 Task: Find connections with filter location Lianghu with filter topic #Healthwith filter profile language French with filter current company Acko with filter school Hansraj College with filter industry Medical and Diagnostic Laboratories with filter service category Bookkeeping with filter keywords title Bank Teller
Action: Mouse moved to (498, 87)
Screenshot: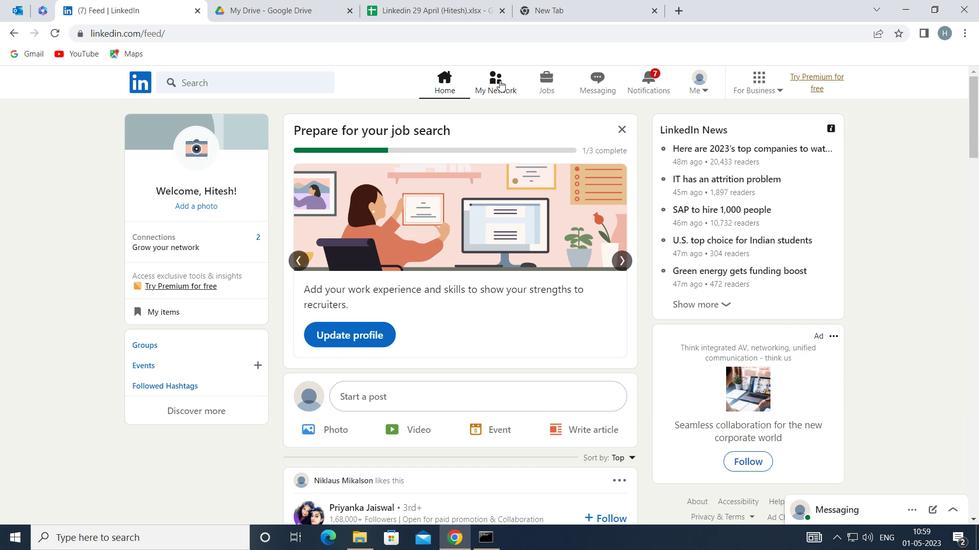 
Action: Mouse pressed left at (498, 87)
Screenshot: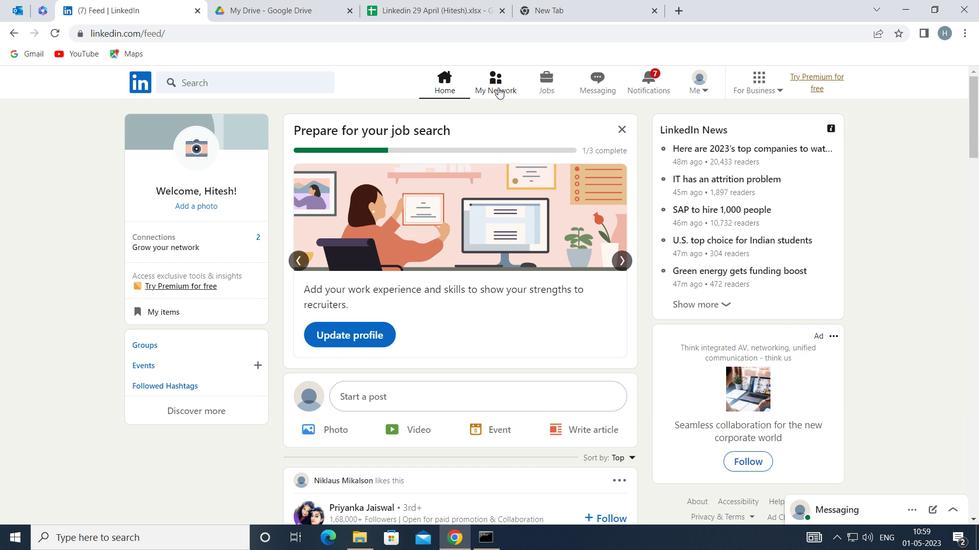 
Action: Mouse moved to (272, 153)
Screenshot: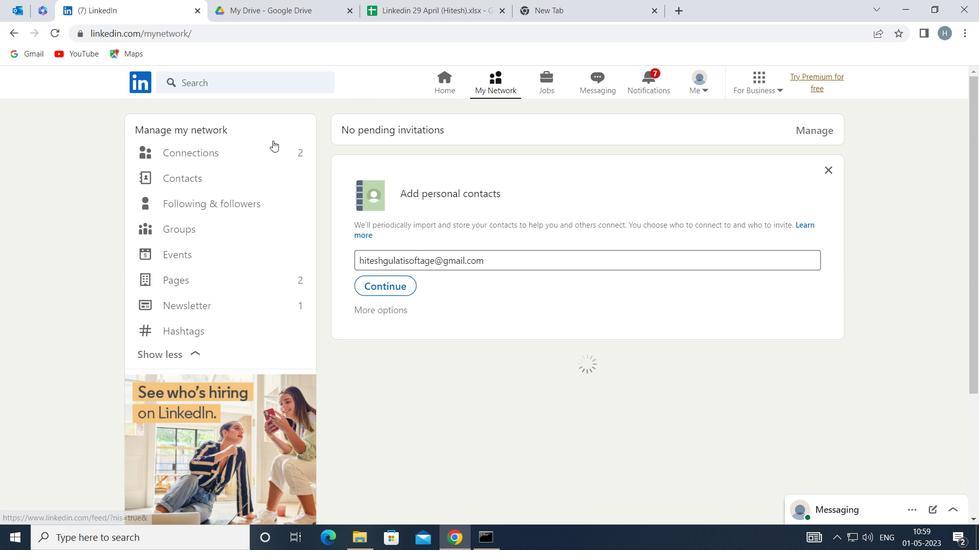 
Action: Mouse pressed left at (272, 153)
Screenshot: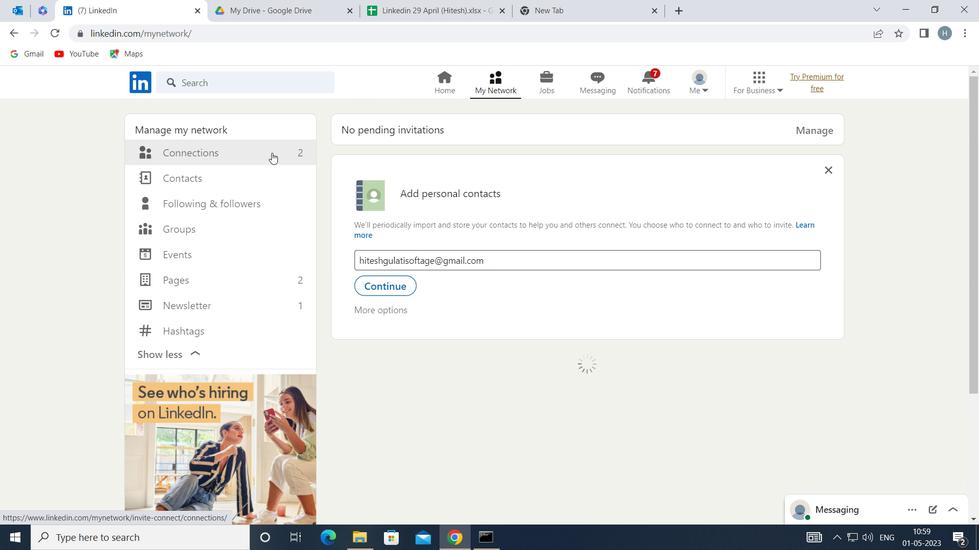 
Action: Mouse moved to (581, 153)
Screenshot: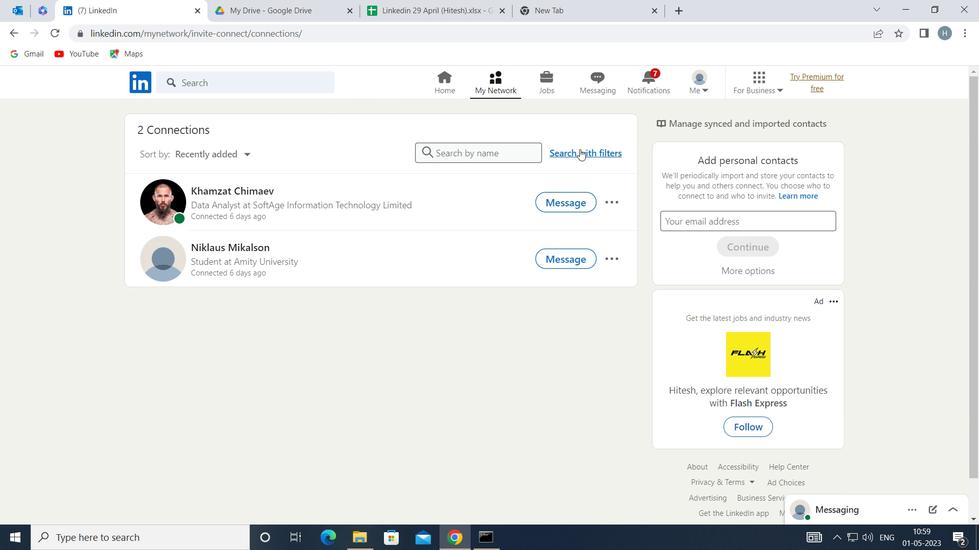 
Action: Mouse pressed left at (581, 153)
Screenshot: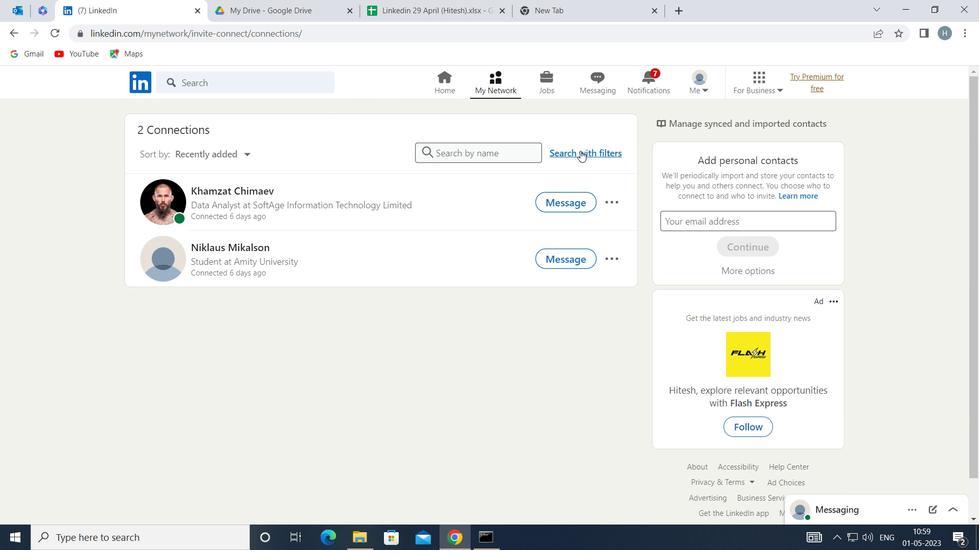 
Action: Mouse moved to (533, 116)
Screenshot: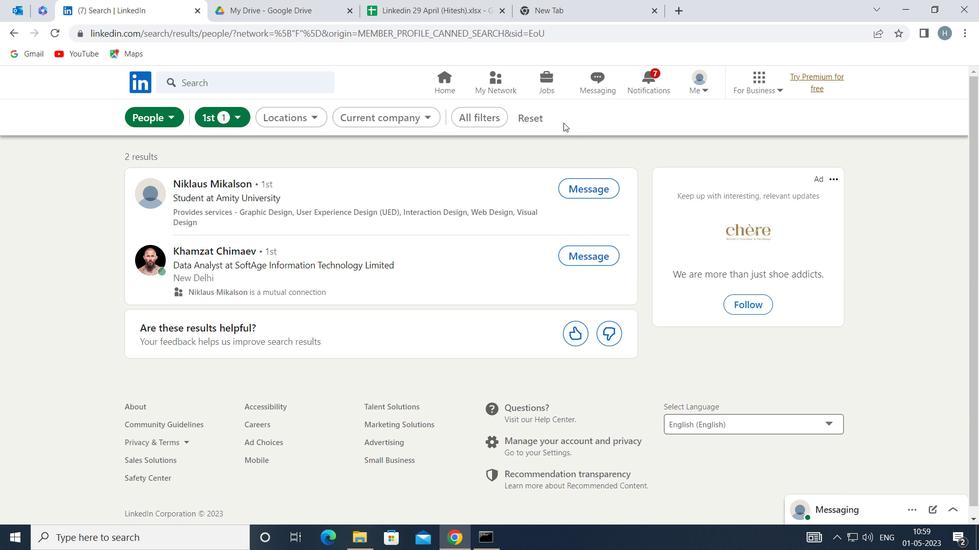 
Action: Mouse pressed left at (533, 116)
Screenshot: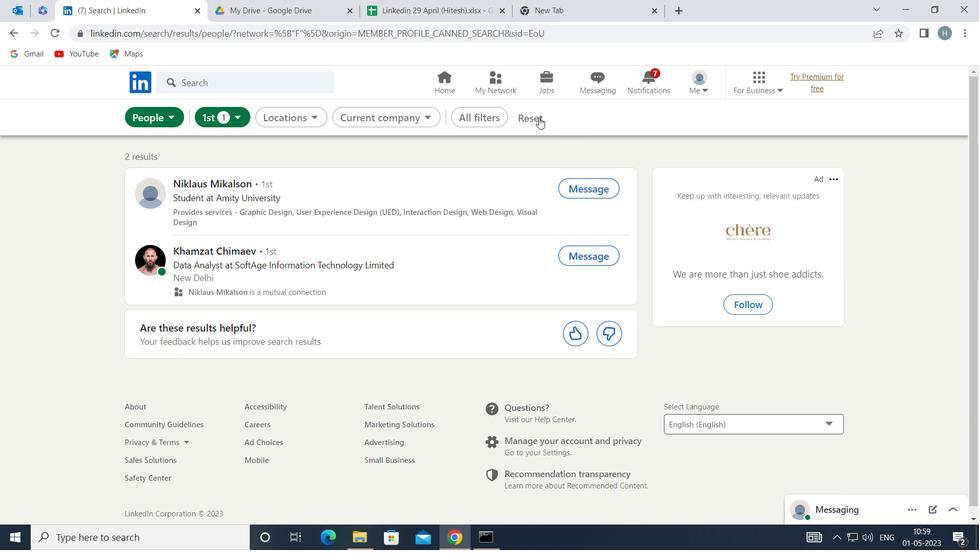 
Action: Mouse moved to (521, 119)
Screenshot: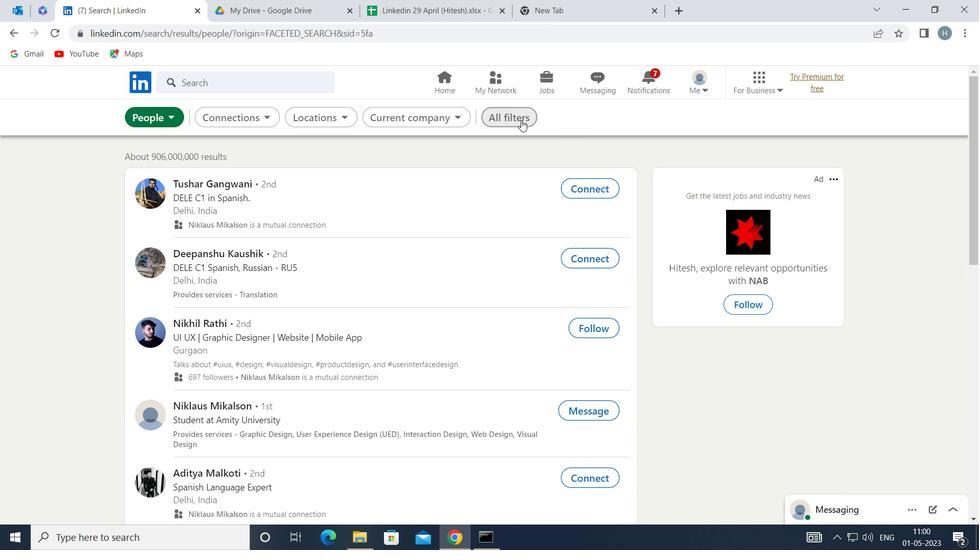 
Action: Mouse pressed left at (521, 119)
Screenshot: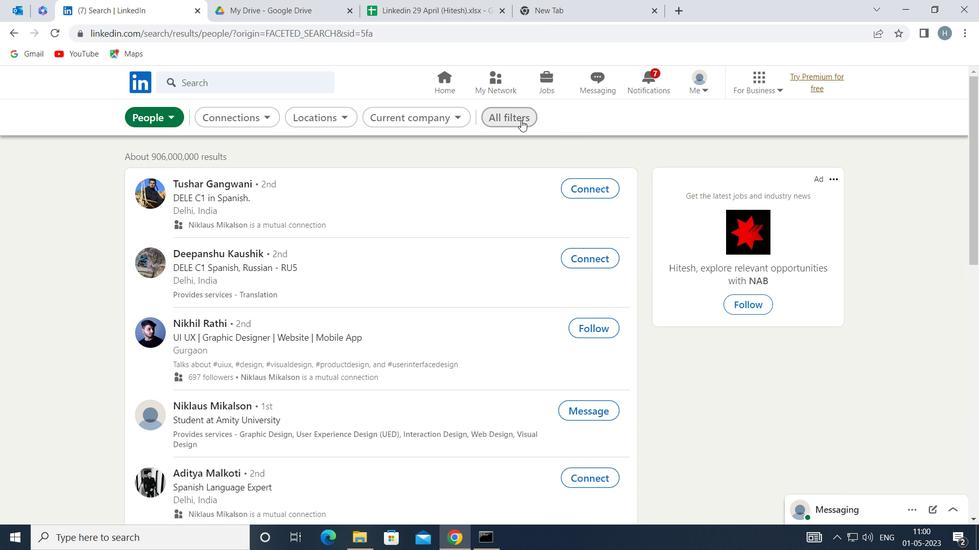 
Action: Mouse moved to (722, 245)
Screenshot: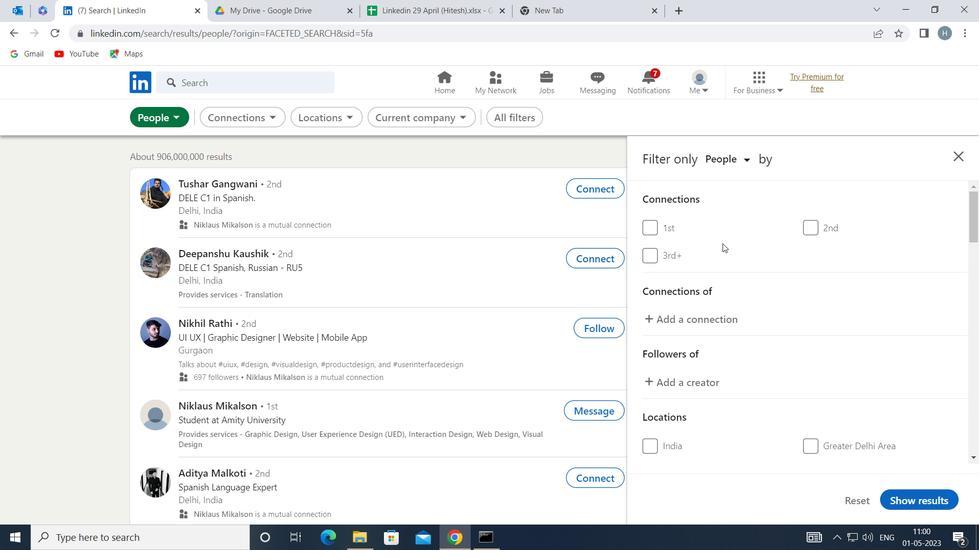 
Action: Mouse scrolled (722, 245) with delta (0, 0)
Screenshot: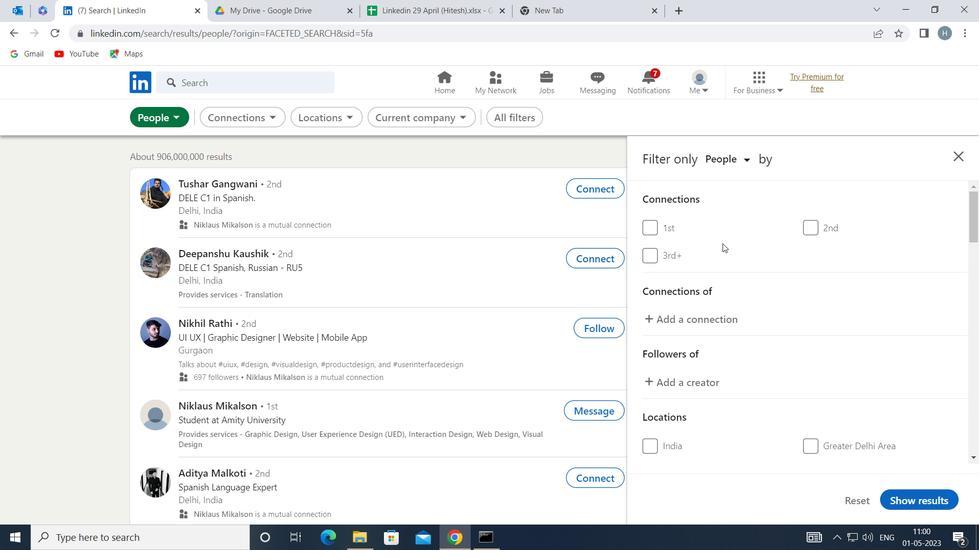 
Action: Mouse moved to (722, 248)
Screenshot: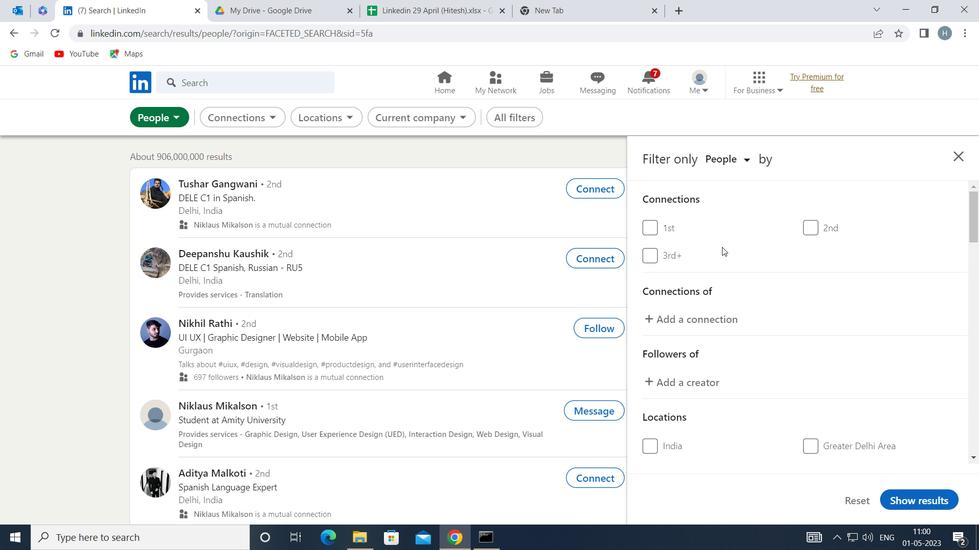 
Action: Mouse scrolled (722, 248) with delta (0, 0)
Screenshot: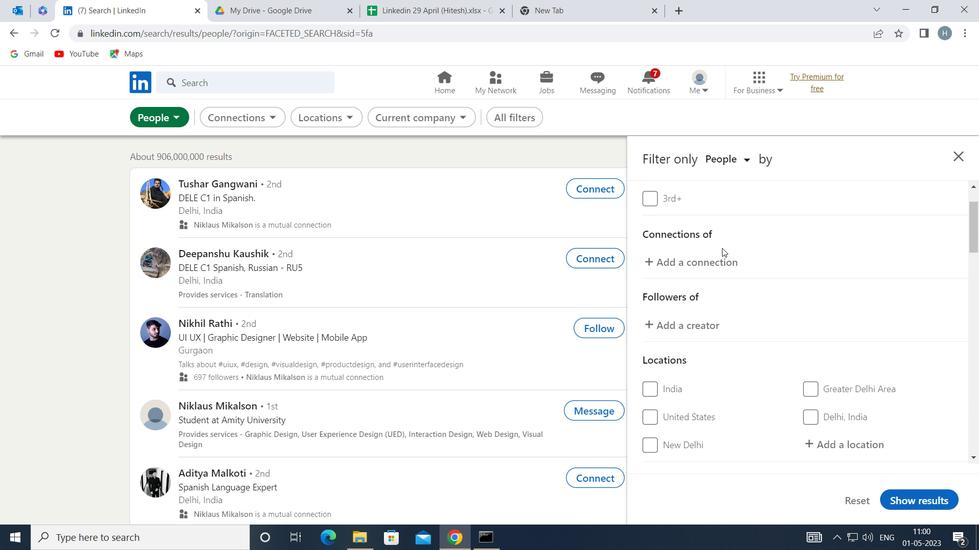 
Action: Mouse moved to (726, 250)
Screenshot: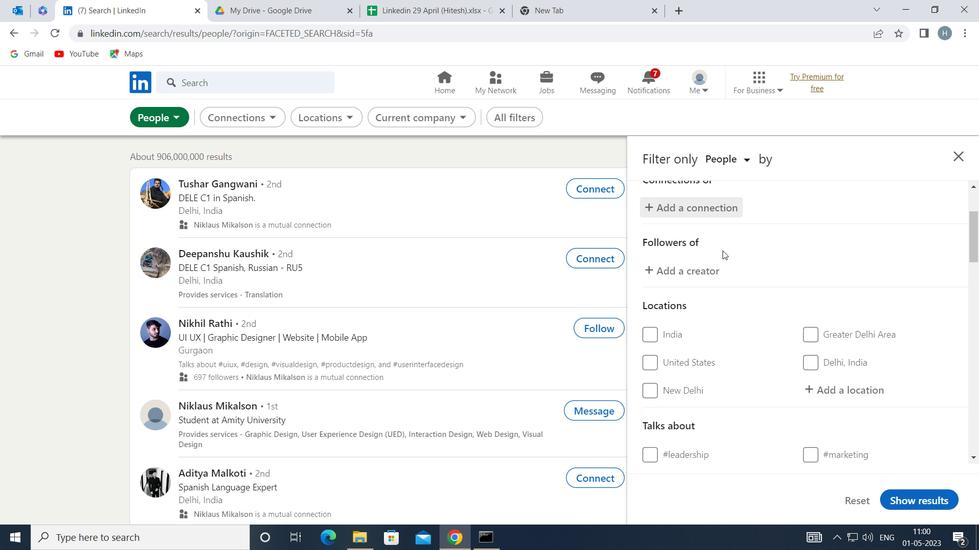 
Action: Mouse scrolled (726, 250) with delta (0, 0)
Screenshot: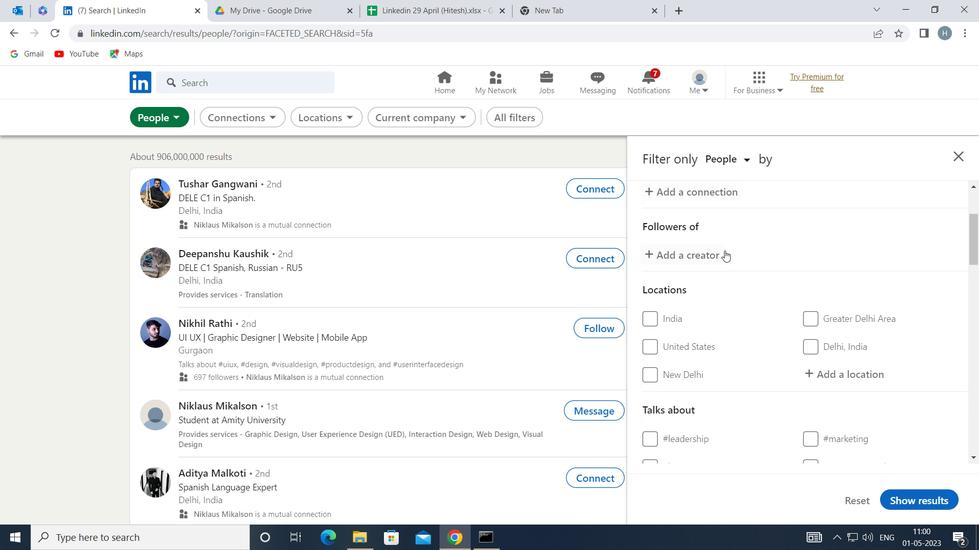 
Action: Mouse moved to (820, 307)
Screenshot: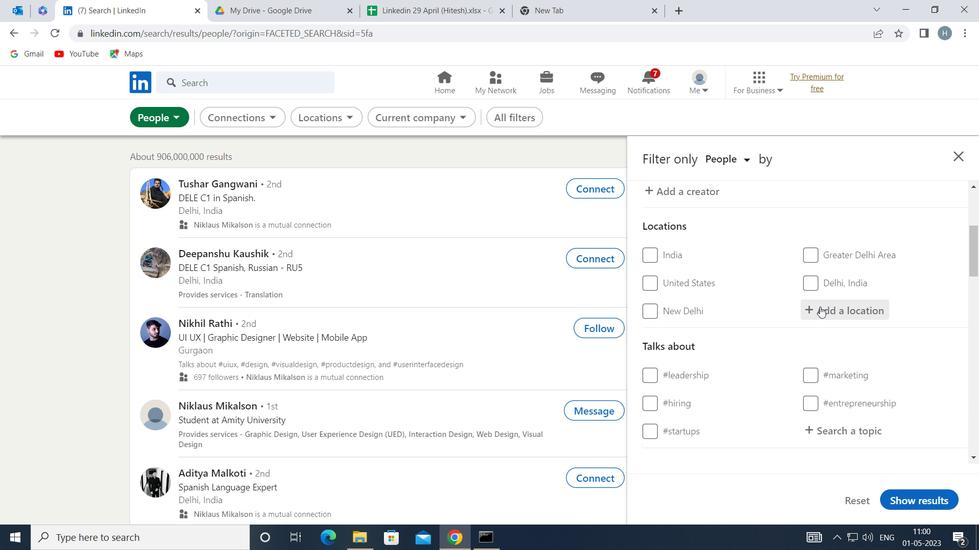 
Action: Mouse pressed left at (820, 307)
Screenshot: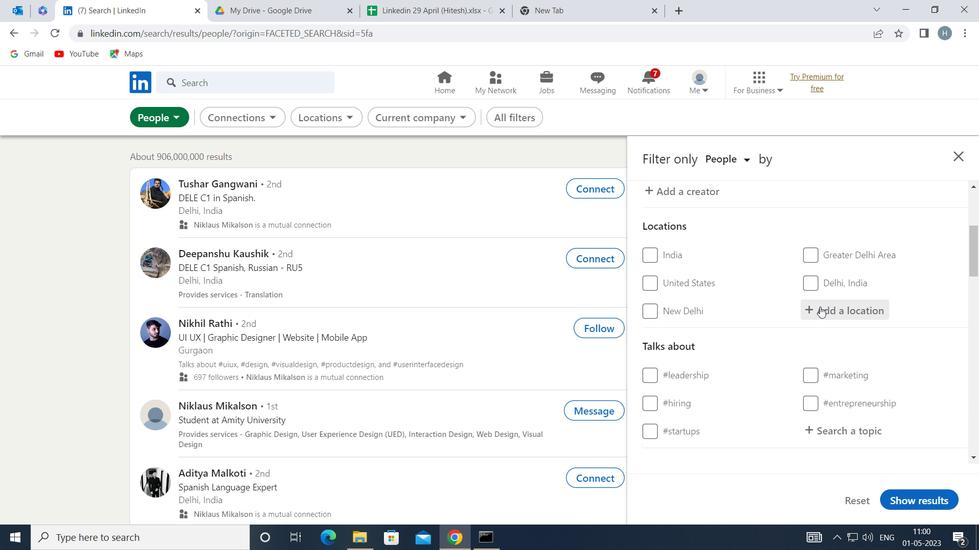 
Action: Mouse moved to (819, 309)
Screenshot: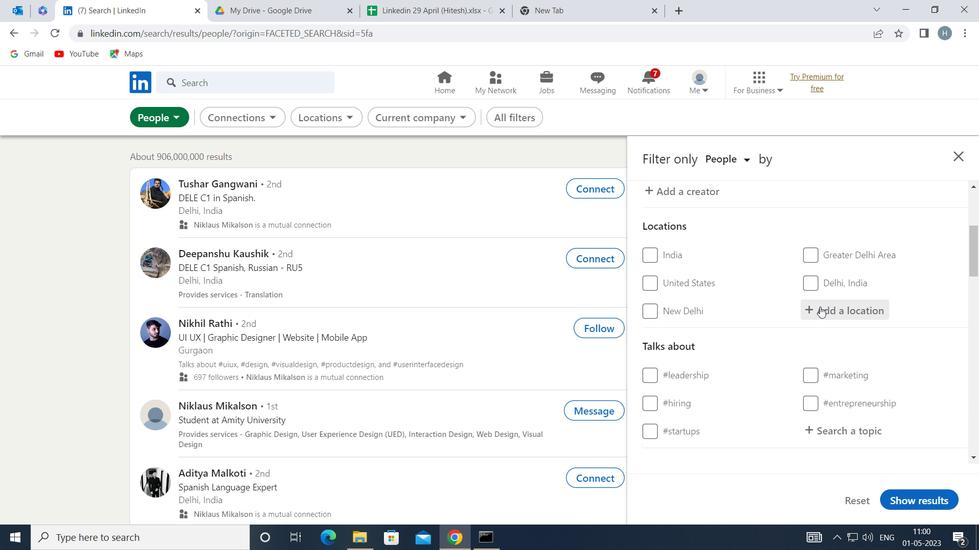 
Action: Key pressed <Key.shift>LIANGHU
Screenshot: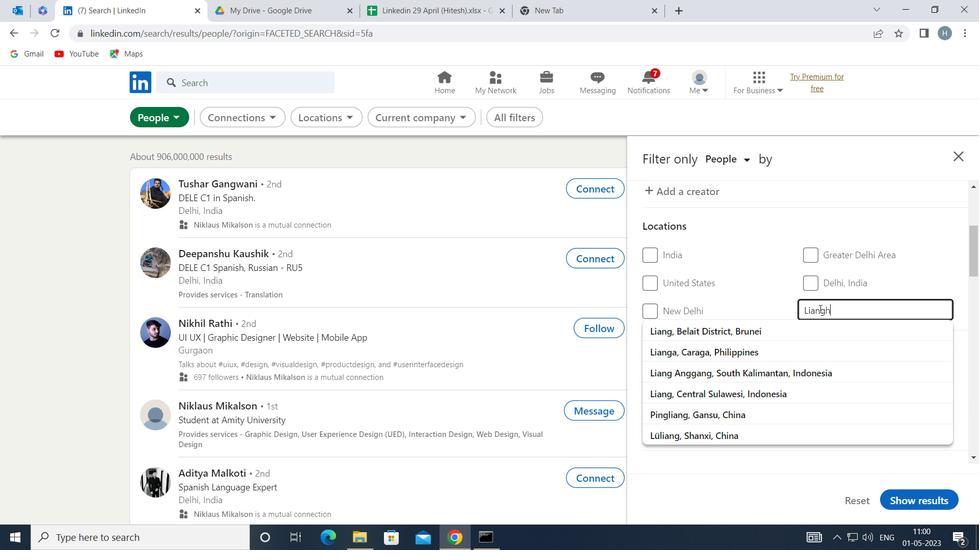 
Action: Mouse moved to (832, 295)
Screenshot: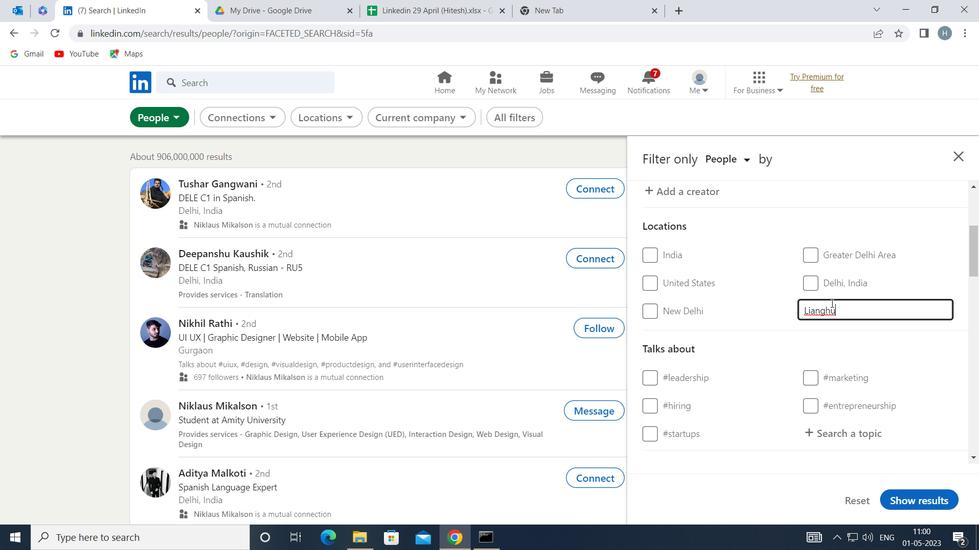 
Action: Key pressed <Key.enter>
Screenshot: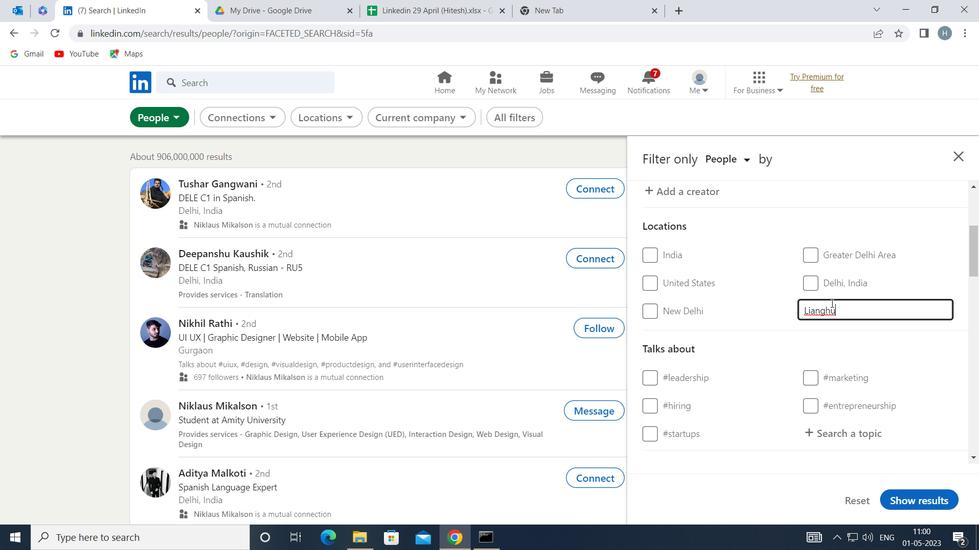 
Action: Mouse moved to (838, 336)
Screenshot: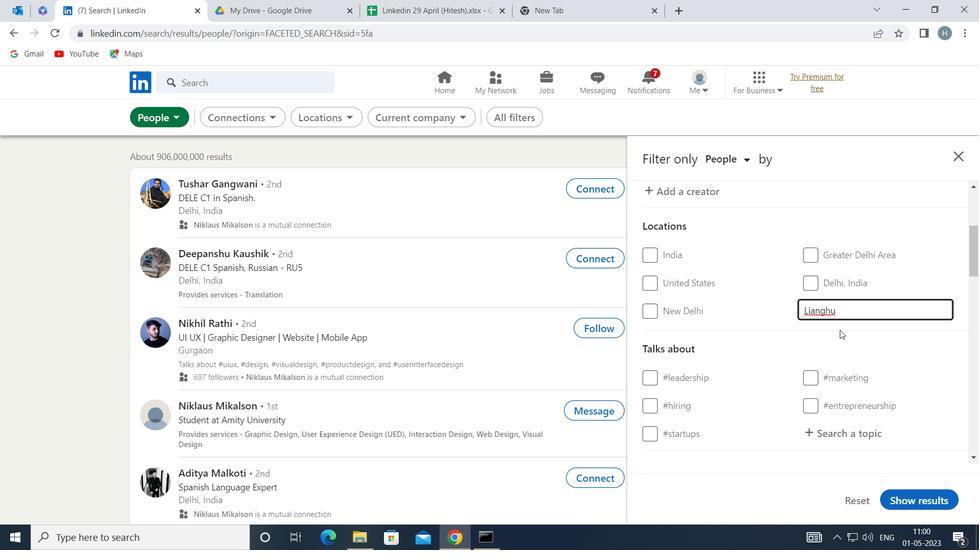 
Action: Mouse scrolled (838, 335) with delta (0, 0)
Screenshot: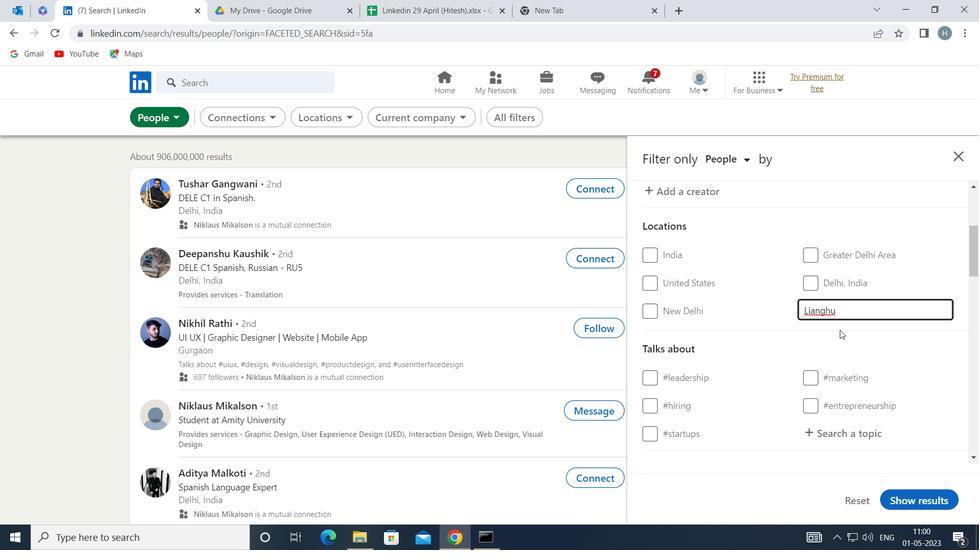 
Action: Mouse moved to (843, 333)
Screenshot: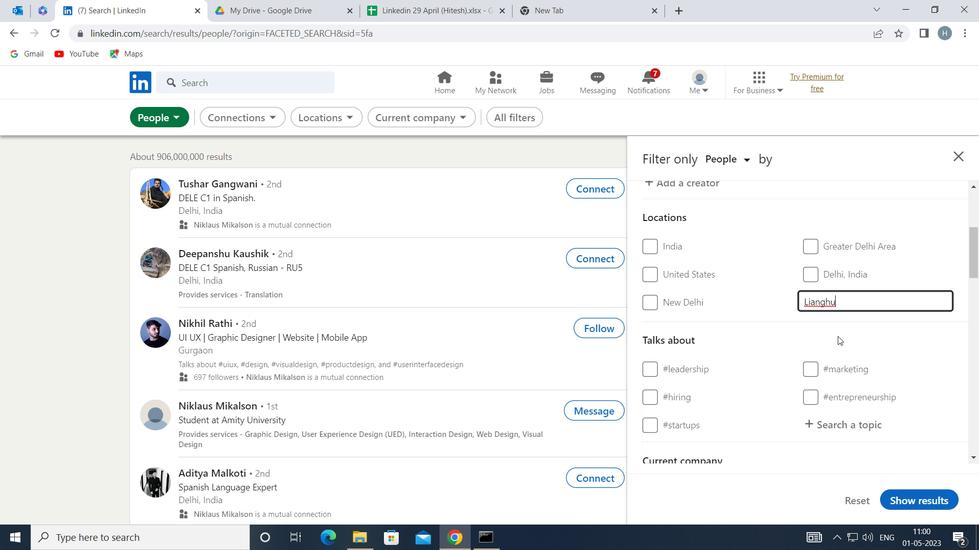 
Action: Mouse scrolled (843, 333) with delta (0, 0)
Screenshot: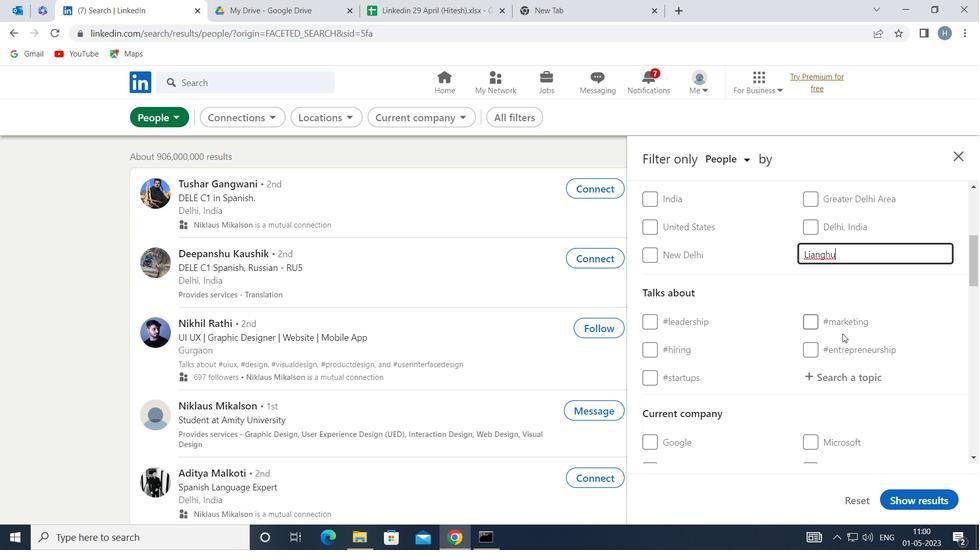
Action: Mouse moved to (858, 305)
Screenshot: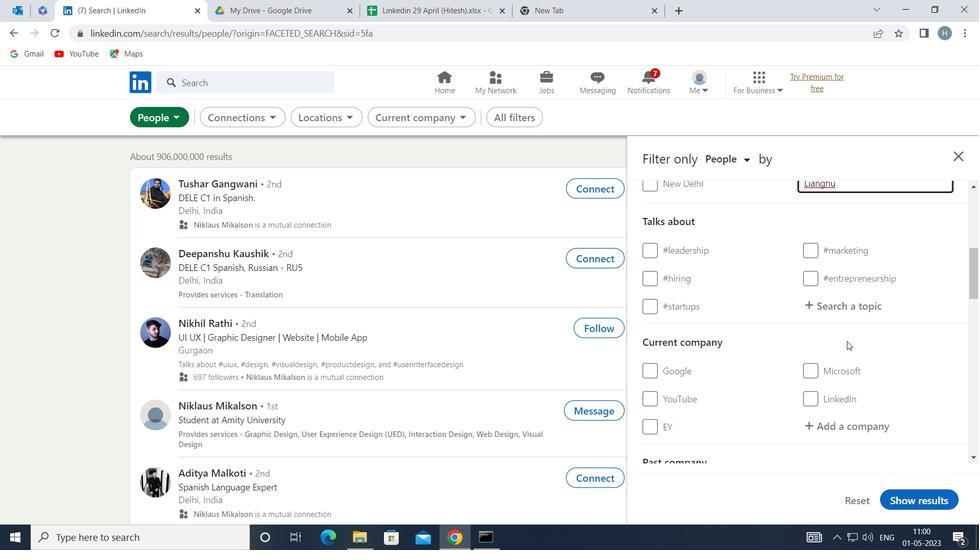 
Action: Mouse pressed left at (858, 305)
Screenshot: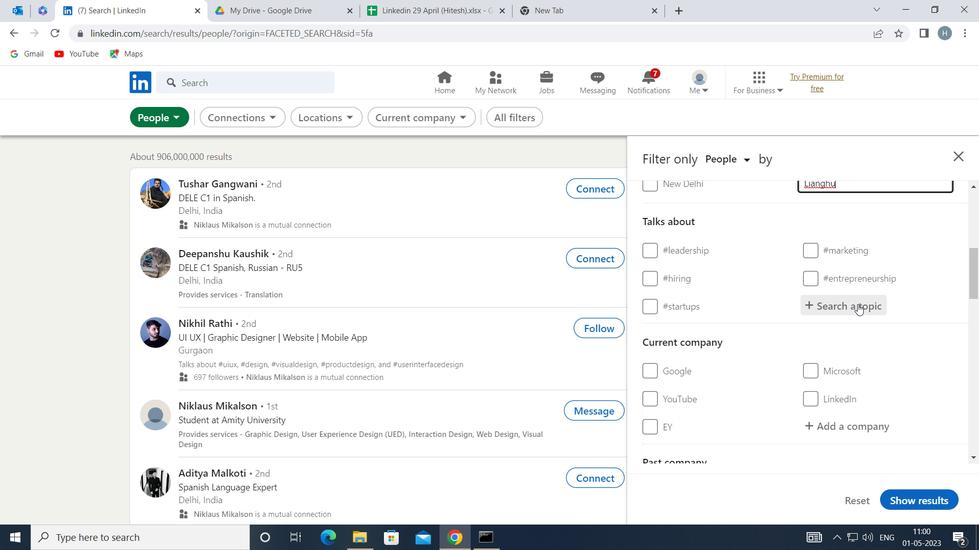 
Action: Key pressed <Key.shift>HEAL
Screenshot: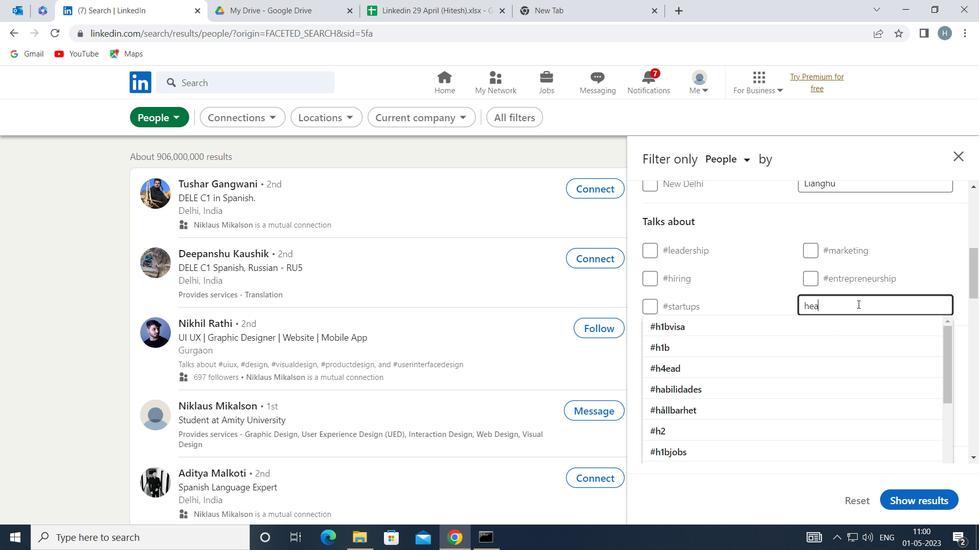 
Action: Mouse moved to (858, 303)
Screenshot: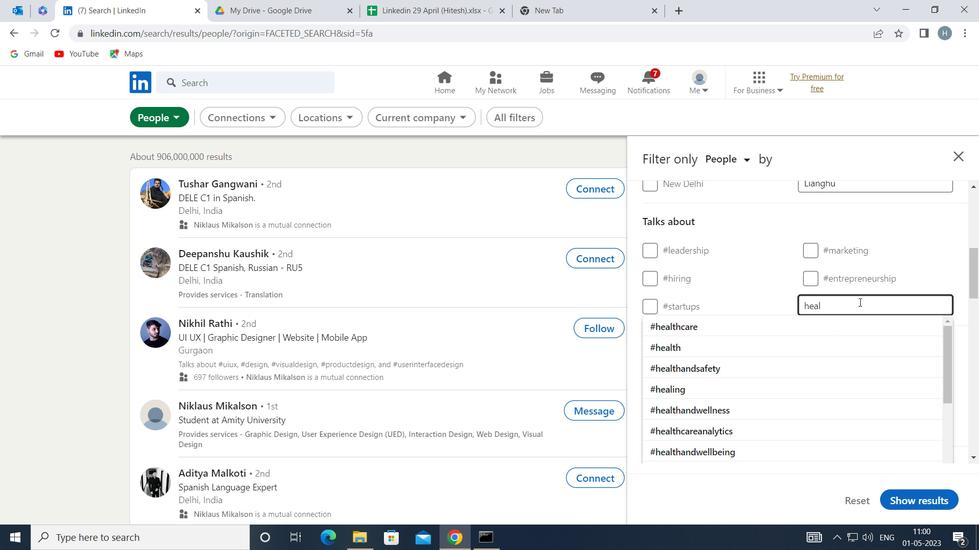 
Action: Key pressed T
Screenshot: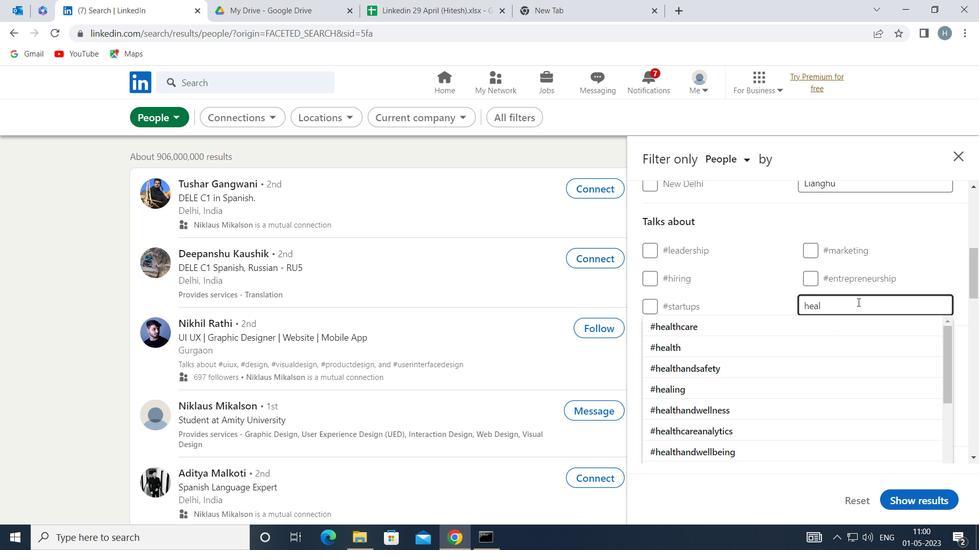 
Action: Mouse moved to (831, 316)
Screenshot: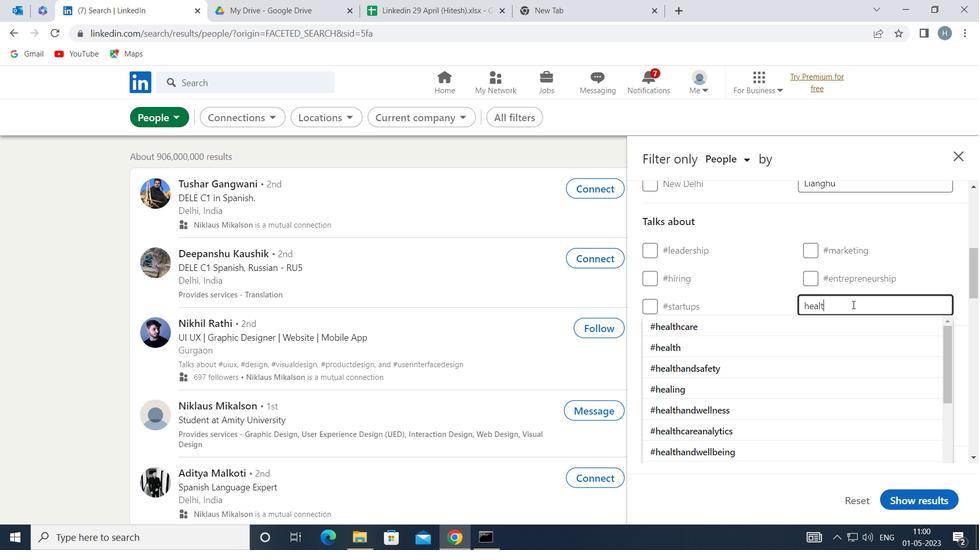 
Action: Key pressed H
Screenshot: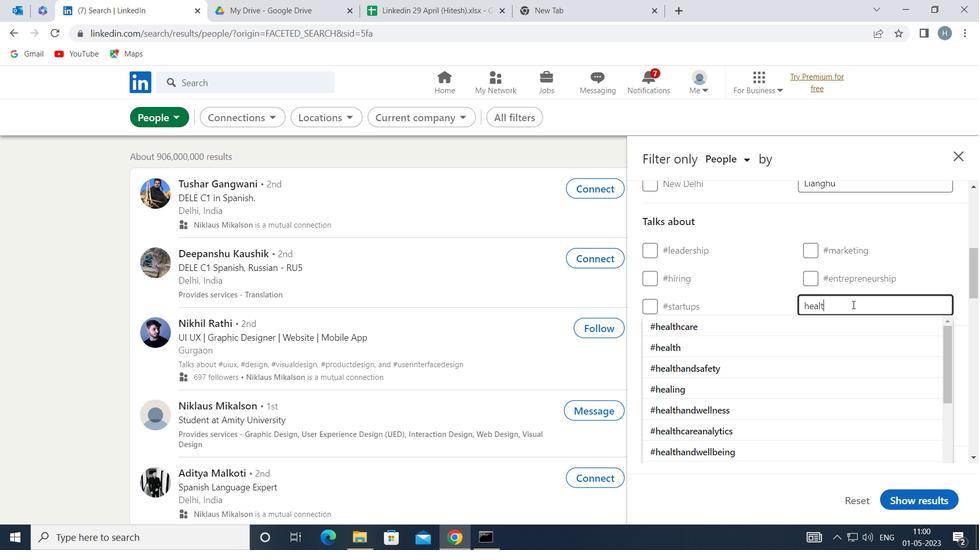 
Action: Mouse moved to (775, 347)
Screenshot: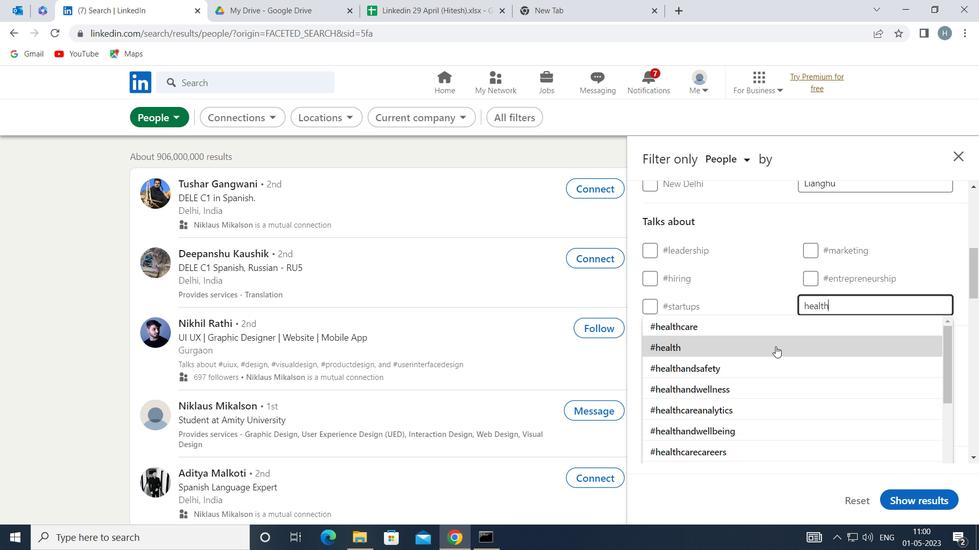 
Action: Mouse pressed left at (775, 347)
Screenshot: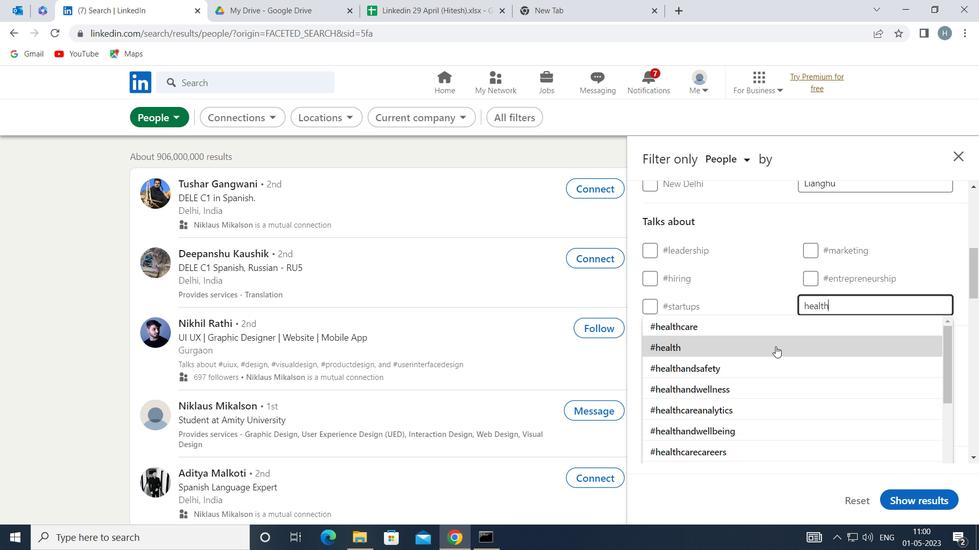 
Action: Mouse moved to (756, 332)
Screenshot: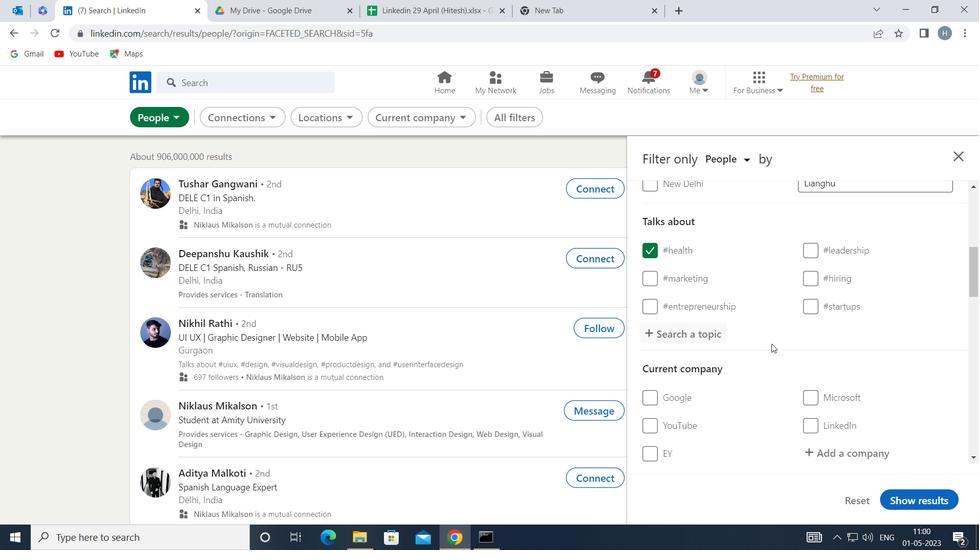 
Action: Mouse scrolled (756, 332) with delta (0, 0)
Screenshot: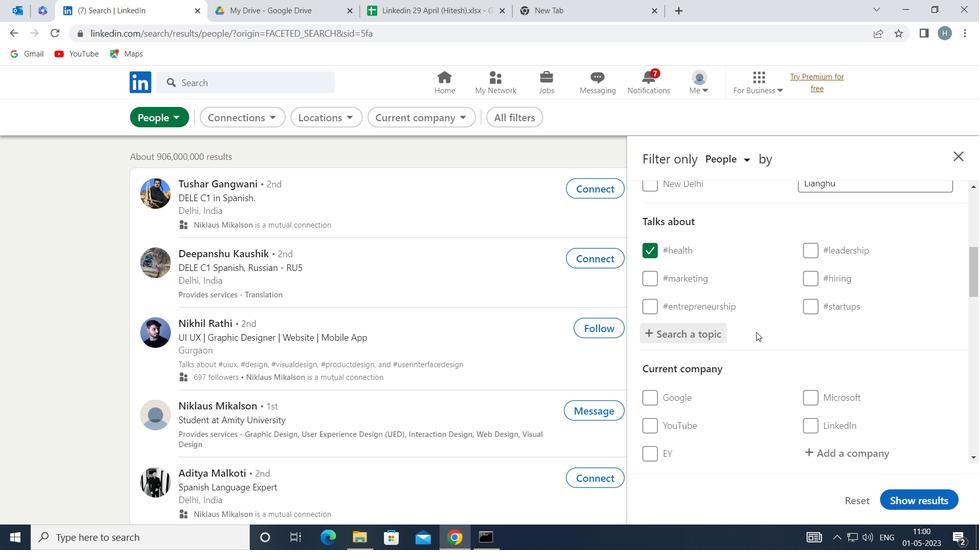 
Action: Mouse scrolled (756, 332) with delta (0, 0)
Screenshot: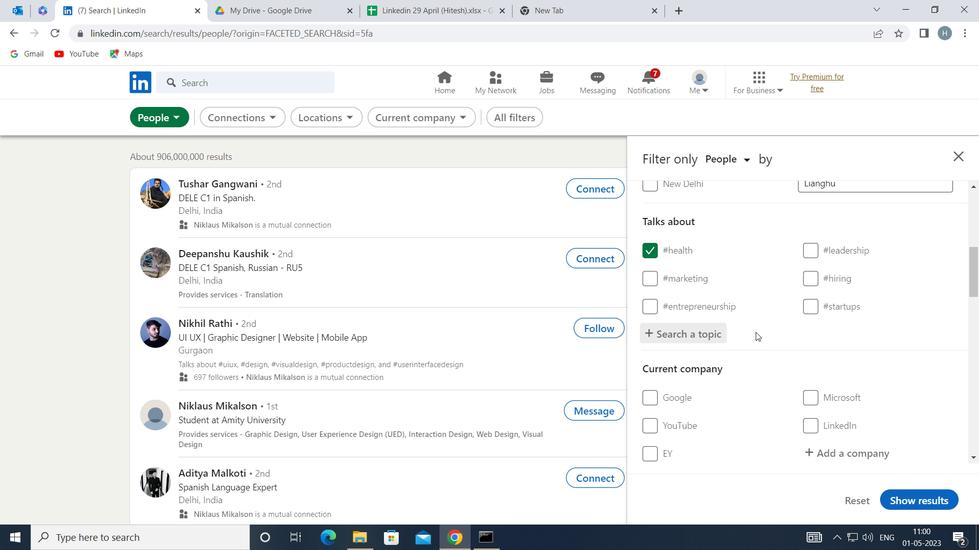 
Action: Mouse moved to (756, 332)
Screenshot: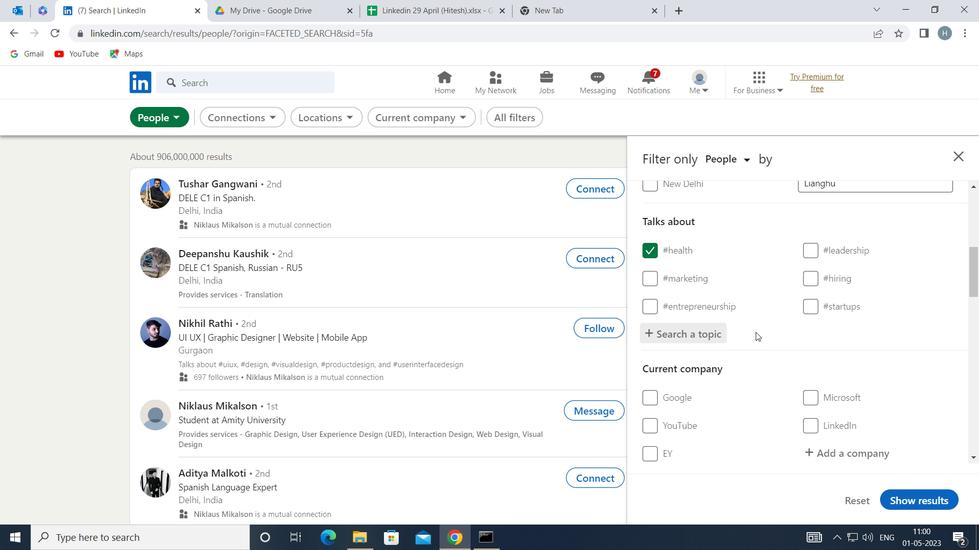 
Action: Mouse scrolled (756, 331) with delta (0, 0)
Screenshot: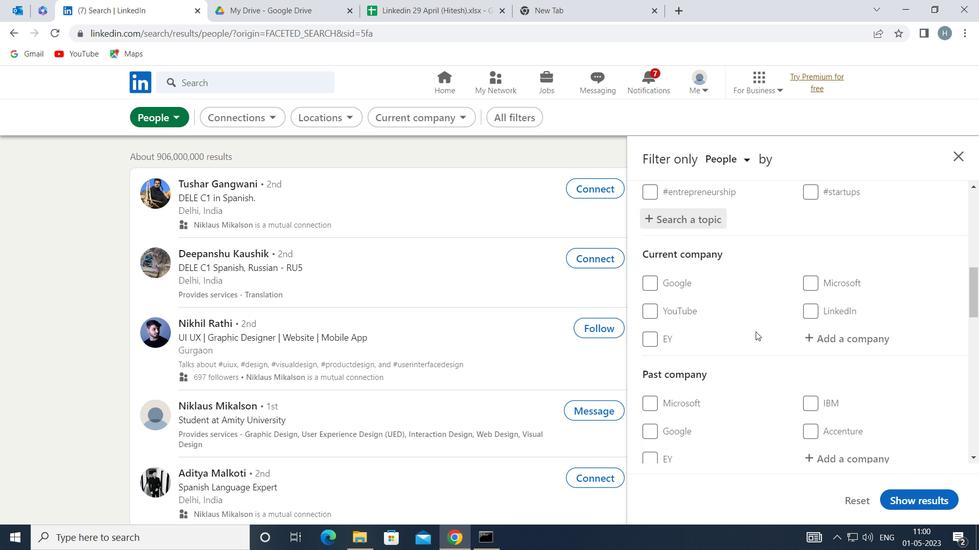 
Action: Mouse scrolled (756, 331) with delta (0, 0)
Screenshot: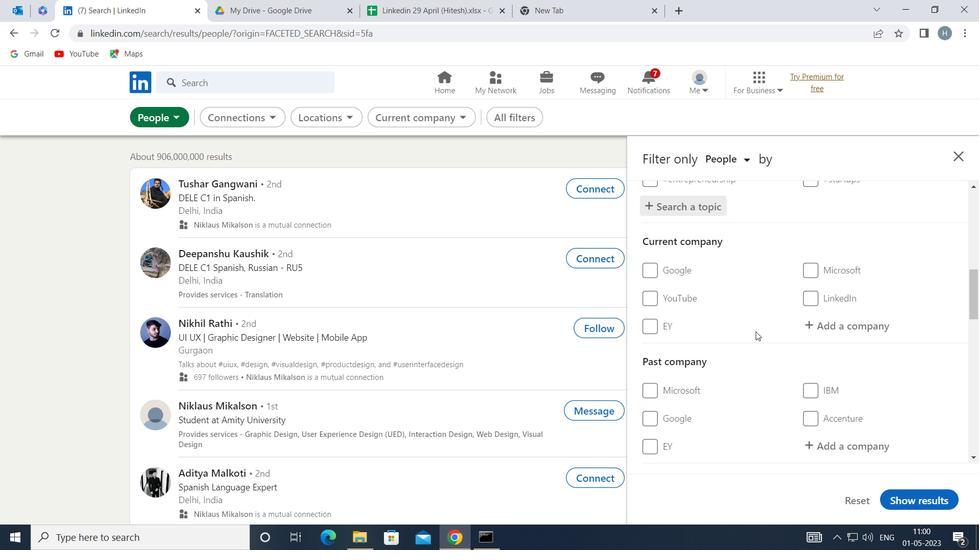
Action: Mouse scrolled (756, 331) with delta (0, 0)
Screenshot: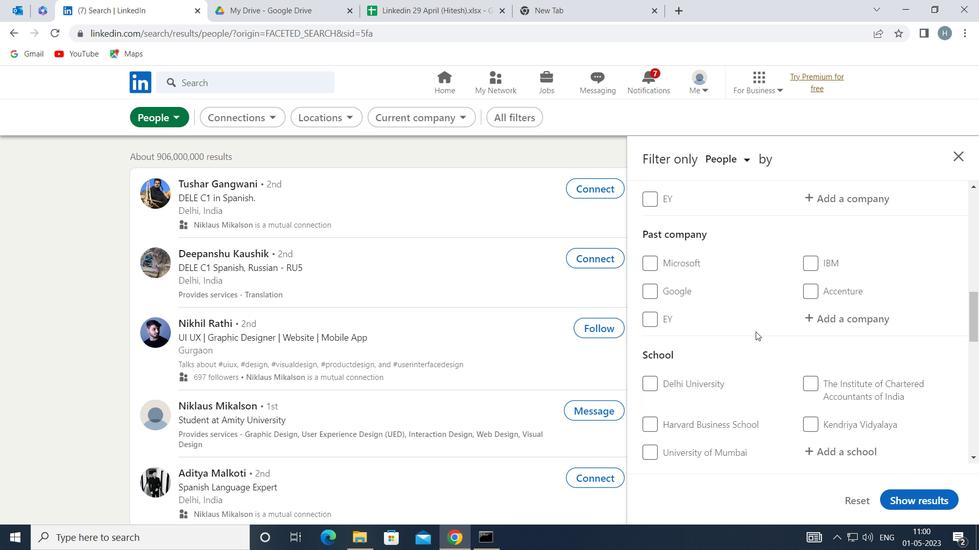 
Action: Mouse scrolled (756, 331) with delta (0, 0)
Screenshot: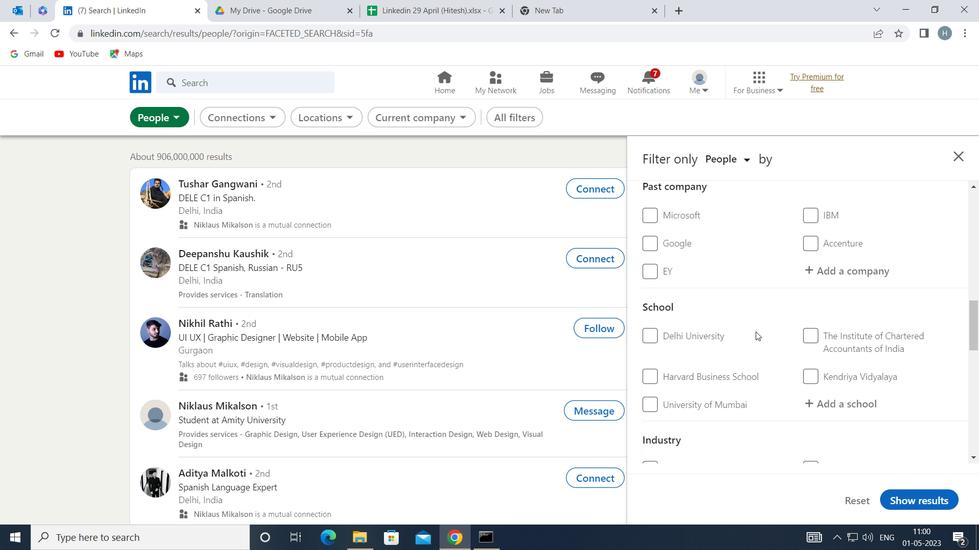 
Action: Mouse scrolled (756, 331) with delta (0, 0)
Screenshot: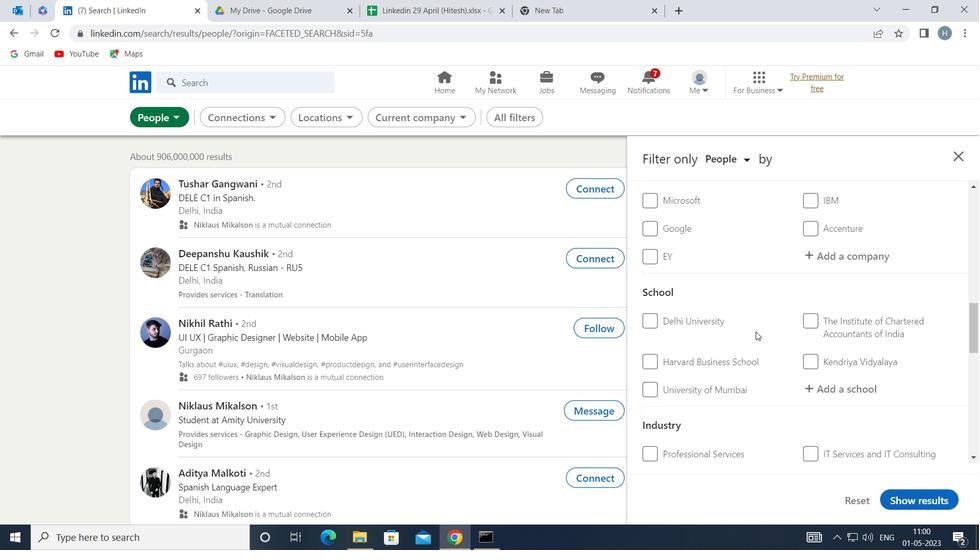 
Action: Mouse scrolled (756, 331) with delta (0, 0)
Screenshot: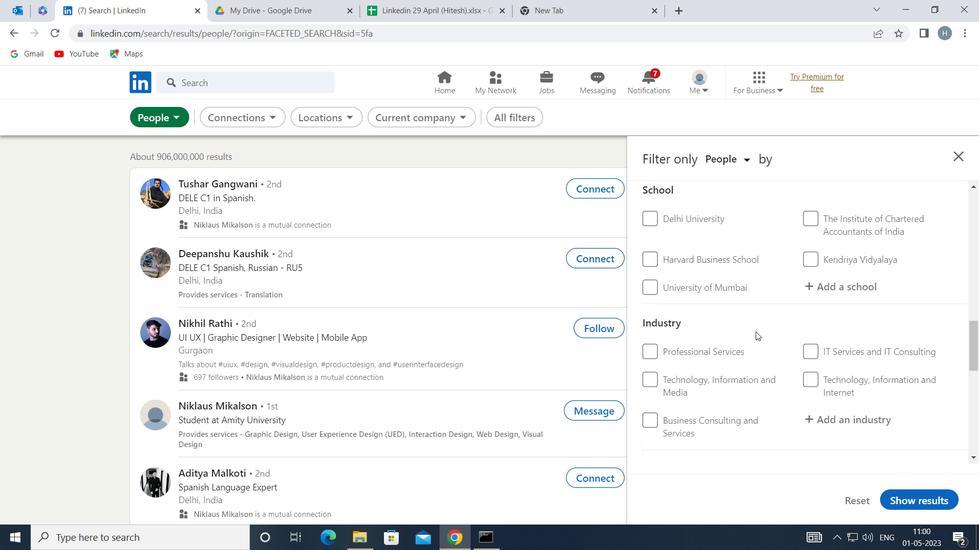 
Action: Mouse scrolled (756, 331) with delta (0, 0)
Screenshot: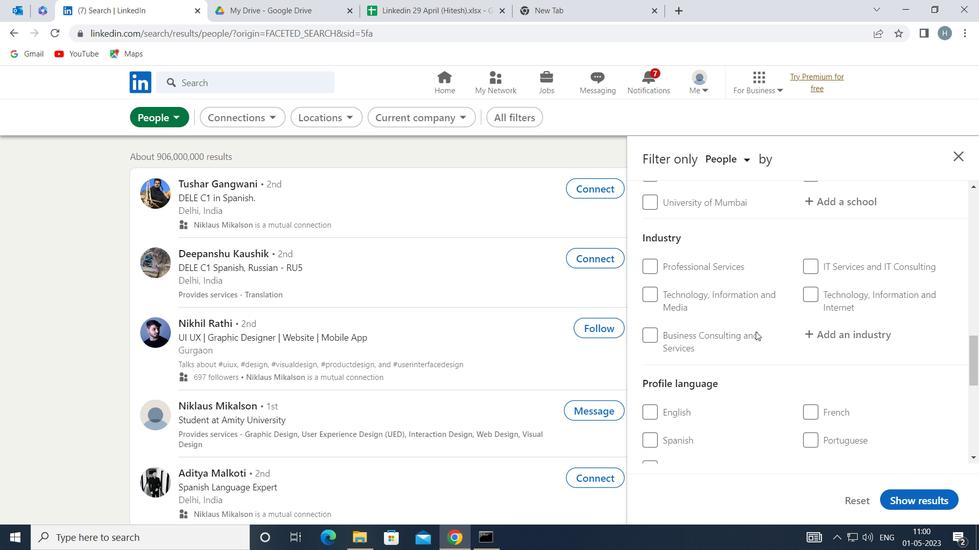 
Action: Mouse moved to (814, 345)
Screenshot: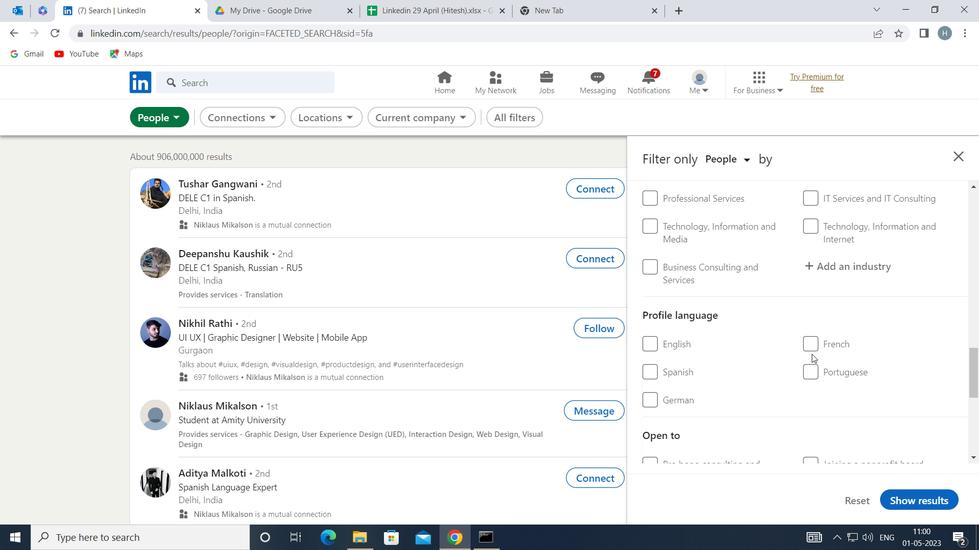 
Action: Mouse pressed left at (814, 345)
Screenshot: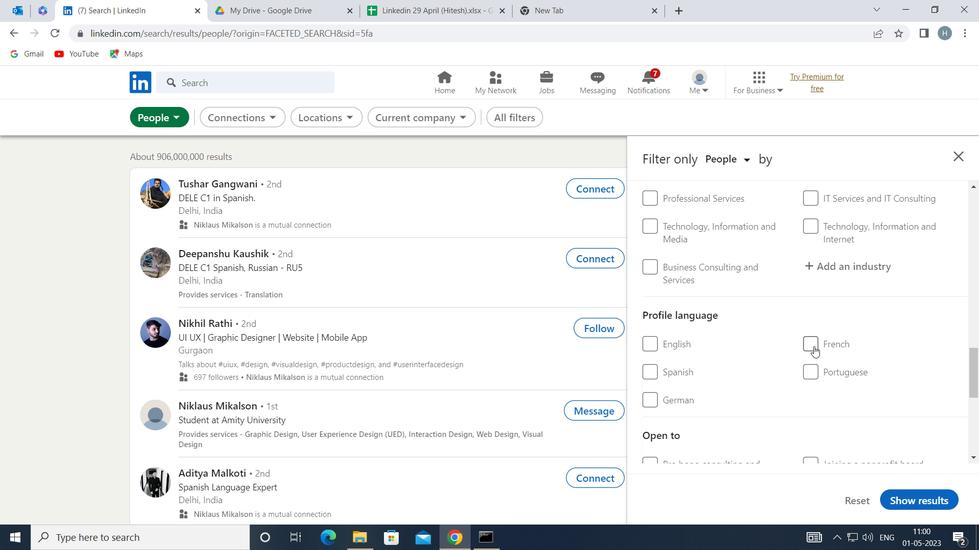 
Action: Mouse moved to (777, 344)
Screenshot: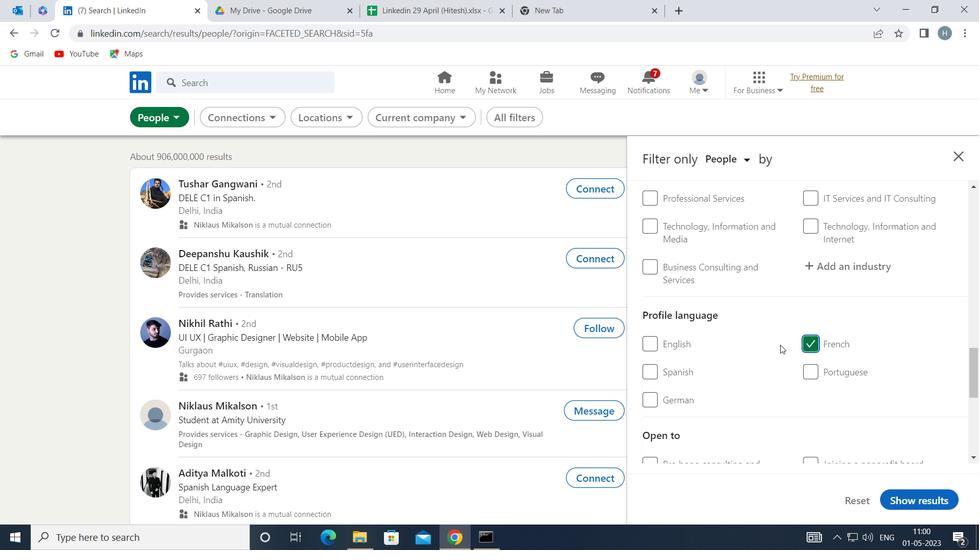 
Action: Mouse scrolled (777, 345) with delta (0, 0)
Screenshot: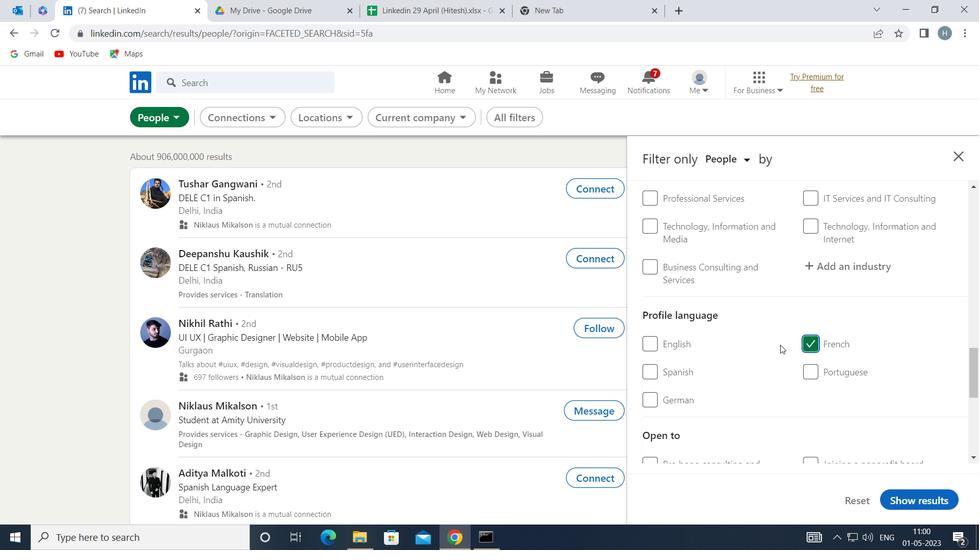 
Action: Mouse scrolled (777, 345) with delta (0, 0)
Screenshot: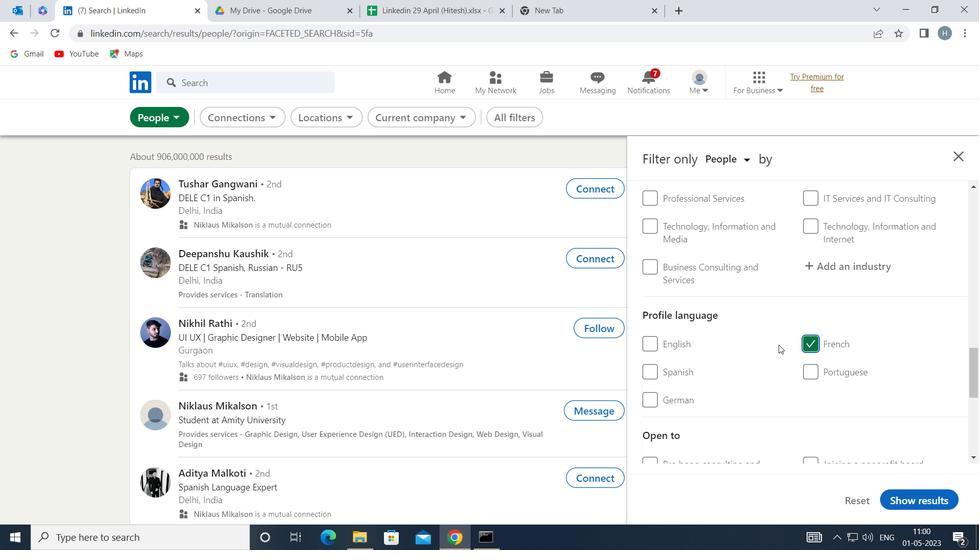 
Action: Mouse moved to (777, 343)
Screenshot: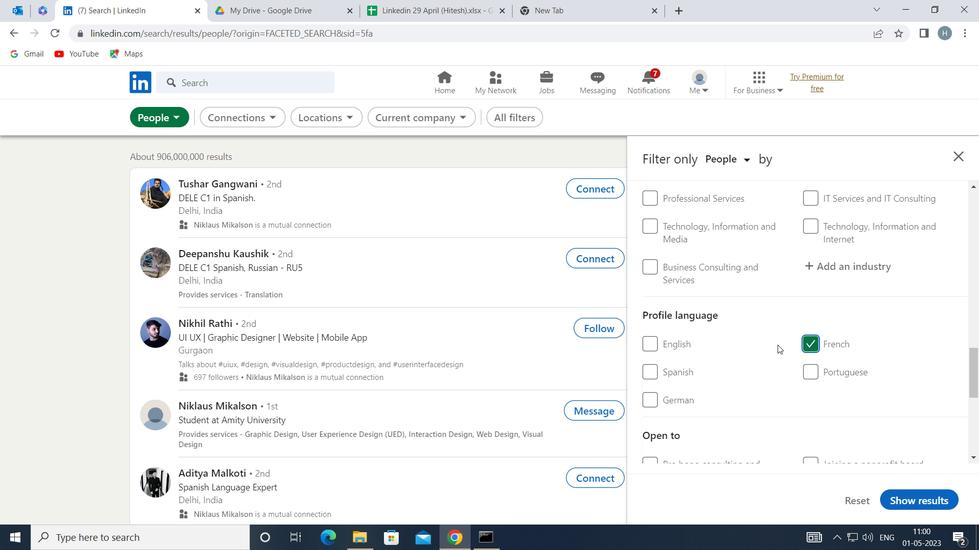 
Action: Mouse scrolled (777, 344) with delta (0, 0)
Screenshot: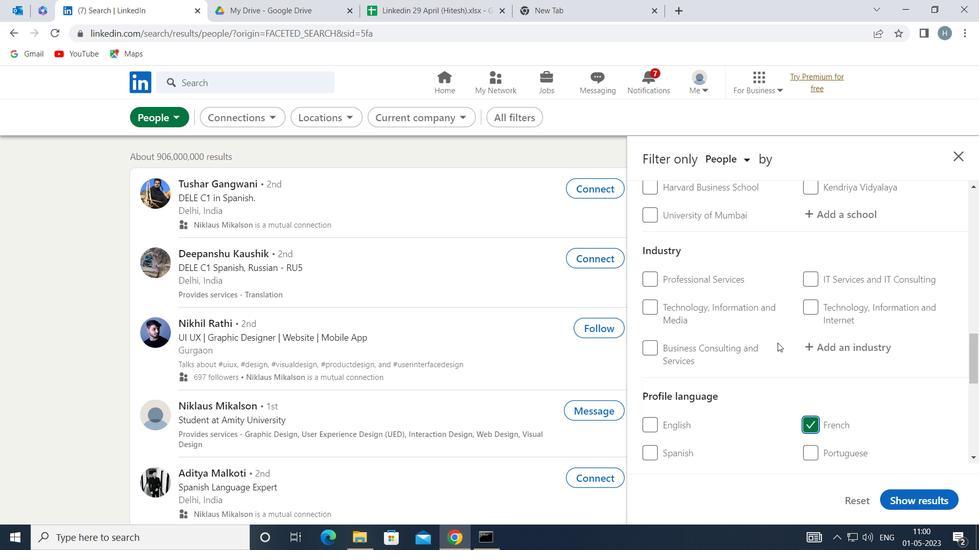
Action: Mouse moved to (777, 341)
Screenshot: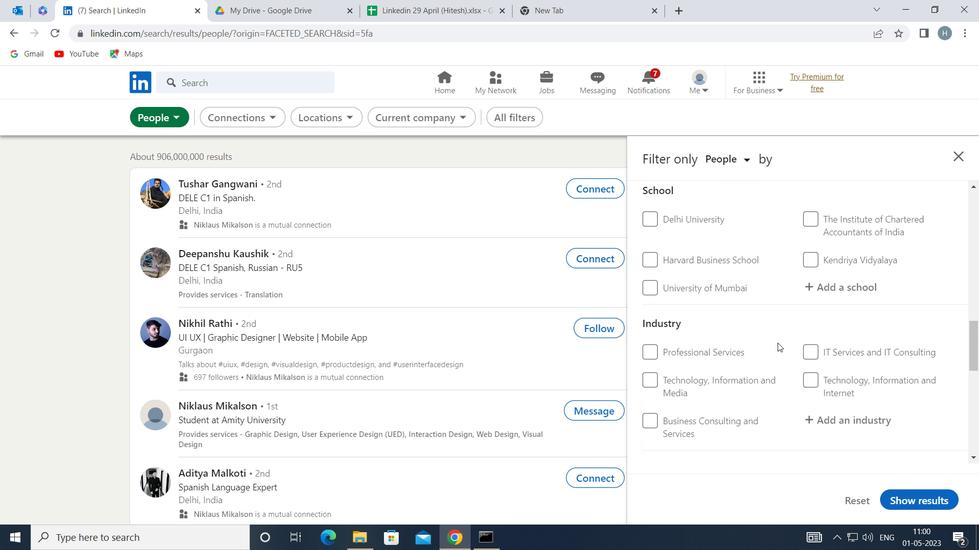 
Action: Mouse scrolled (777, 342) with delta (0, 0)
Screenshot: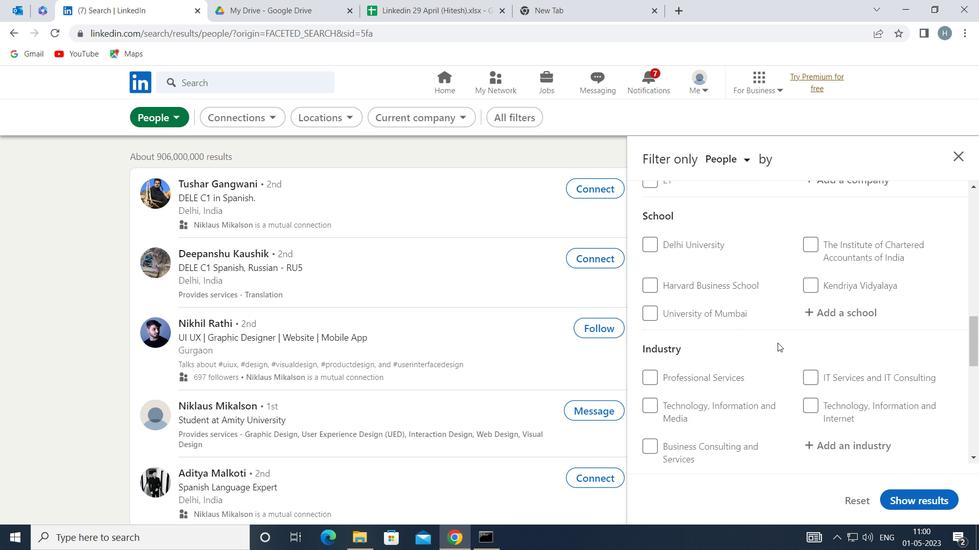 
Action: Mouse scrolled (777, 342) with delta (0, 0)
Screenshot: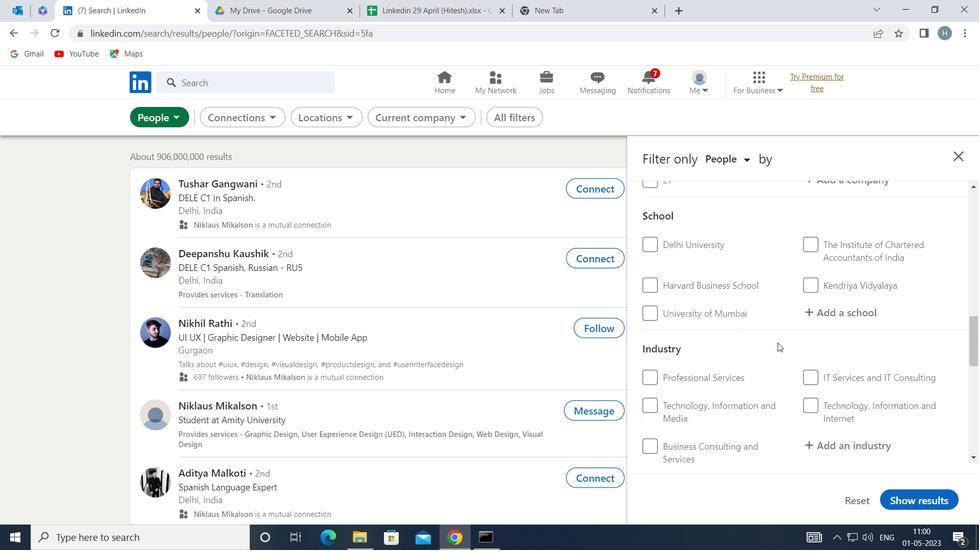 
Action: Mouse scrolled (777, 342) with delta (0, 0)
Screenshot: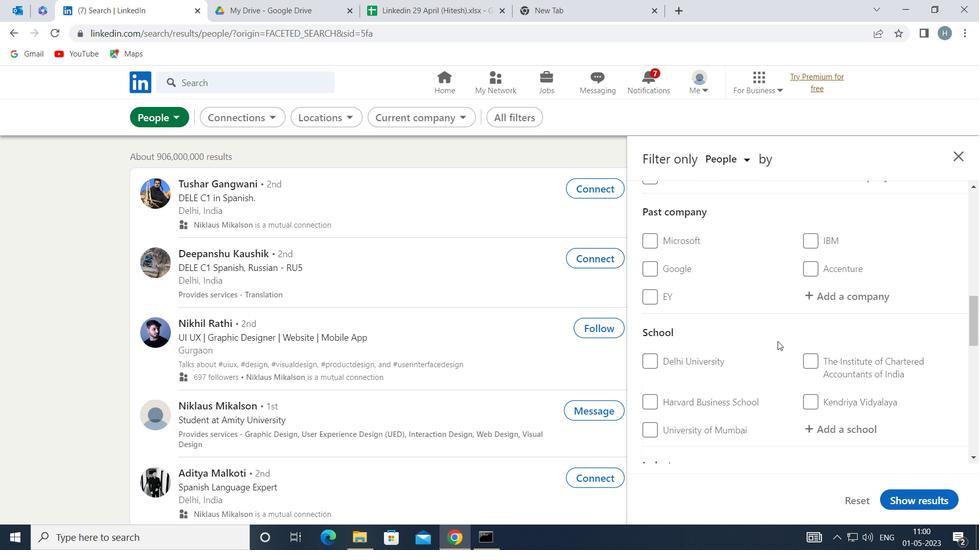 
Action: Mouse scrolled (777, 342) with delta (0, 0)
Screenshot: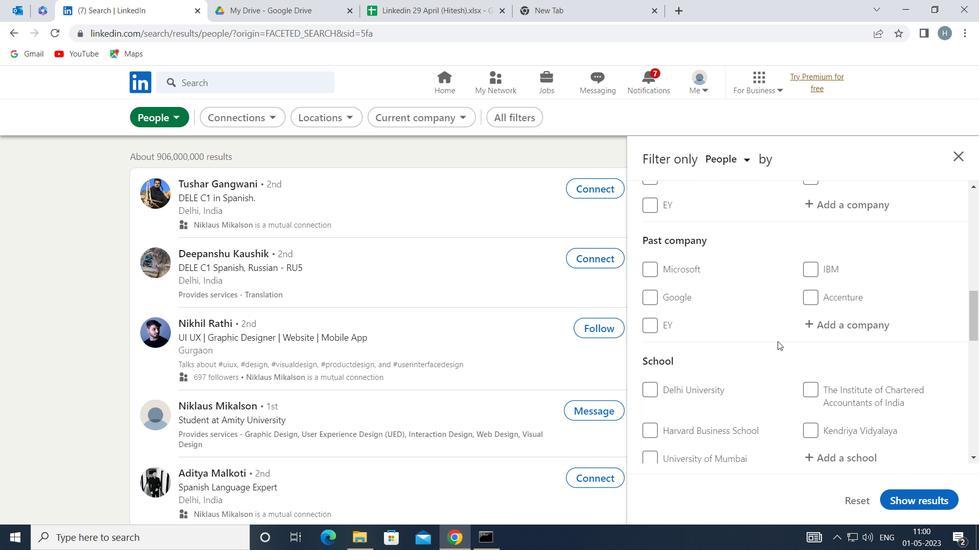 
Action: Mouse moved to (831, 324)
Screenshot: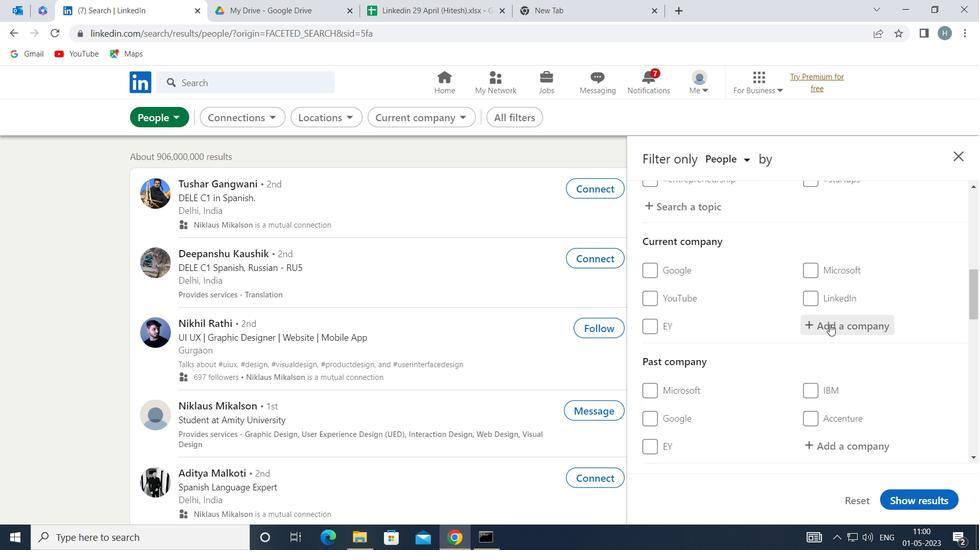 
Action: Mouse pressed left at (831, 324)
Screenshot: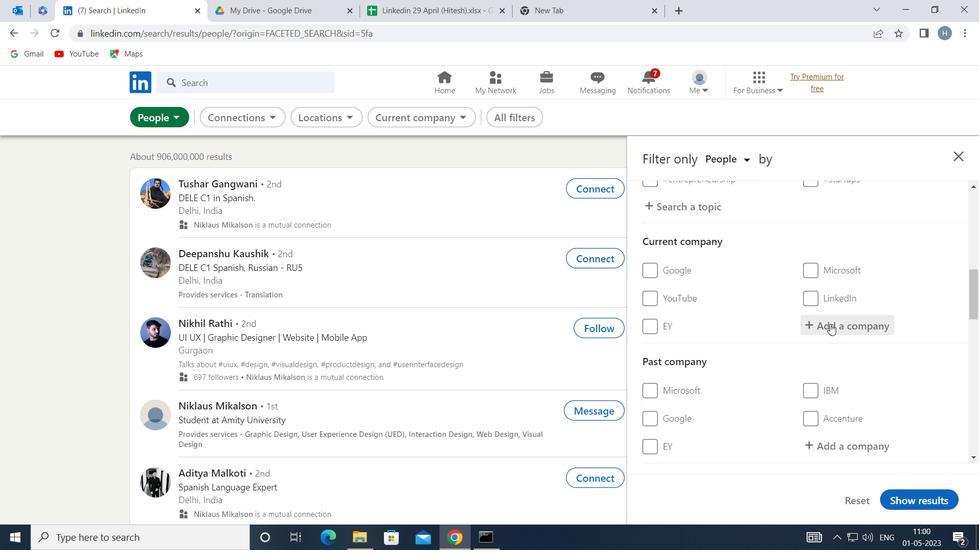 
Action: Mouse moved to (829, 323)
Screenshot: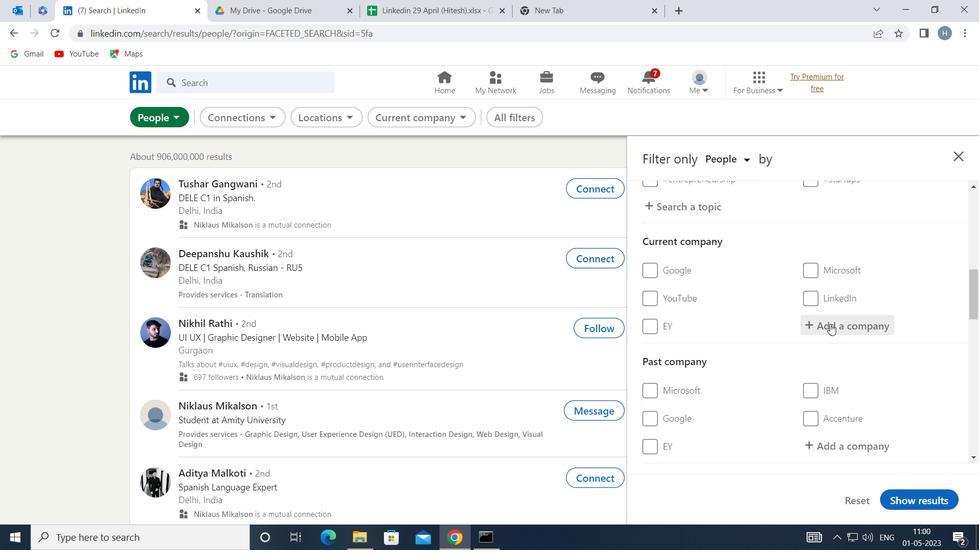 
Action: Key pressed <Key.shift>ACKO
Screenshot: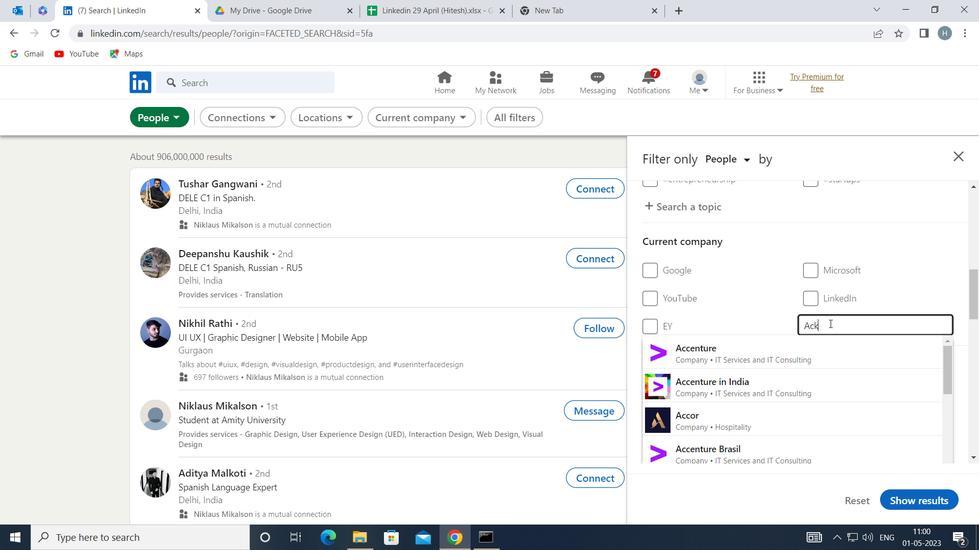 
Action: Mouse moved to (760, 354)
Screenshot: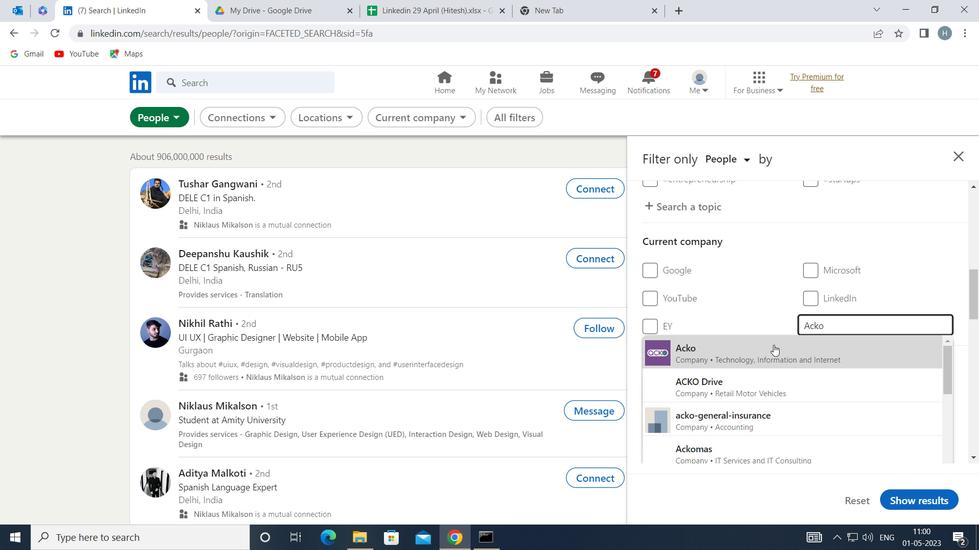 
Action: Mouse pressed left at (760, 354)
Screenshot: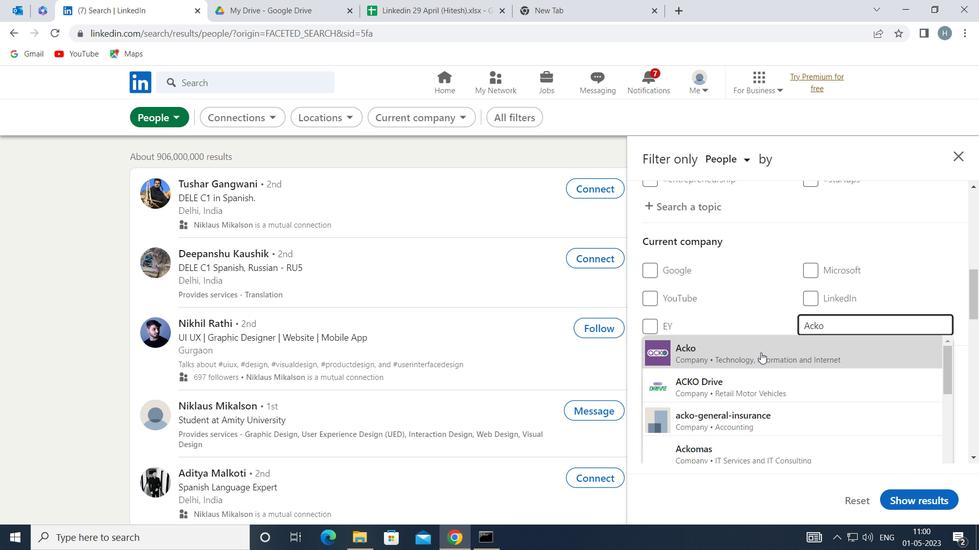 
Action: Mouse moved to (754, 344)
Screenshot: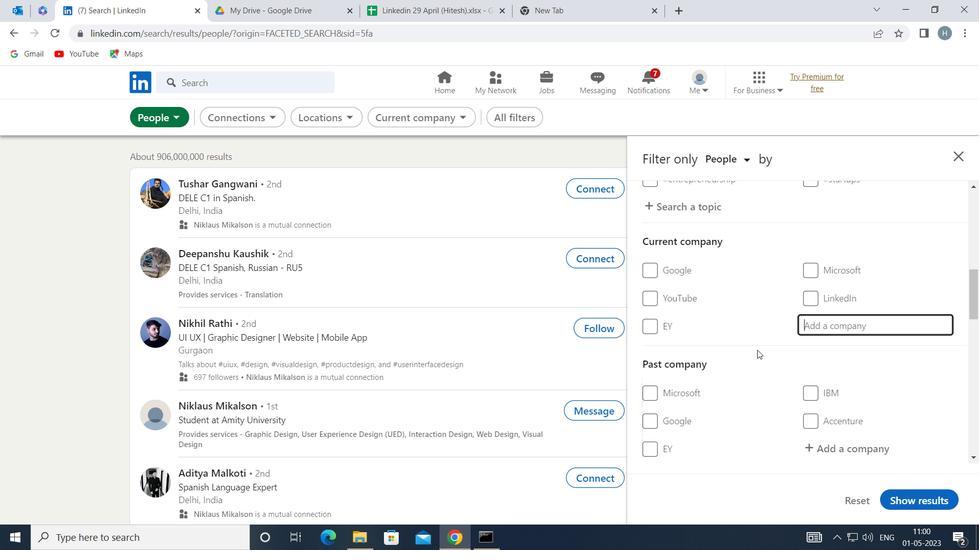 
Action: Mouse scrolled (754, 343) with delta (0, 0)
Screenshot: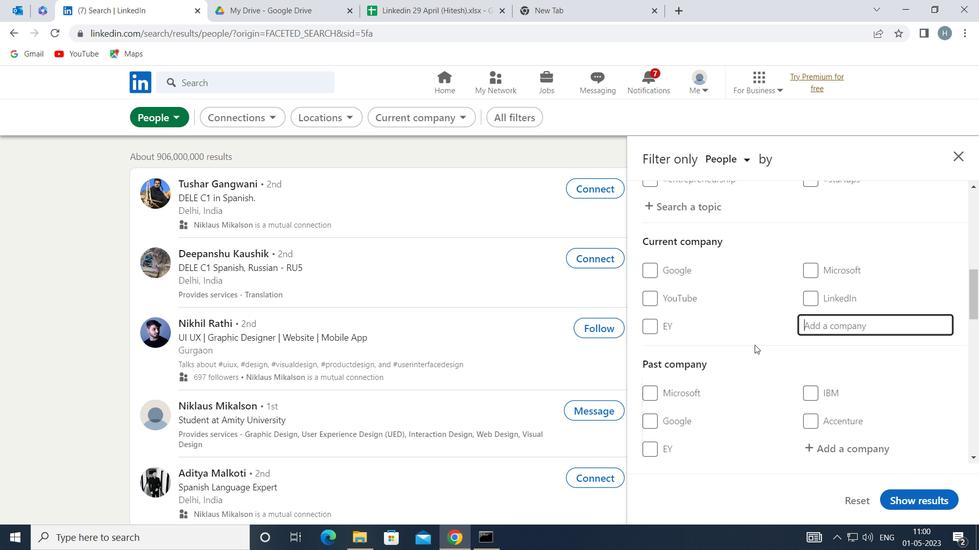 
Action: Mouse moved to (753, 344)
Screenshot: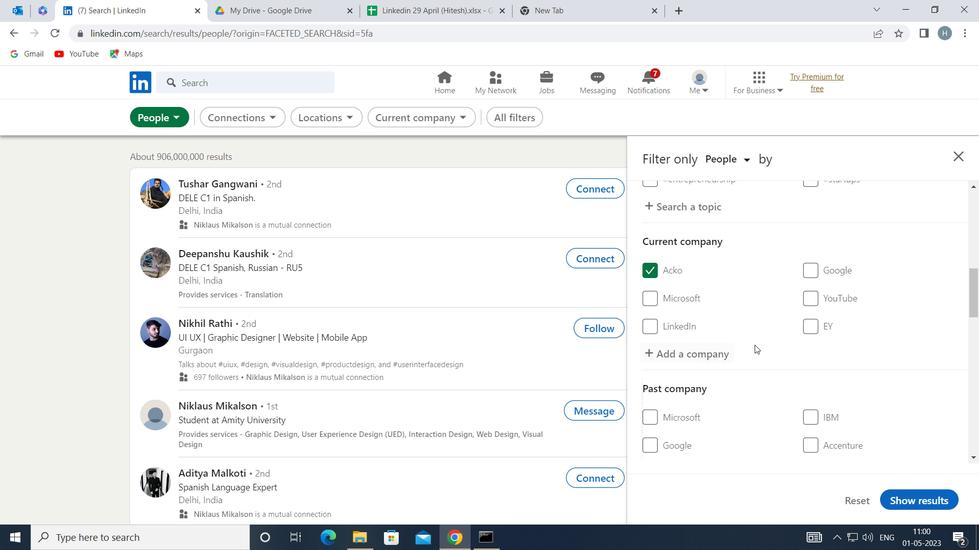 
Action: Mouse scrolled (753, 343) with delta (0, 0)
Screenshot: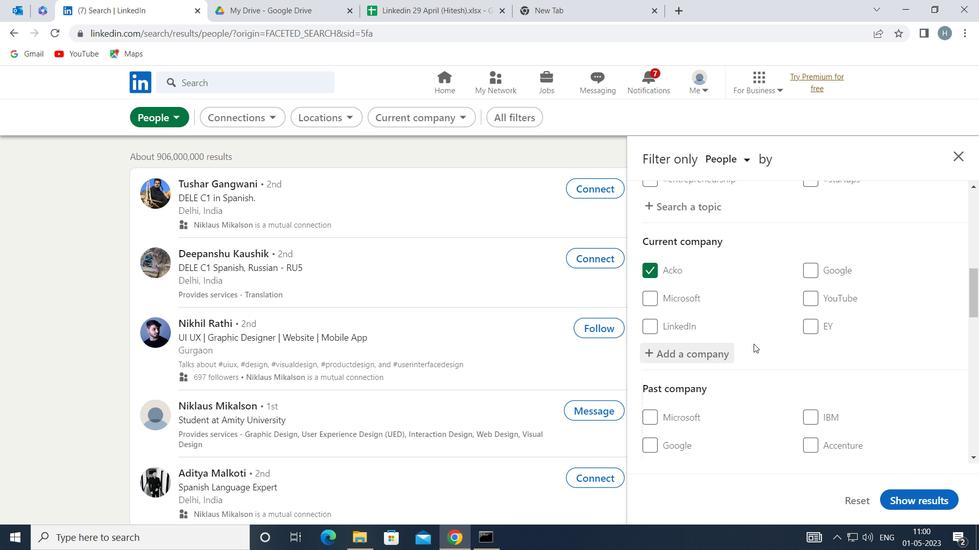 
Action: Mouse moved to (753, 343)
Screenshot: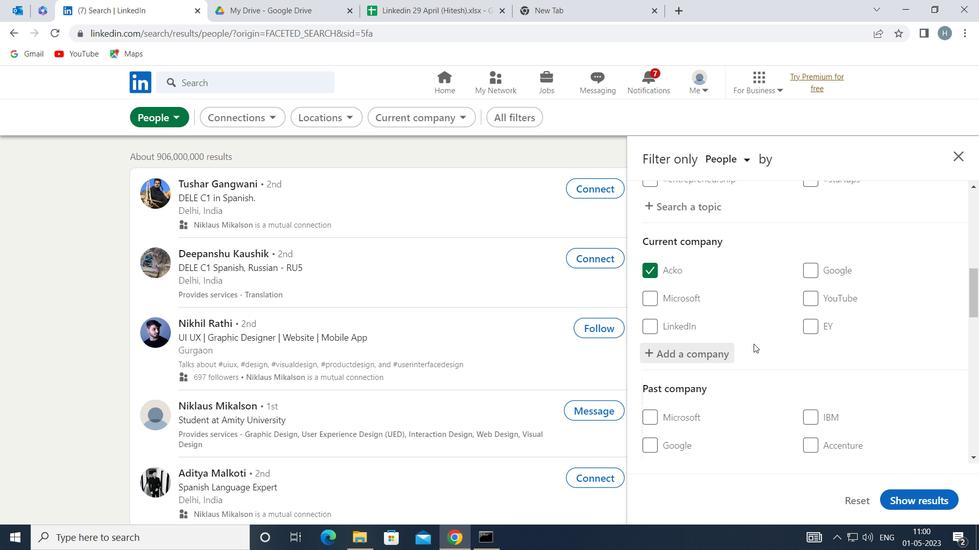 
Action: Mouse scrolled (753, 343) with delta (0, 0)
Screenshot: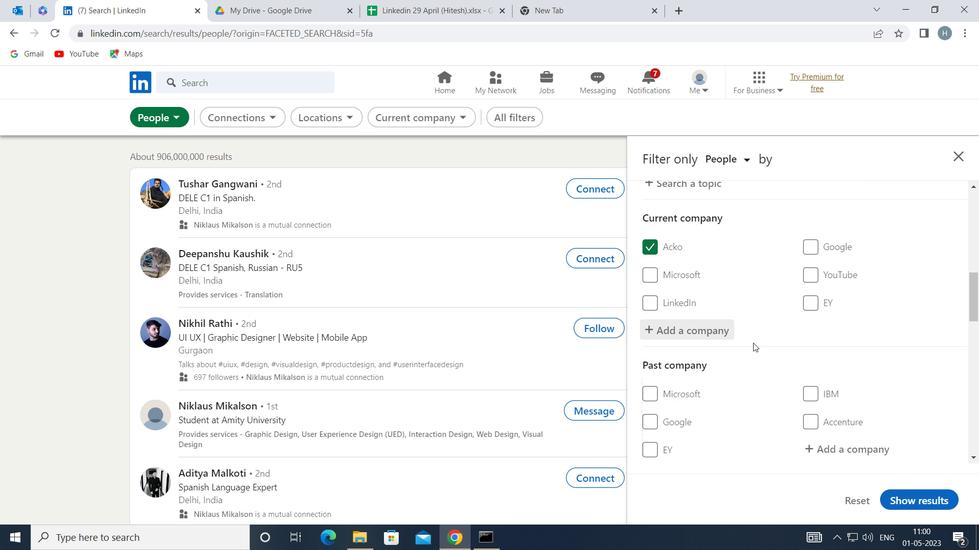 
Action: Mouse moved to (771, 366)
Screenshot: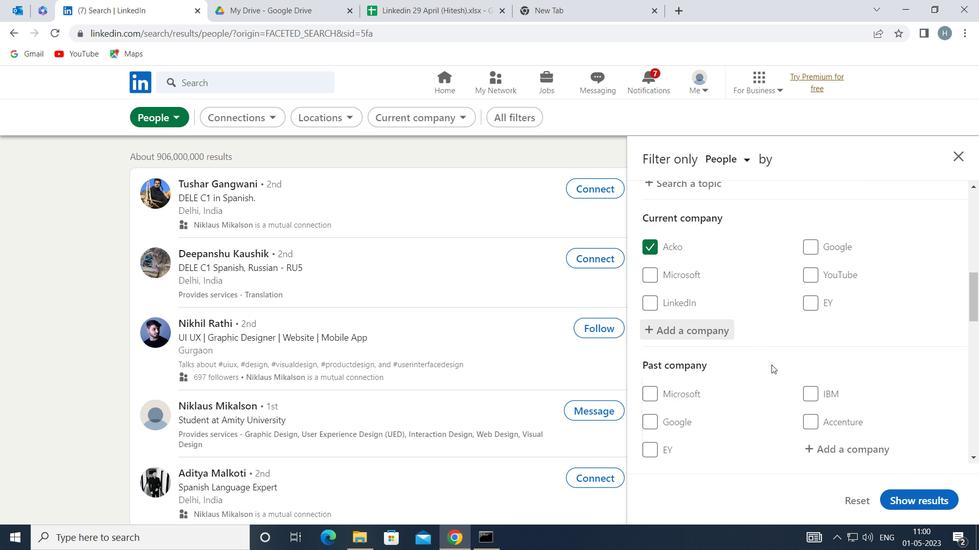 
Action: Mouse scrolled (771, 365) with delta (0, 0)
Screenshot: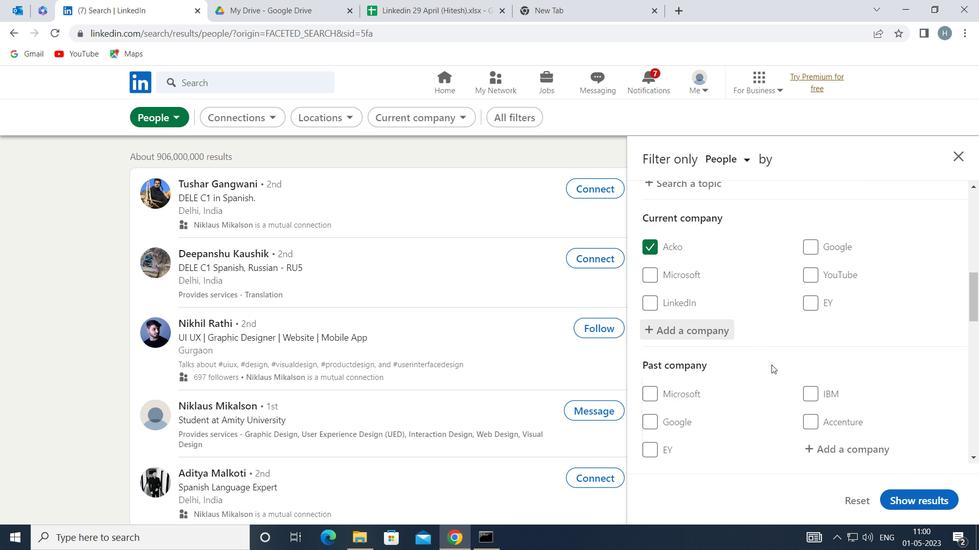 
Action: Mouse moved to (771, 366)
Screenshot: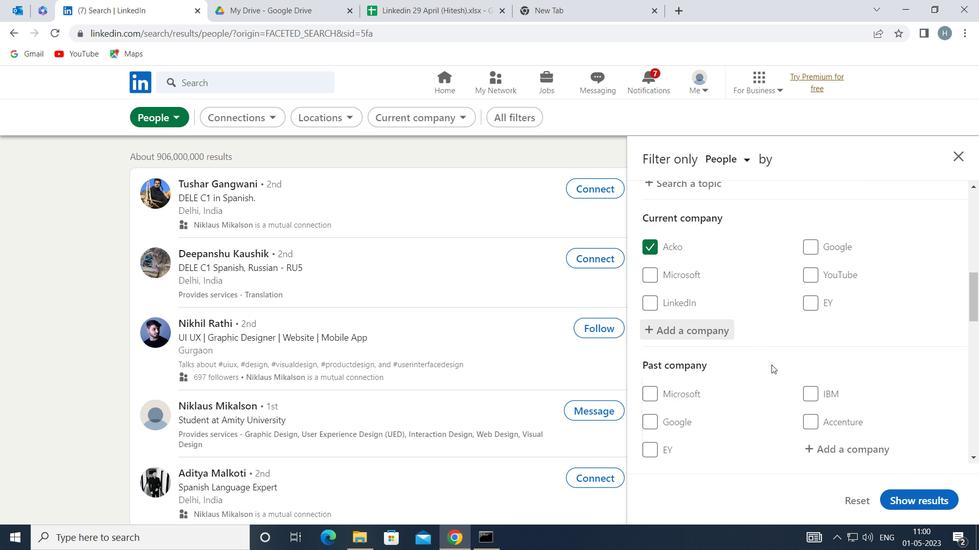 
Action: Mouse scrolled (771, 366) with delta (0, 0)
Screenshot: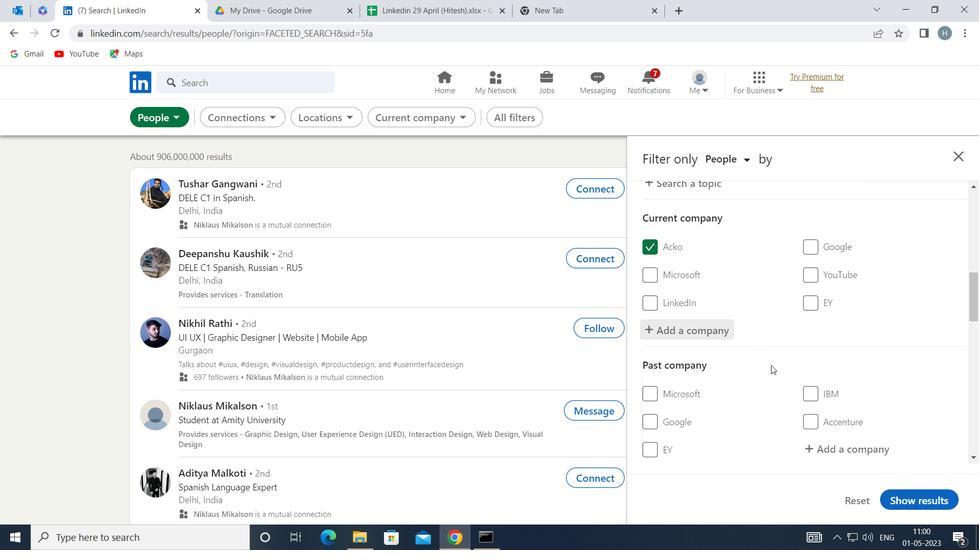 
Action: Mouse moved to (775, 356)
Screenshot: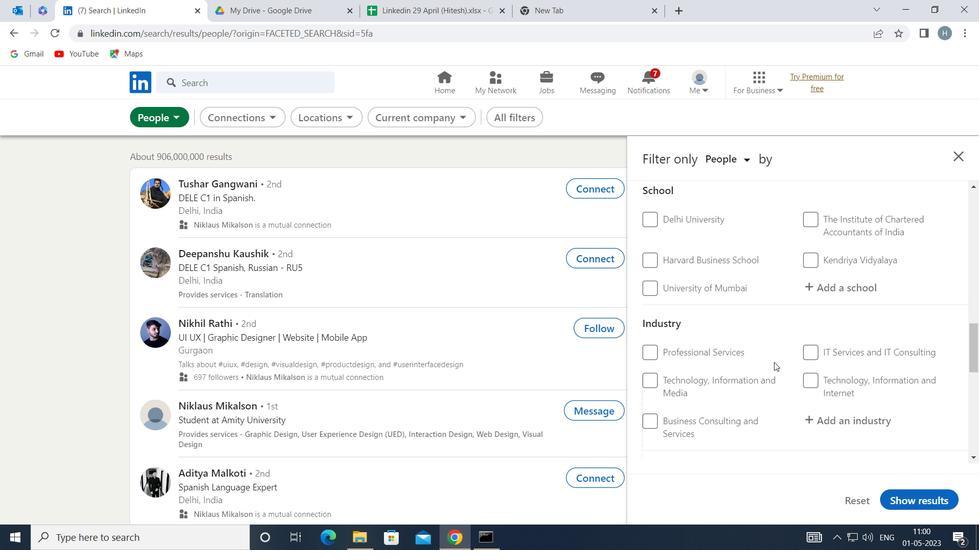 
Action: Mouse scrolled (775, 357) with delta (0, 0)
Screenshot: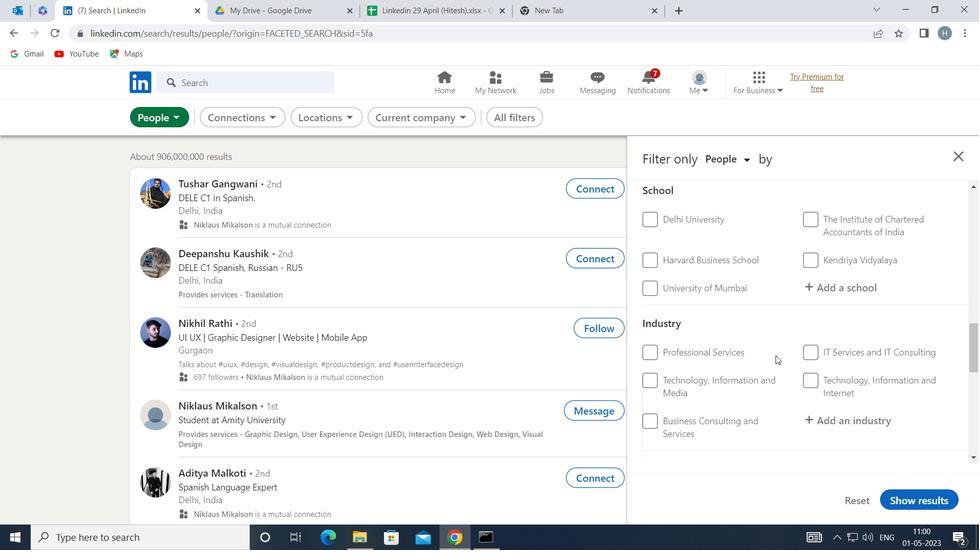 
Action: Mouse moved to (781, 353)
Screenshot: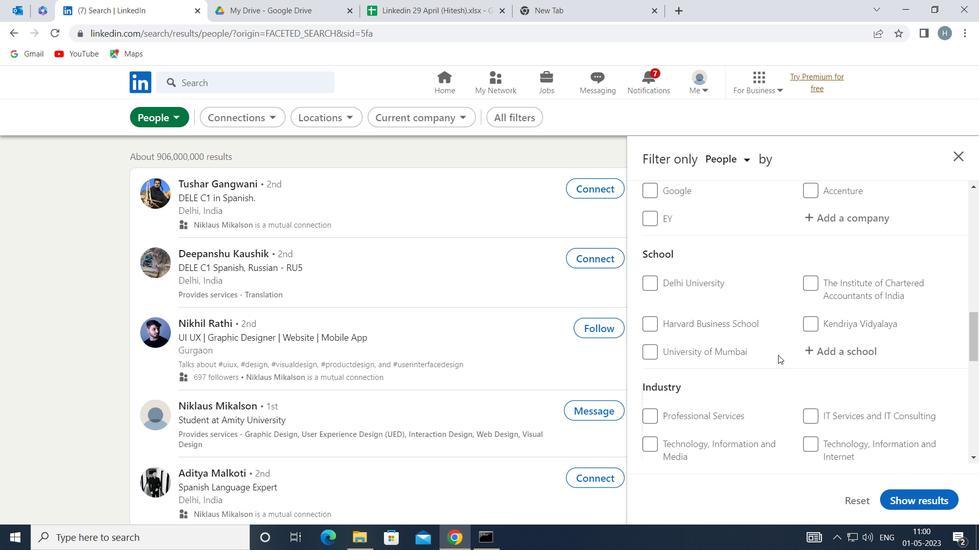 
Action: Mouse scrolled (781, 354) with delta (0, 0)
Screenshot: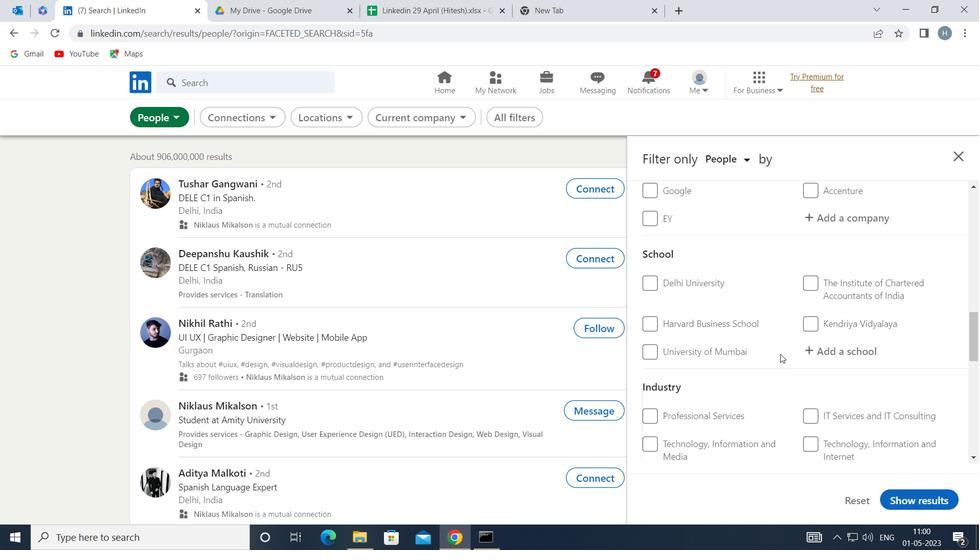 
Action: Mouse scrolled (781, 353) with delta (0, 0)
Screenshot: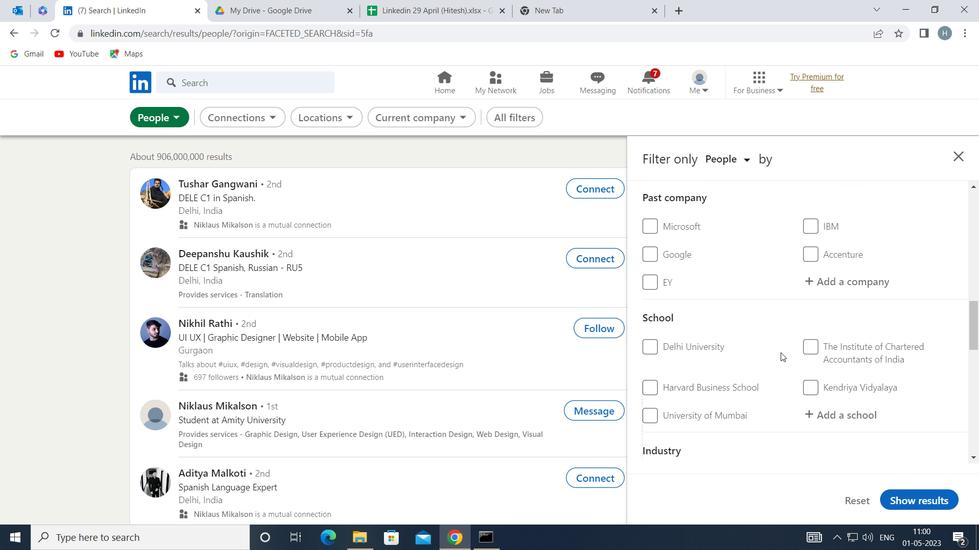 
Action: Mouse moved to (834, 346)
Screenshot: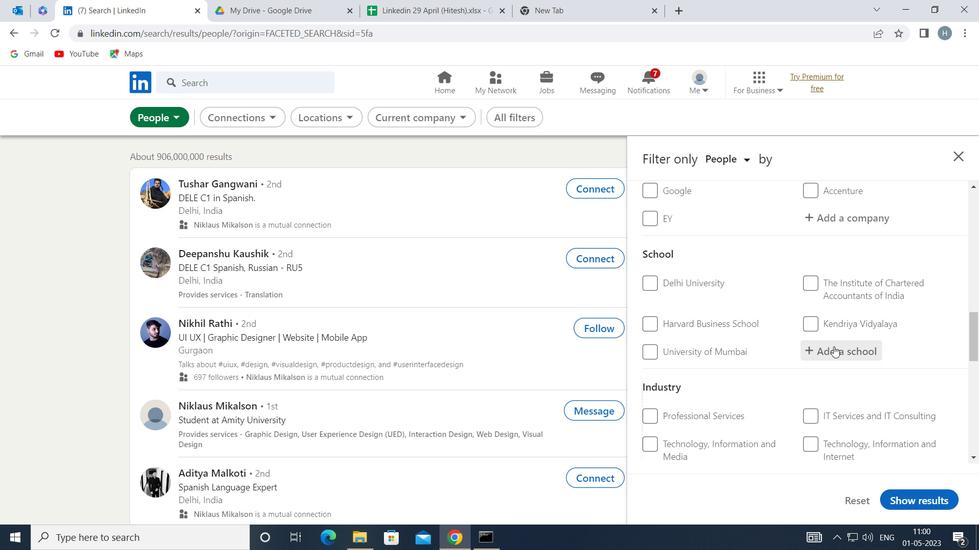 
Action: Mouse pressed left at (834, 346)
Screenshot: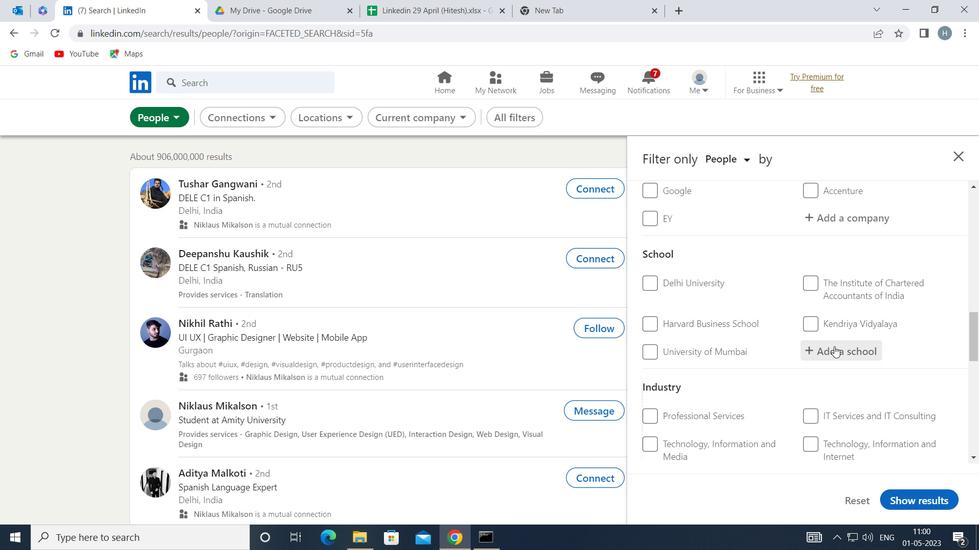 
Action: Key pressed <Key.shift>HANSRAJ
Screenshot: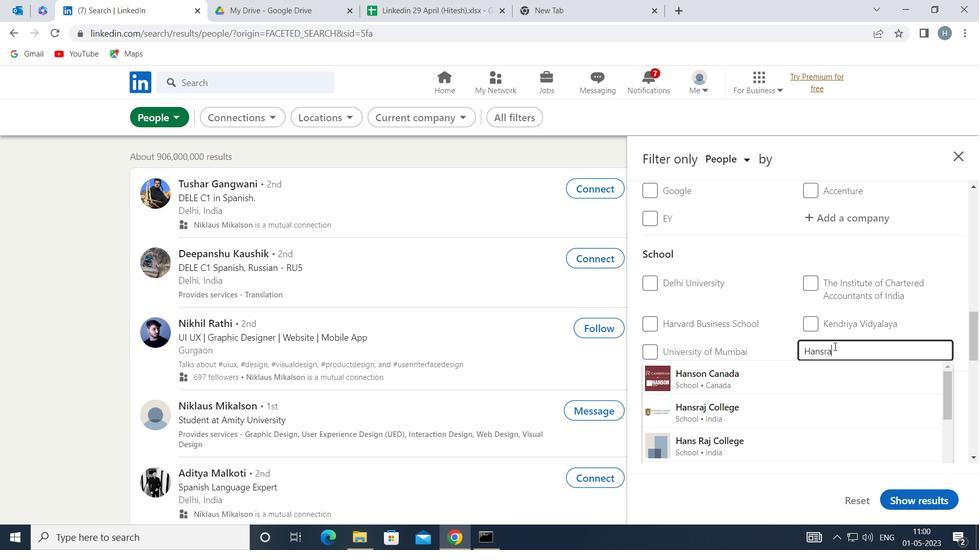 
Action: Mouse moved to (774, 377)
Screenshot: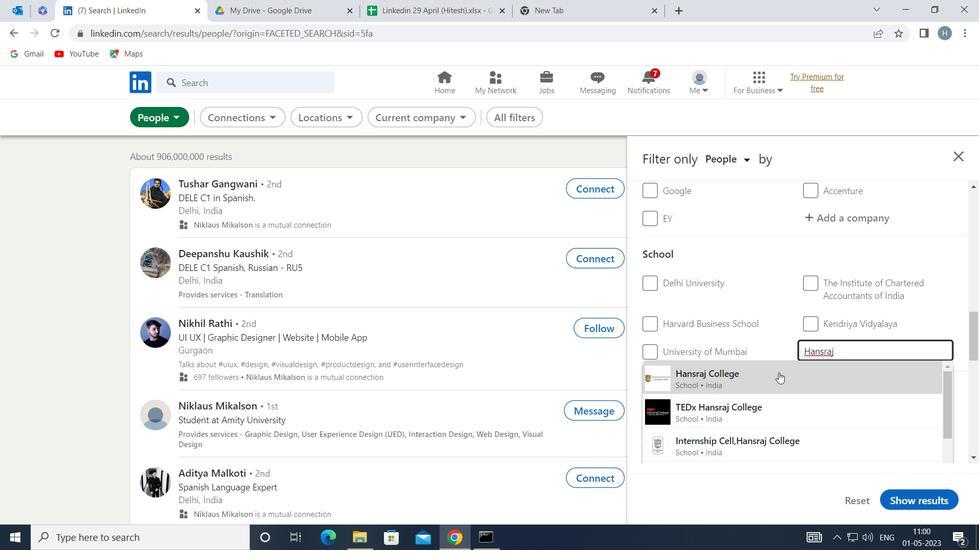 
Action: Mouse pressed left at (774, 377)
Screenshot: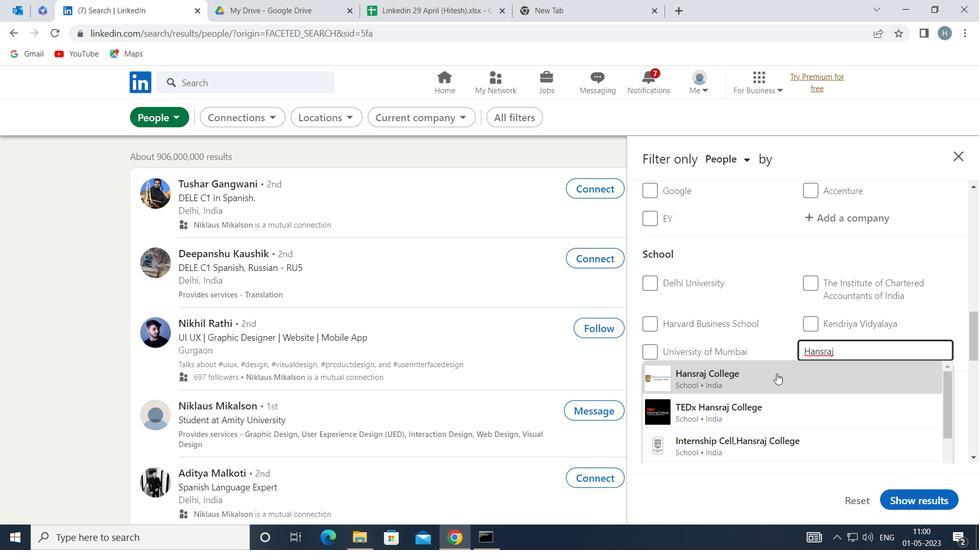 
Action: Mouse moved to (767, 364)
Screenshot: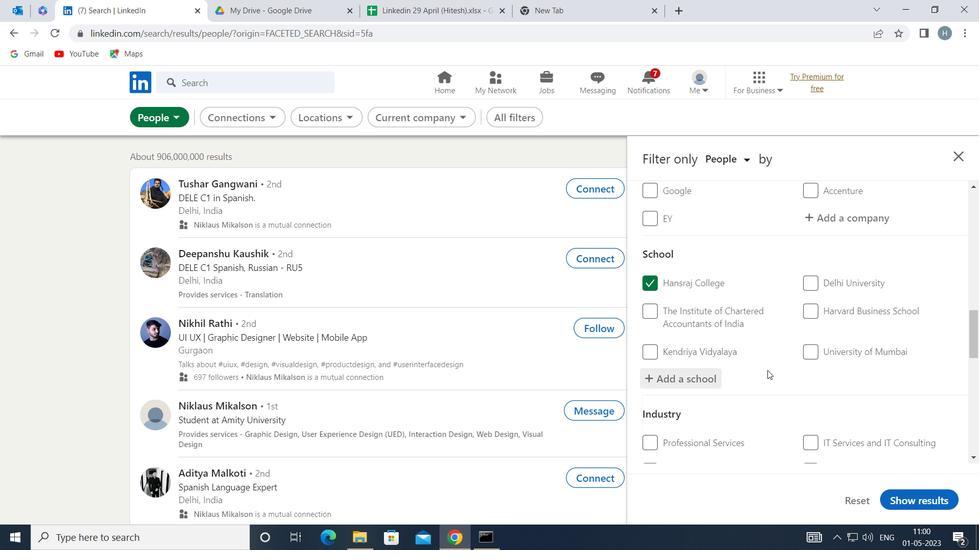 
Action: Mouse scrolled (767, 364) with delta (0, 0)
Screenshot: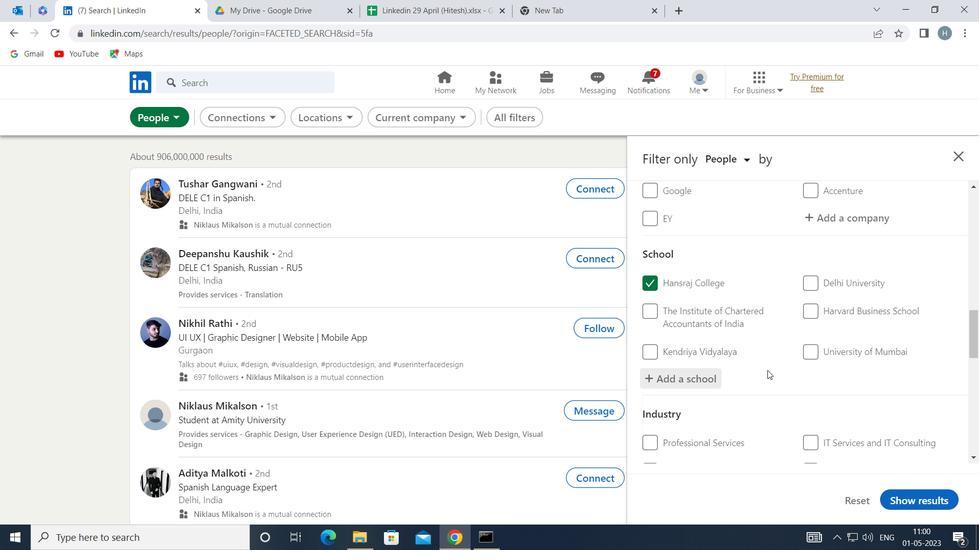 
Action: Mouse scrolled (767, 364) with delta (0, 0)
Screenshot: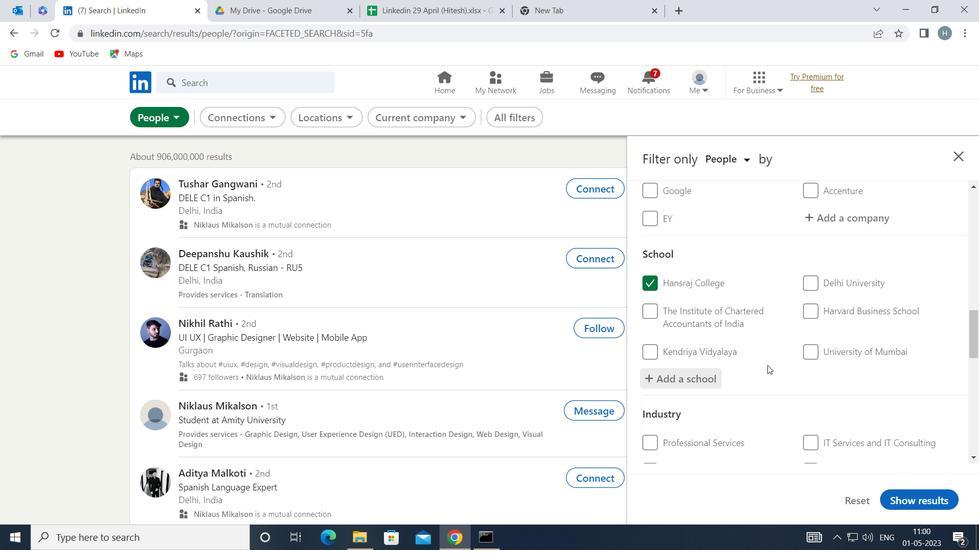 
Action: Mouse moved to (769, 362)
Screenshot: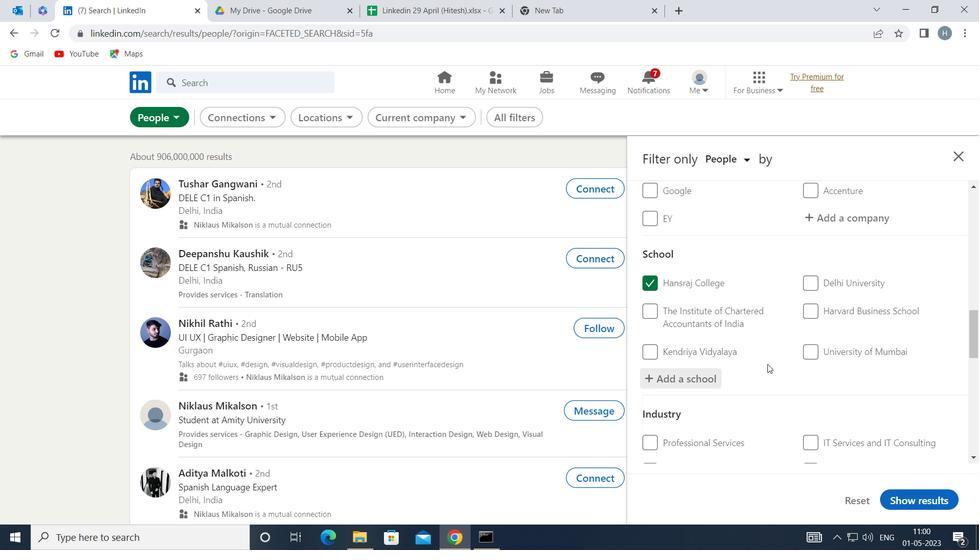 
Action: Mouse scrolled (769, 361) with delta (0, 0)
Screenshot: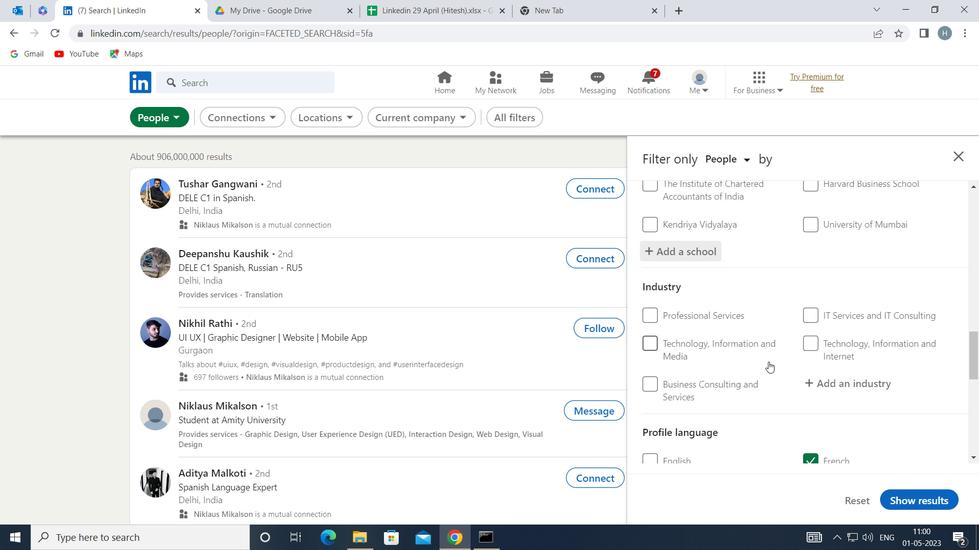 
Action: Mouse moved to (871, 323)
Screenshot: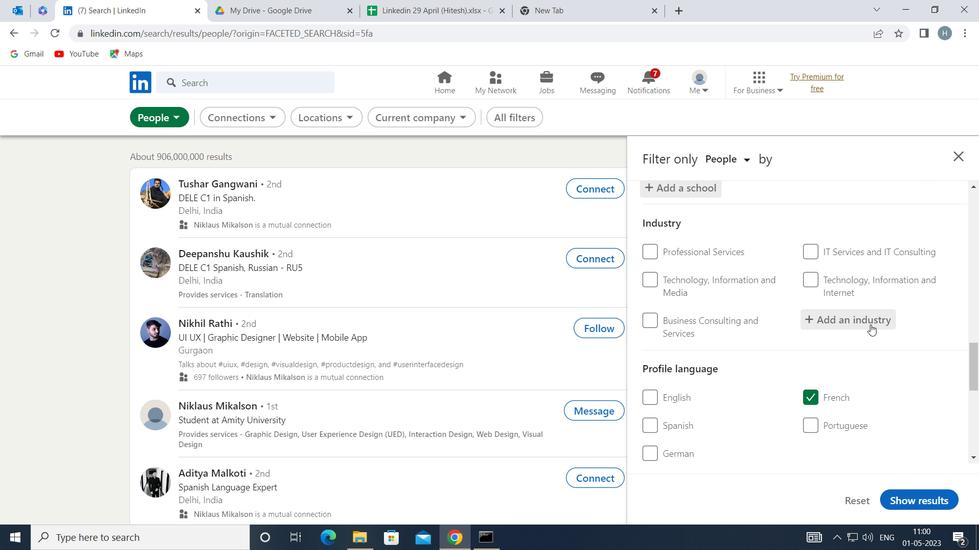 
Action: Mouse pressed left at (871, 323)
Screenshot: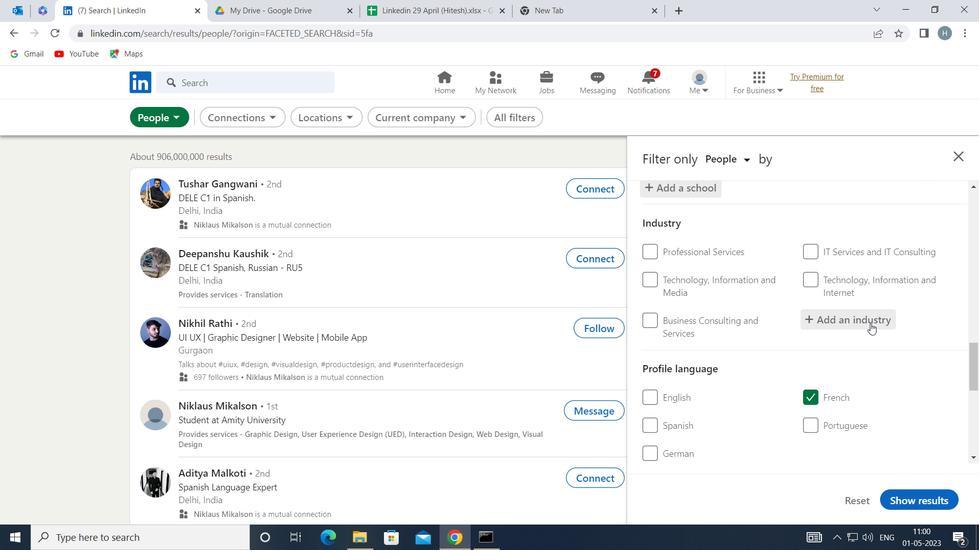 
Action: Mouse moved to (870, 321)
Screenshot: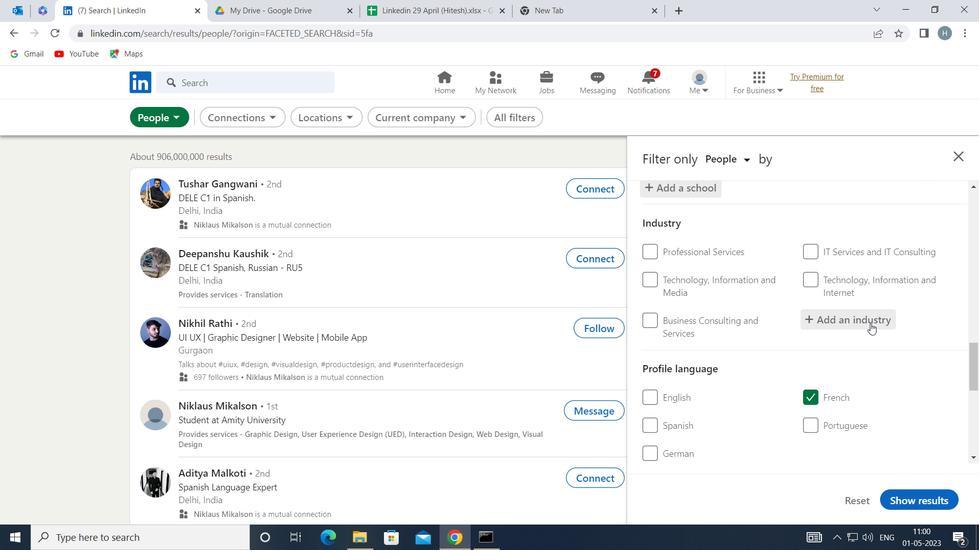 
Action: Key pressed <Key.shift>MEDICAL<Key.space><Key.shift>AND<Key.space><Key.shift>DIA
Screenshot: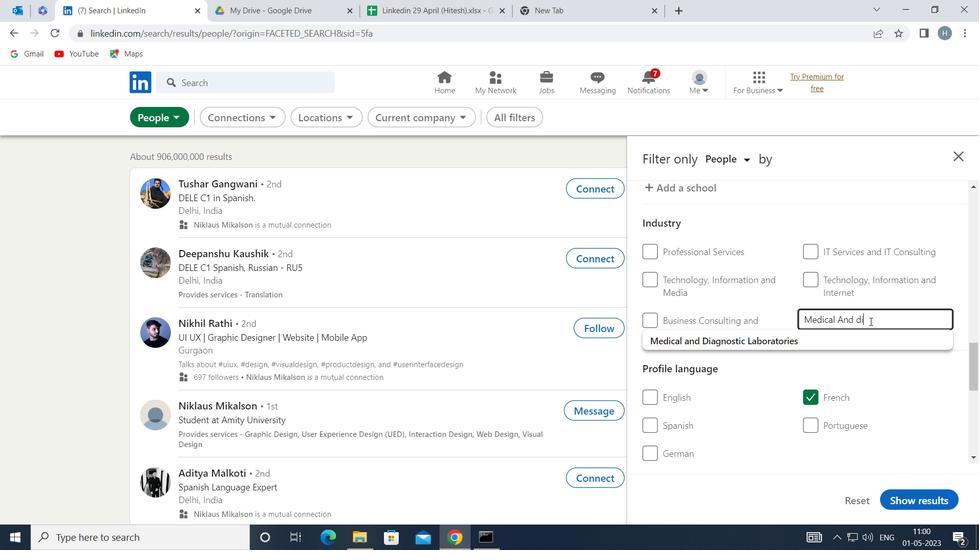 
Action: Mouse moved to (776, 343)
Screenshot: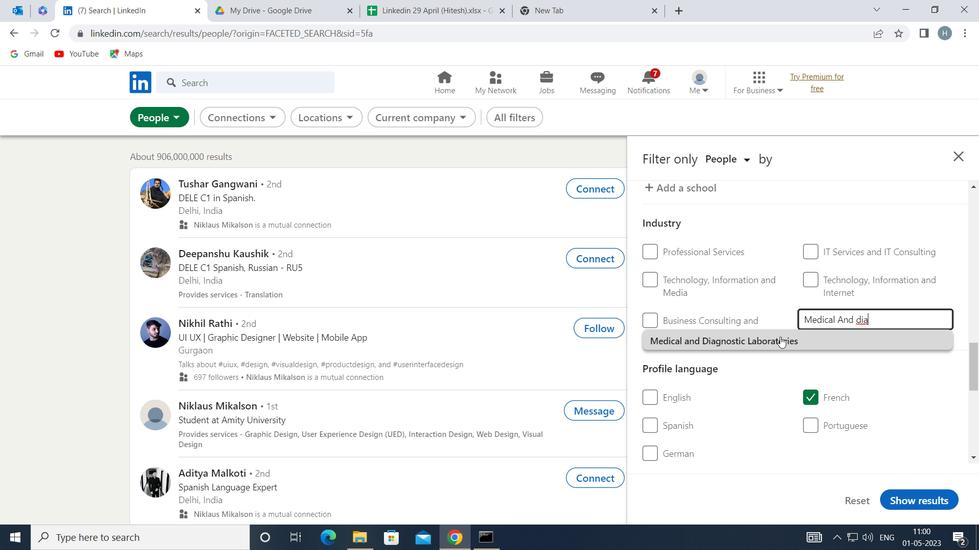 
Action: Mouse pressed left at (776, 343)
Screenshot: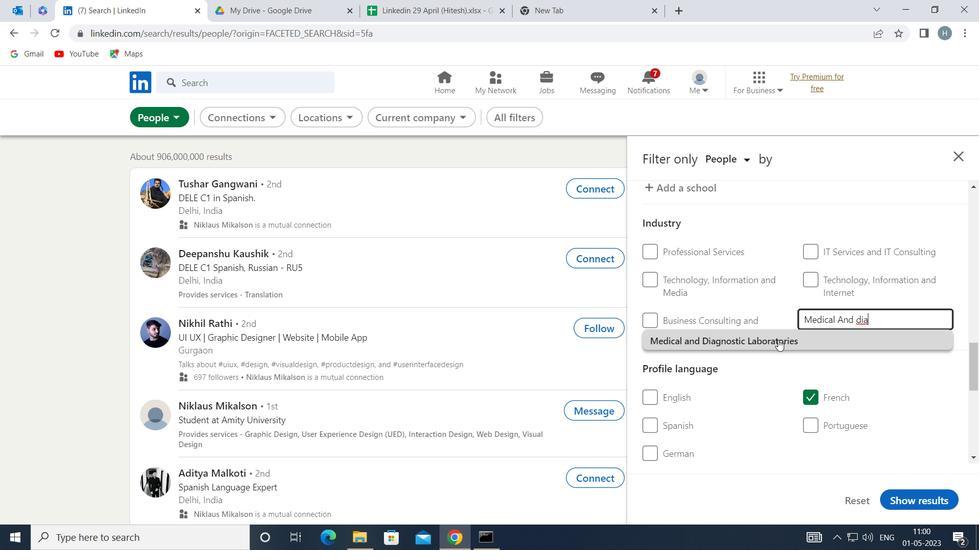 
Action: Mouse moved to (778, 343)
Screenshot: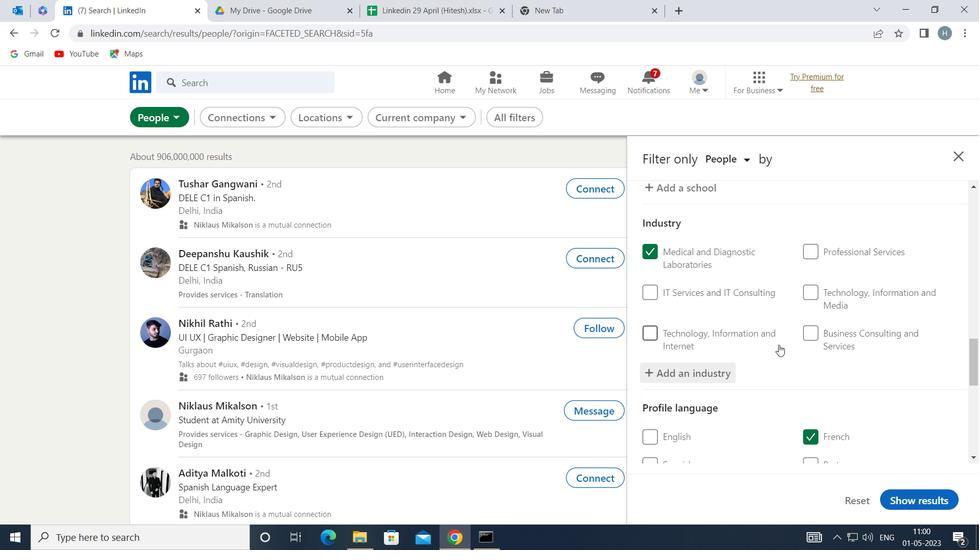 
Action: Mouse scrolled (778, 343) with delta (0, 0)
Screenshot: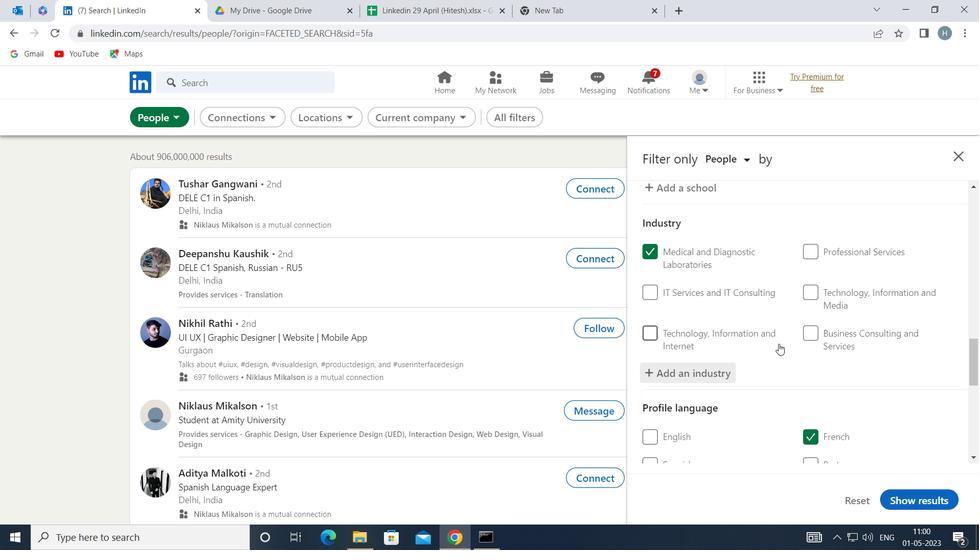 
Action: Mouse scrolled (778, 343) with delta (0, 0)
Screenshot: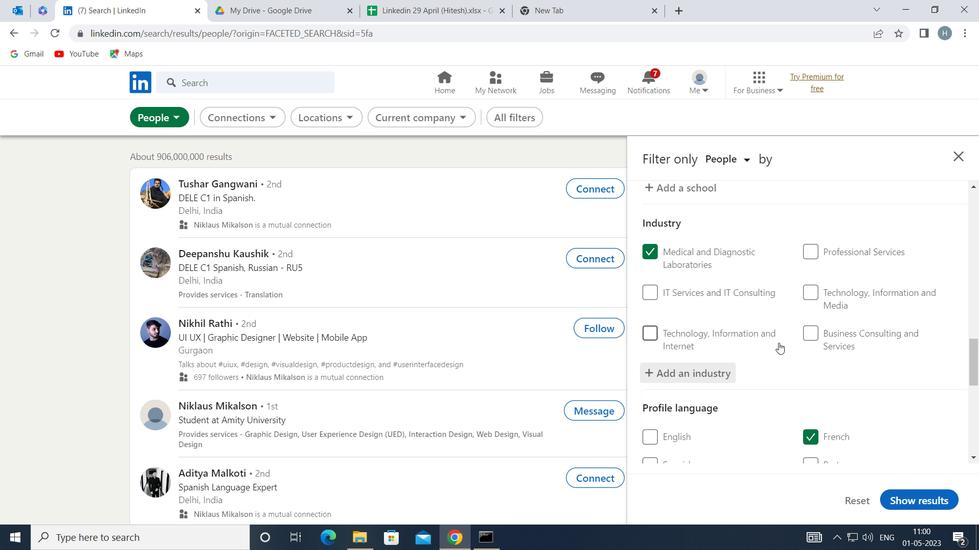 
Action: Mouse moved to (774, 343)
Screenshot: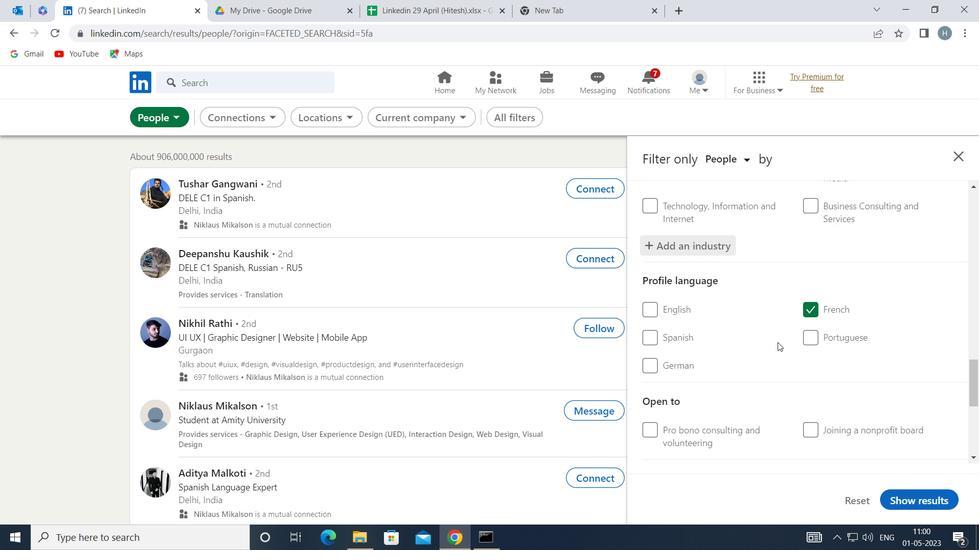 
Action: Mouse scrolled (774, 343) with delta (0, 0)
Screenshot: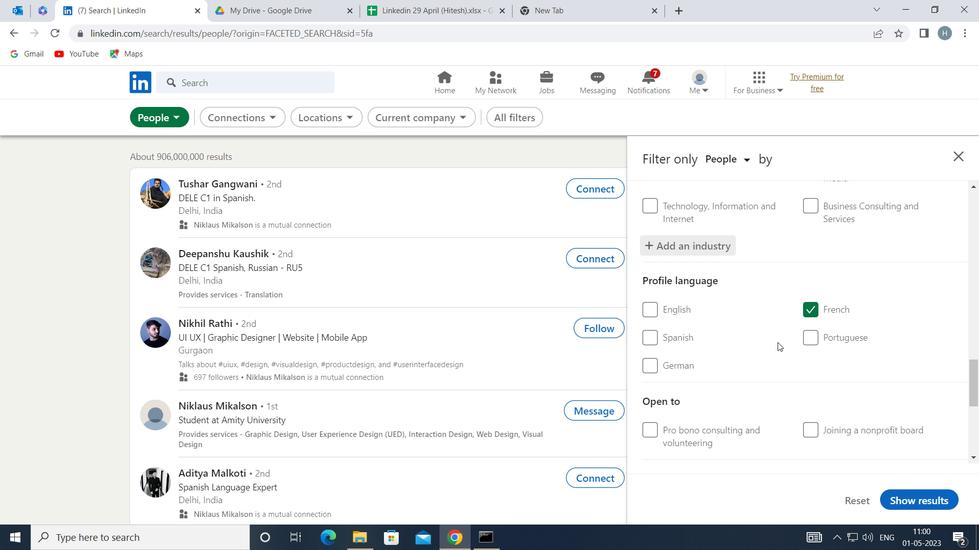 
Action: Mouse moved to (773, 344)
Screenshot: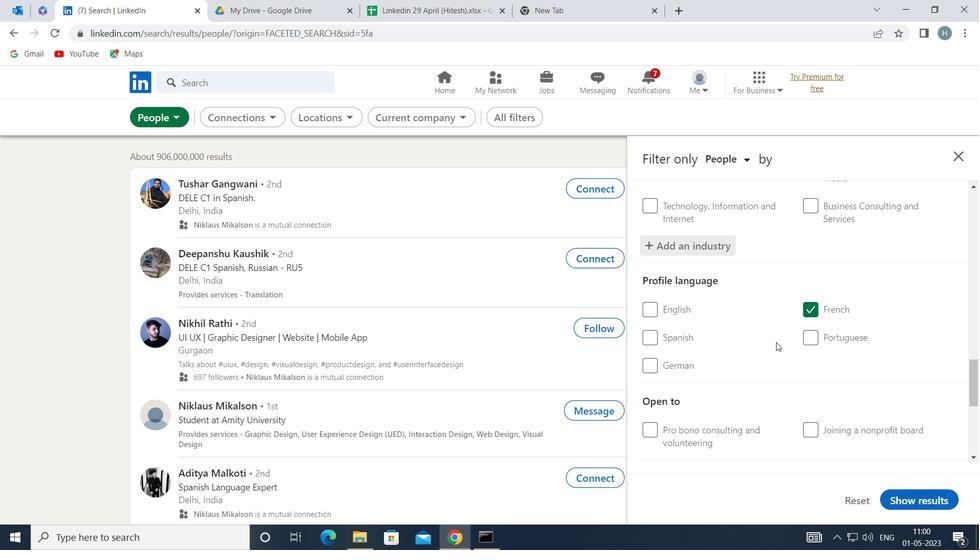 
Action: Mouse scrolled (773, 343) with delta (0, 0)
Screenshot: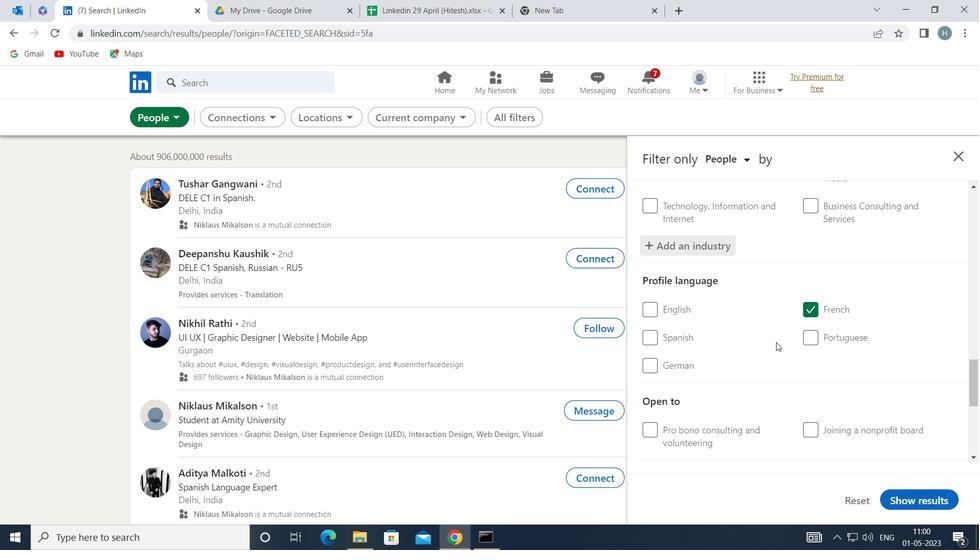 
Action: Mouse moved to (773, 344)
Screenshot: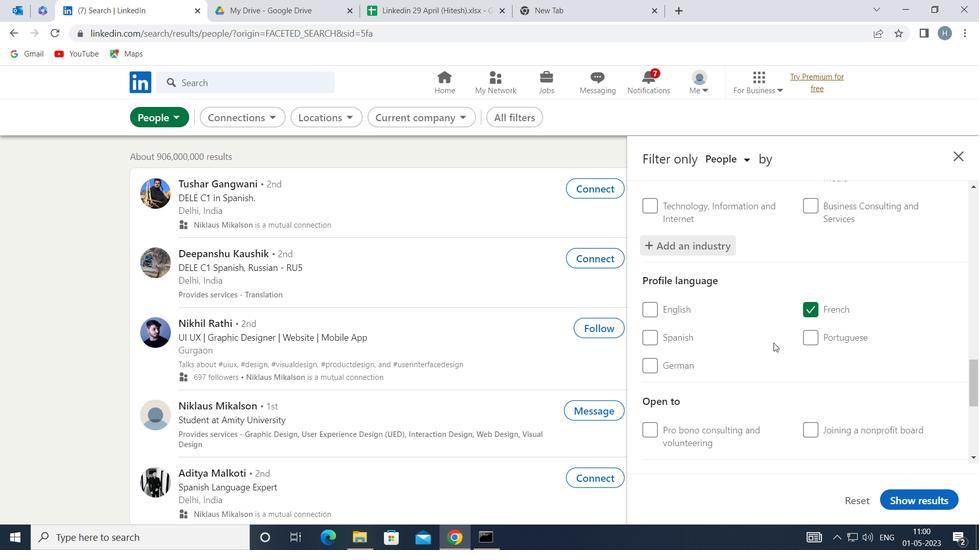 
Action: Mouse scrolled (773, 343) with delta (0, 0)
Screenshot: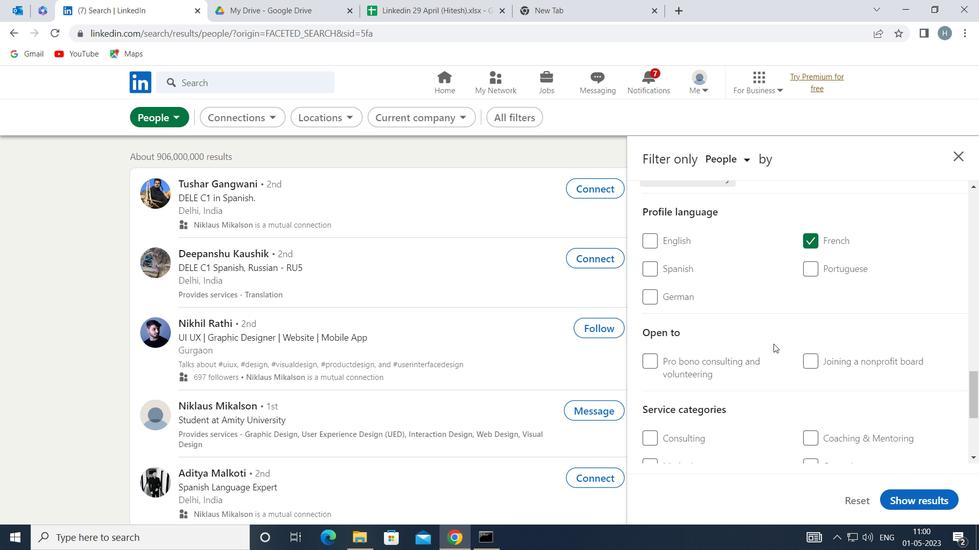 
Action: Mouse moved to (779, 343)
Screenshot: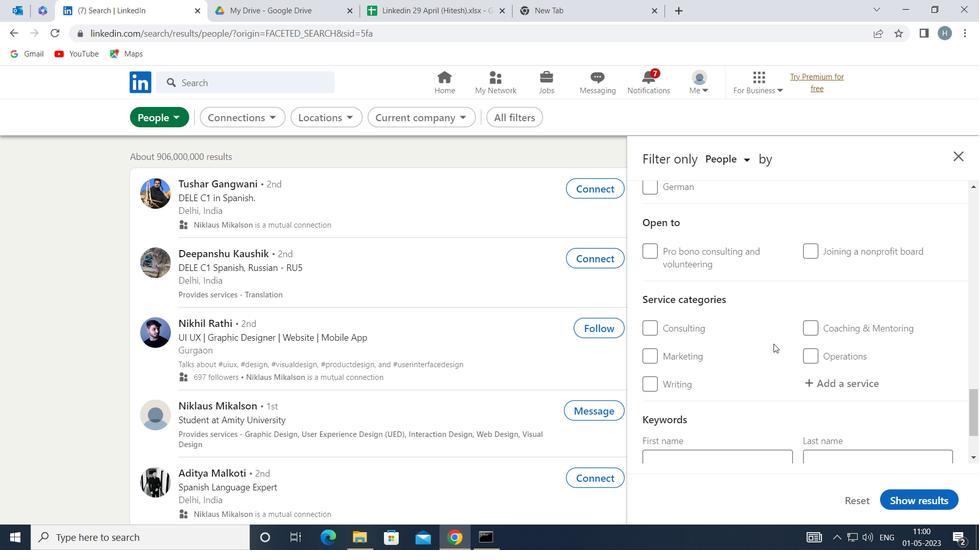 
Action: Mouse scrolled (779, 343) with delta (0, 0)
Screenshot: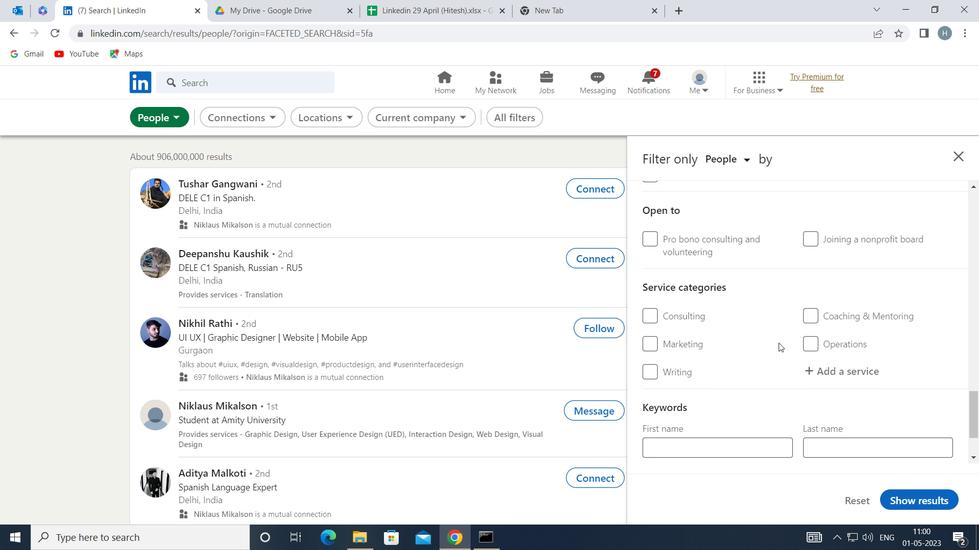 
Action: Mouse moved to (850, 307)
Screenshot: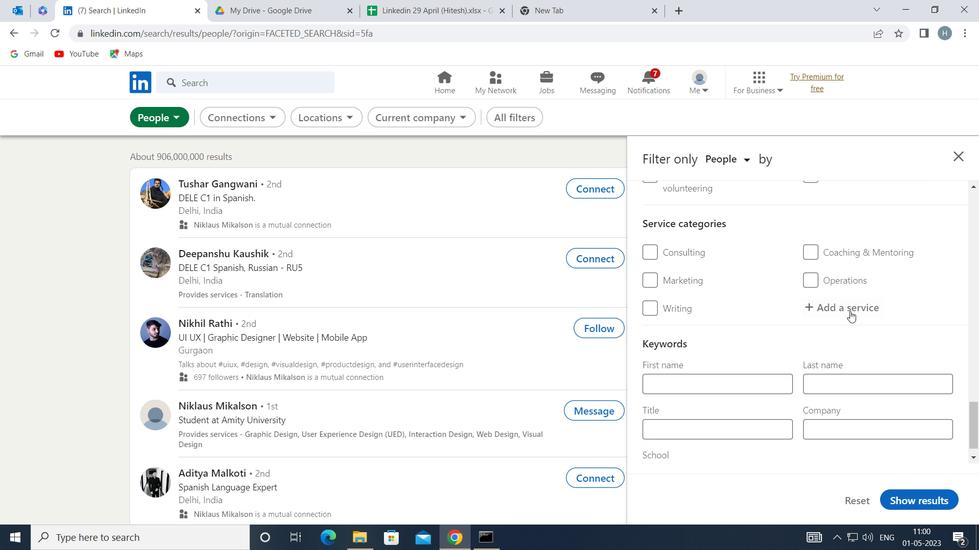 
Action: Mouse pressed left at (850, 307)
Screenshot: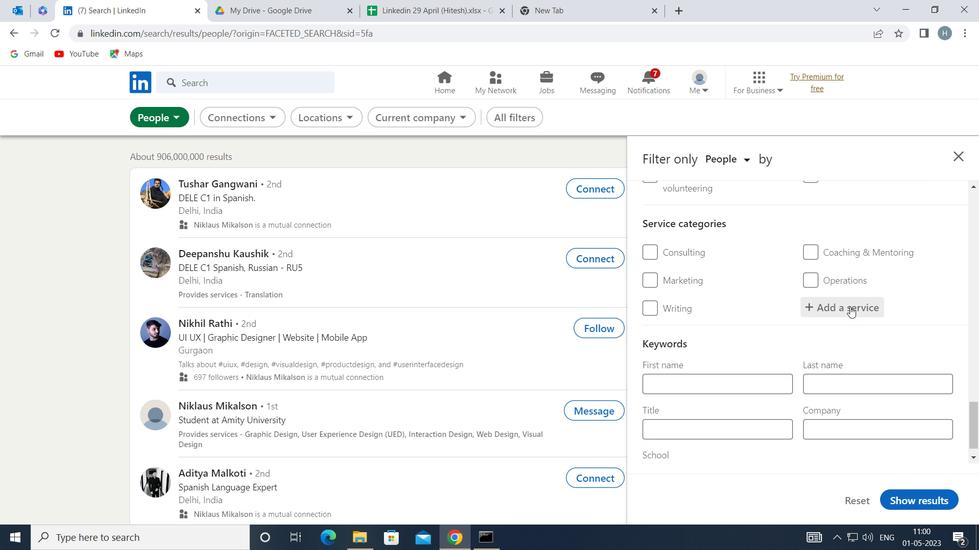 
Action: Mouse moved to (846, 306)
Screenshot: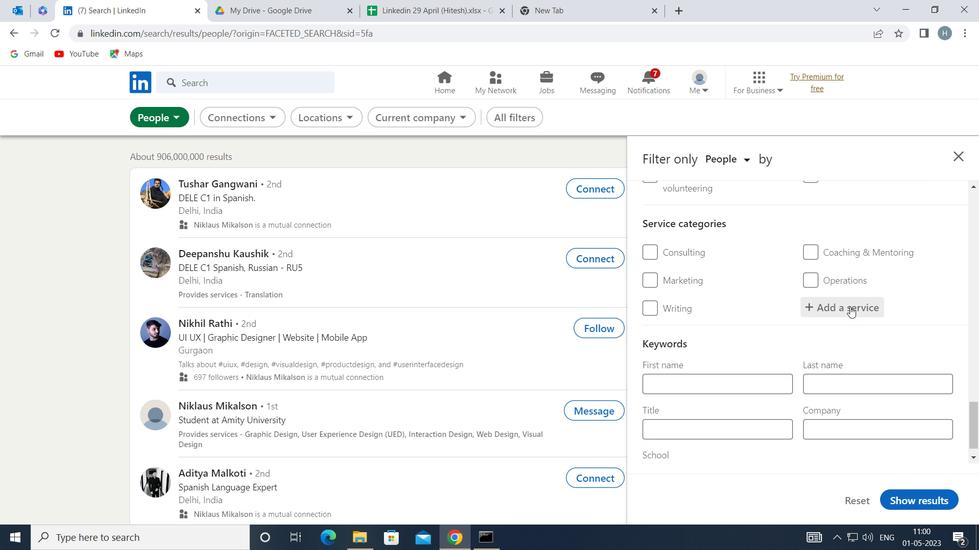 
Action: Key pressed <Key.shift>BOOKK
Screenshot: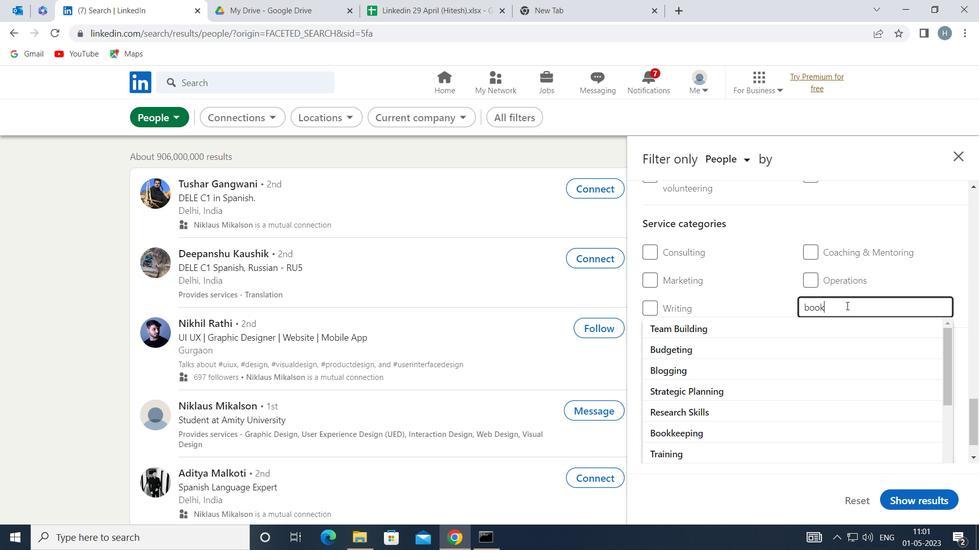 
Action: Mouse moved to (825, 328)
Screenshot: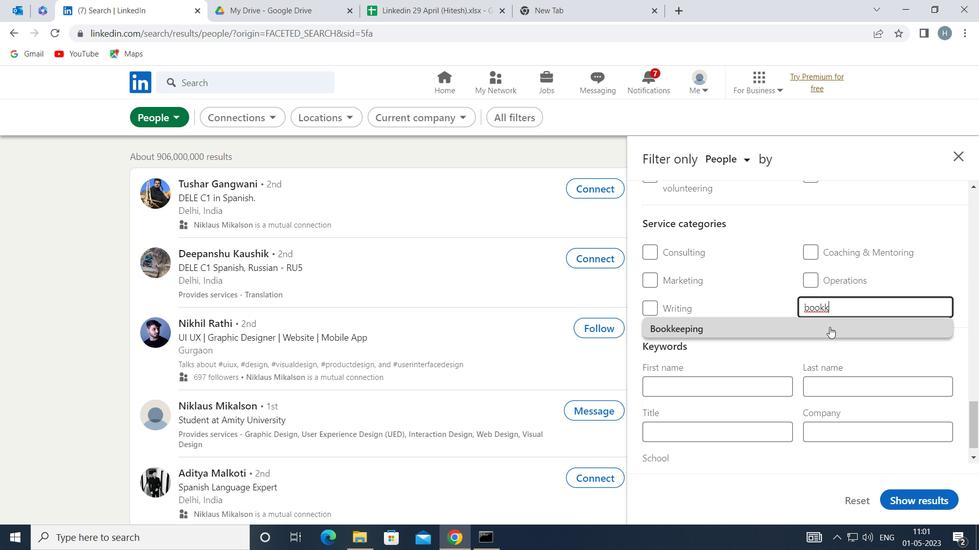 
Action: Mouse pressed left at (825, 328)
Screenshot: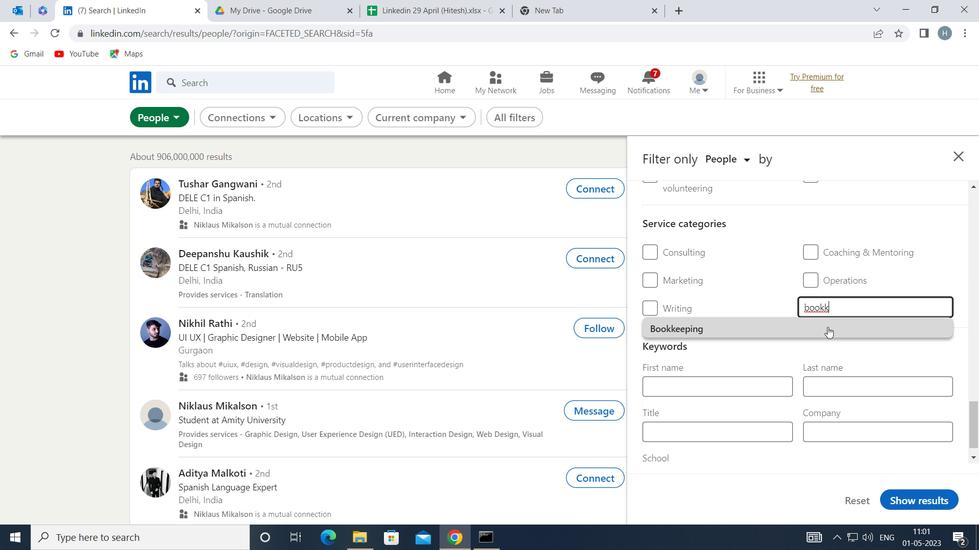 
Action: Mouse moved to (748, 375)
Screenshot: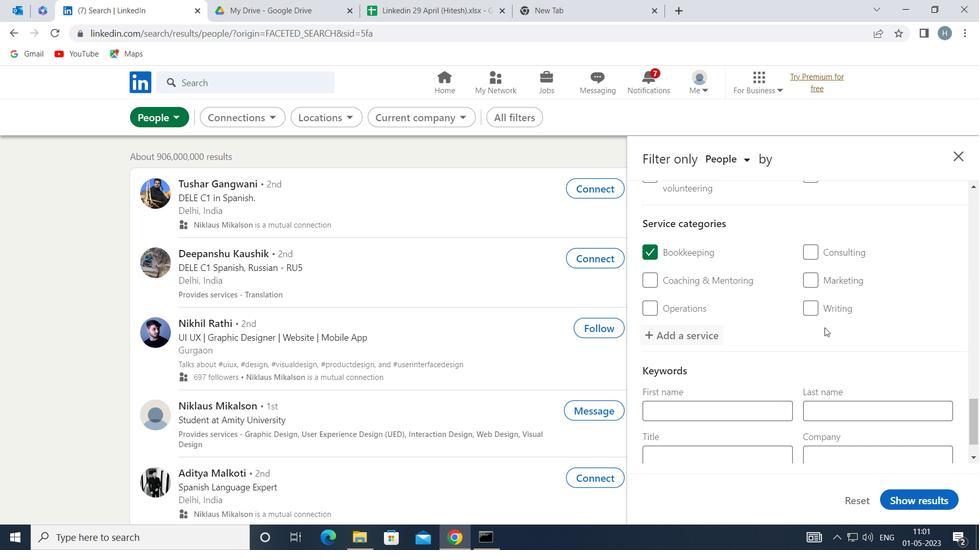 
Action: Mouse scrolled (748, 374) with delta (0, 0)
Screenshot: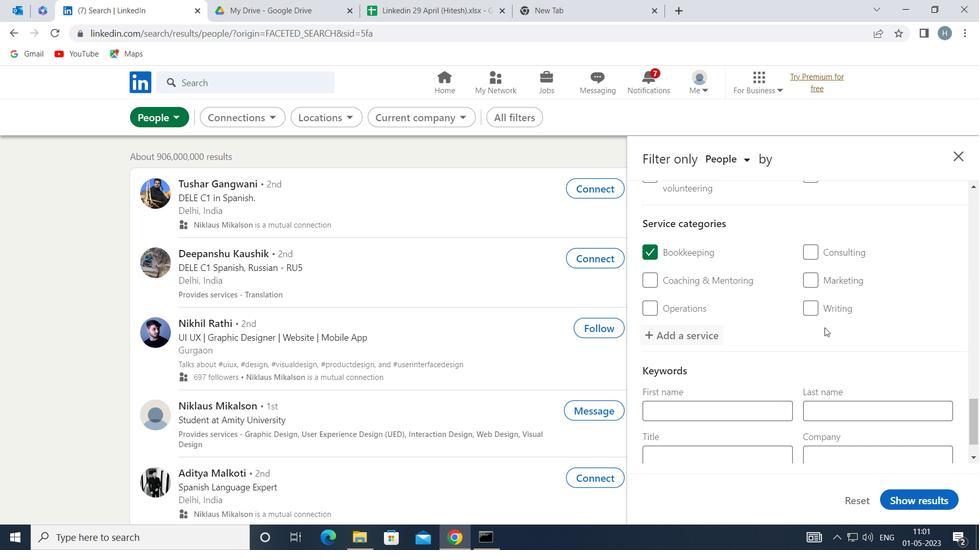 
Action: Mouse moved to (748, 376)
Screenshot: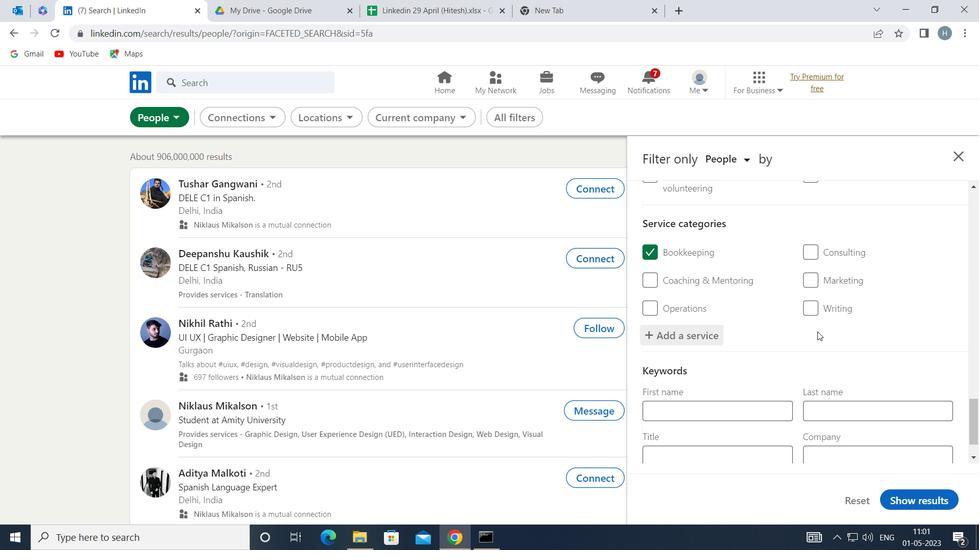 
Action: Mouse scrolled (748, 375) with delta (0, 0)
Screenshot: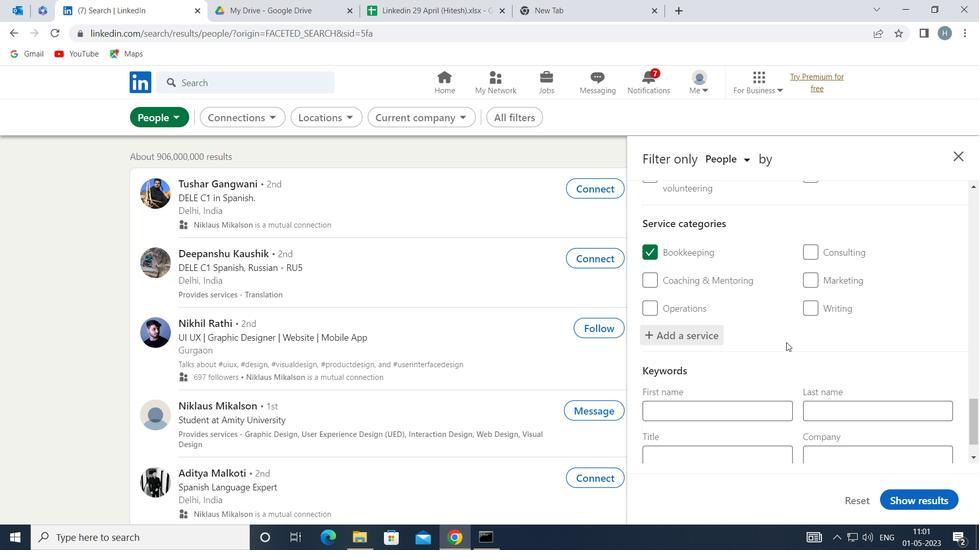 
Action: Mouse moved to (745, 380)
Screenshot: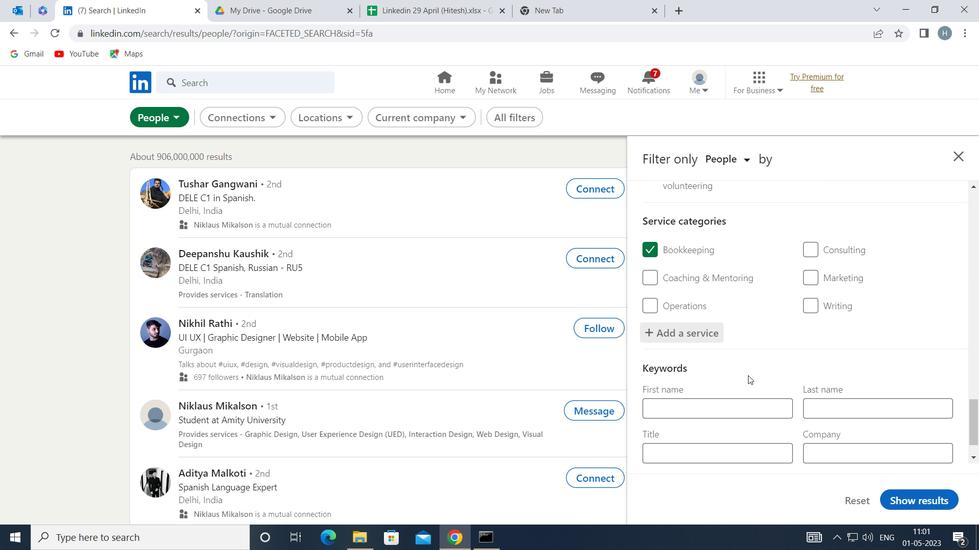 
Action: Mouse scrolled (745, 380) with delta (0, 0)
Screenshot: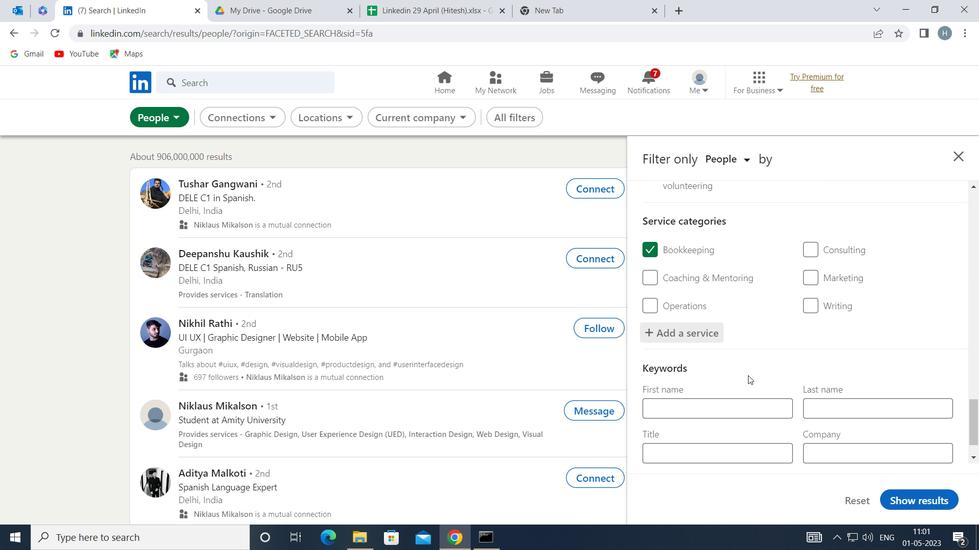 
Action: Mouse moved to (745, 380)
Screenshot: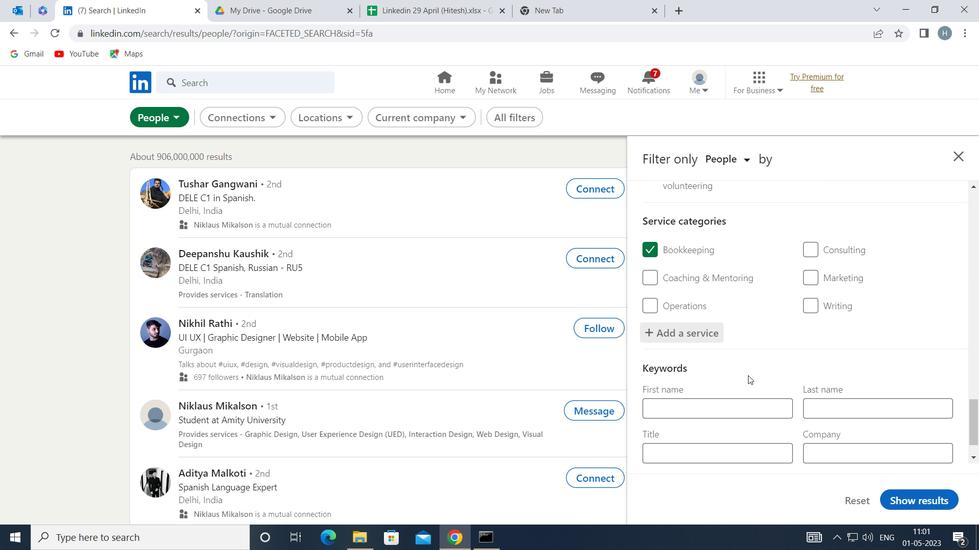
Action: Mouse scrolled (745, 380) with delta (0, 0)
Screenshot: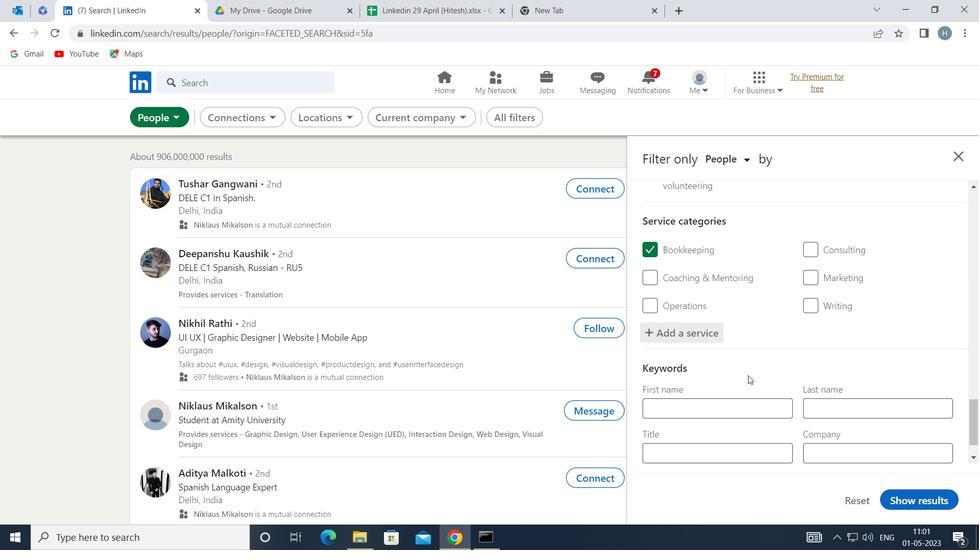 
Action: Mouse scrolled (745, 380) with delta (0, 0)
Screenshot: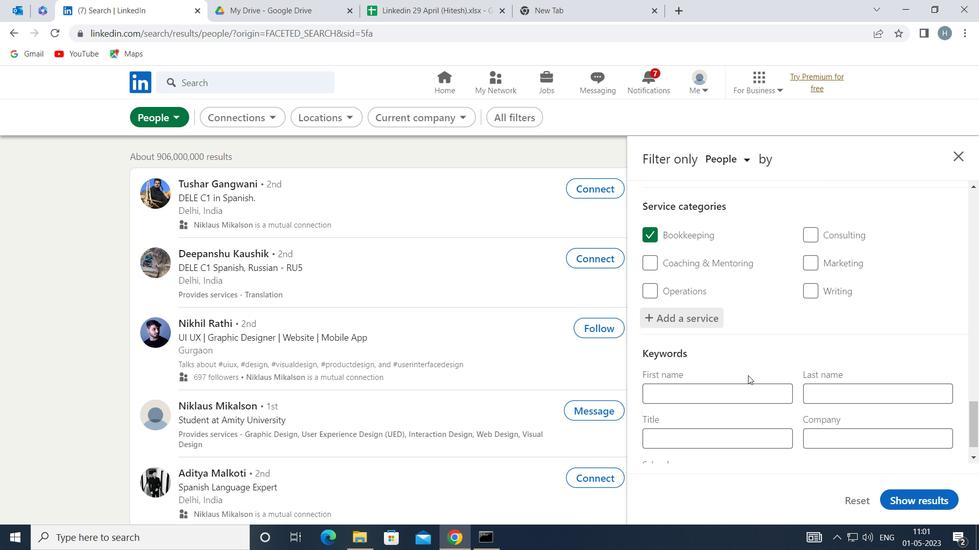 
Action: Mouse moved to (743, 404)
Screenshot: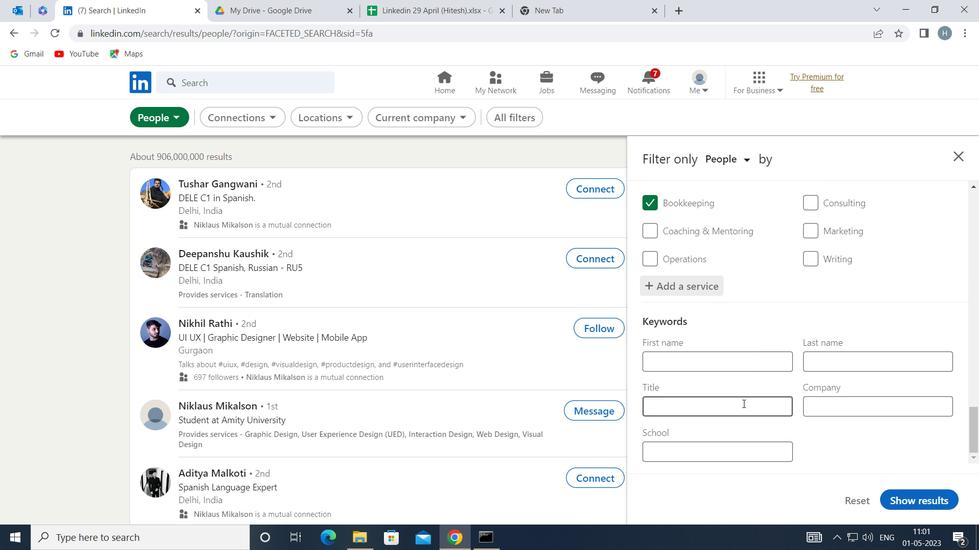 
Action: Mouse pressed left at (743, 404)
Screenshot: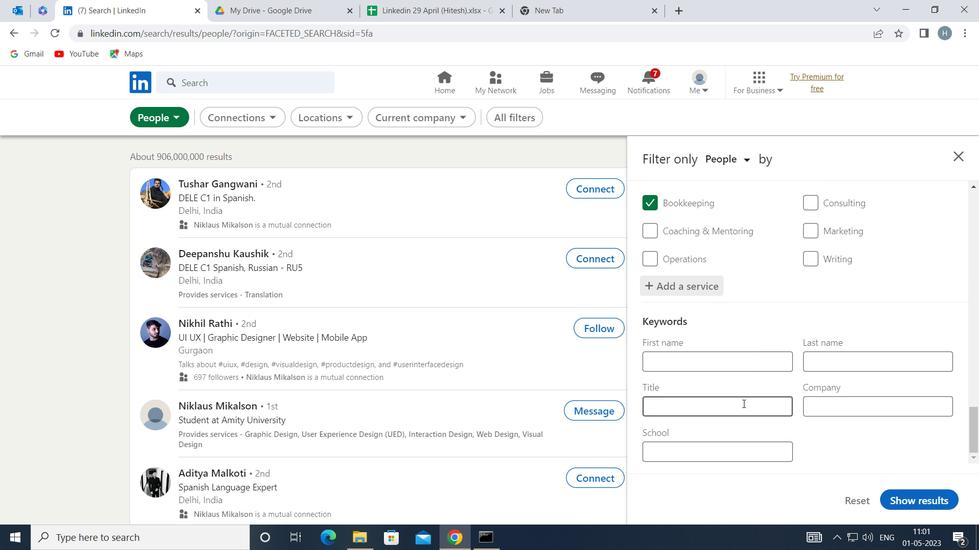
Action: Mouse moved to (744, 403)
Screenshot: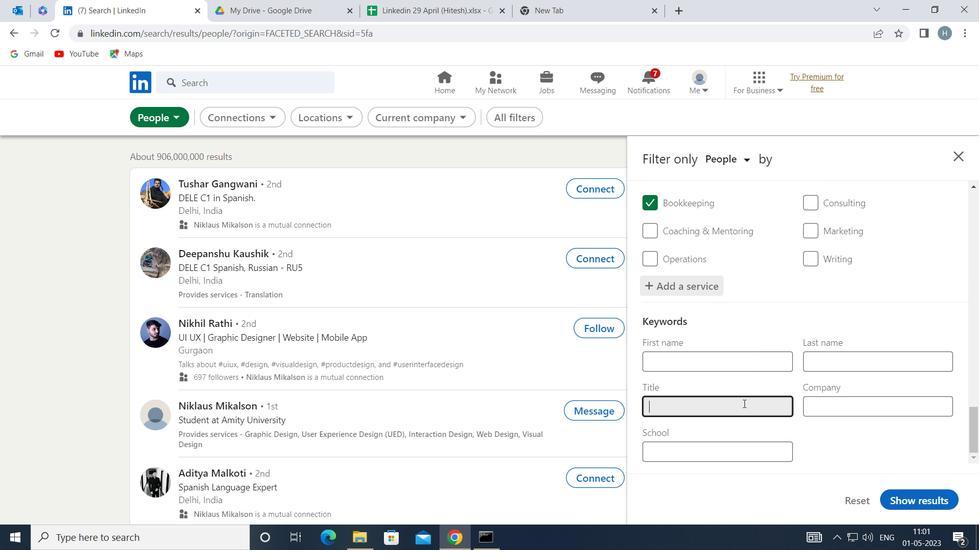 
Action: Key pressed <Key.shift>BANK<Key.space><Key.shift>TELLER
Screenshot: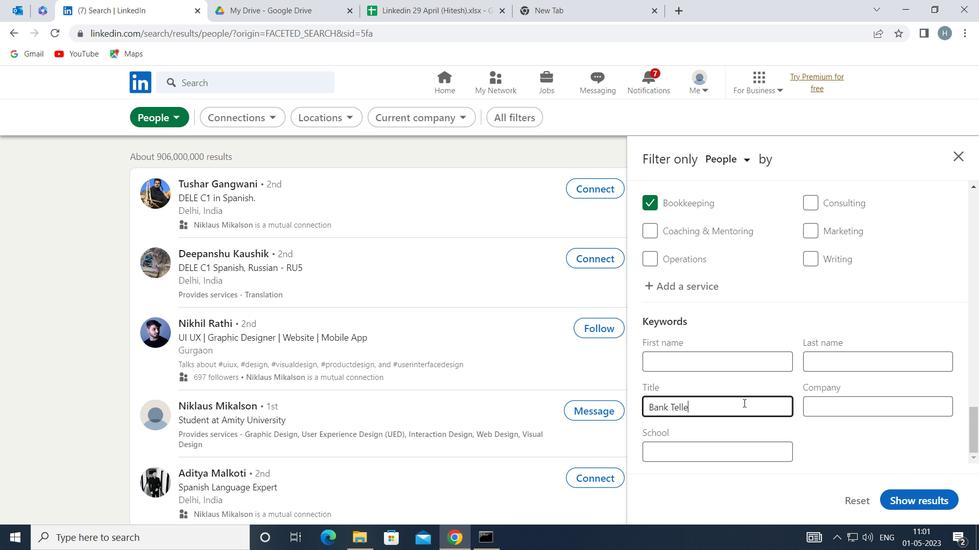 
Action: Mouse moved to (911, 496)
Screenshot: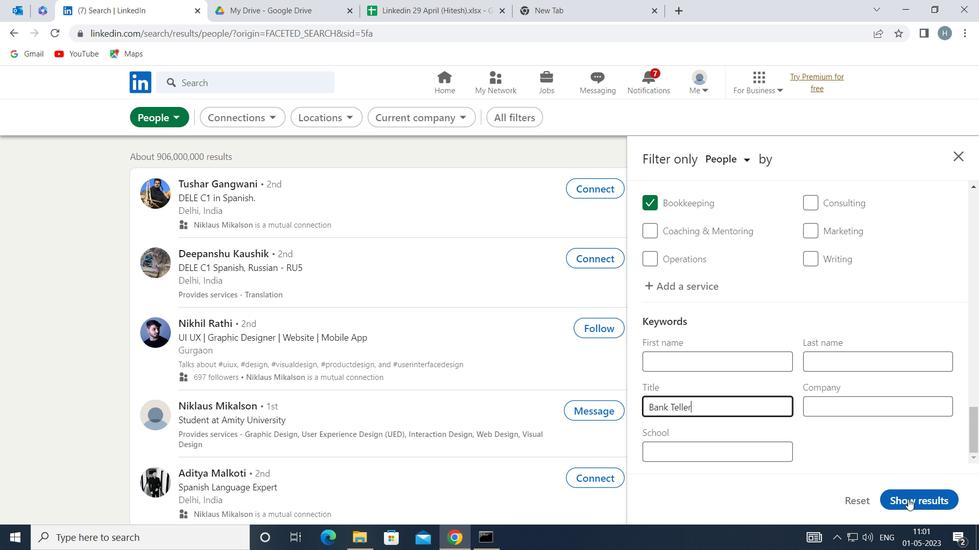
Action: Mouse pressed left at (911, 496)
Screenshot: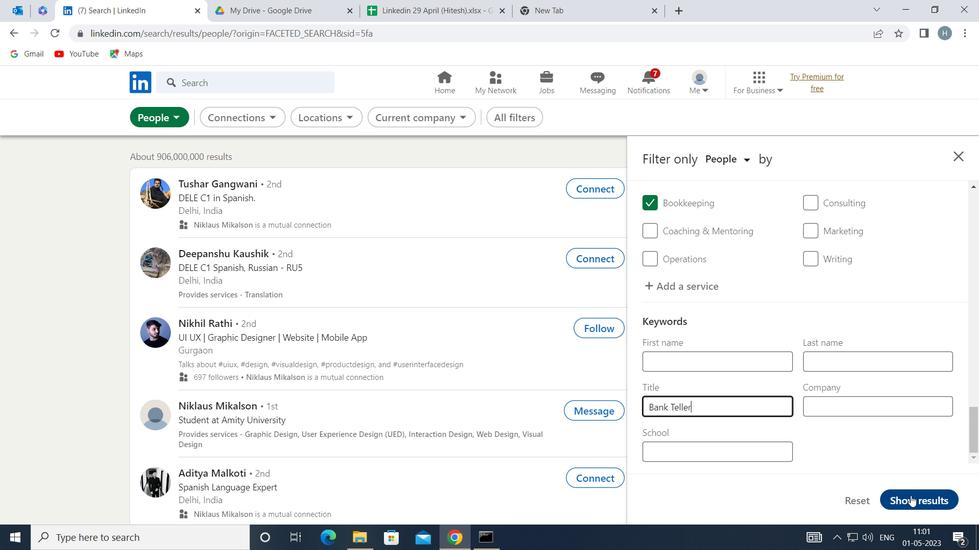 
Action: Mouse moved to (669, 382)
Screenshot: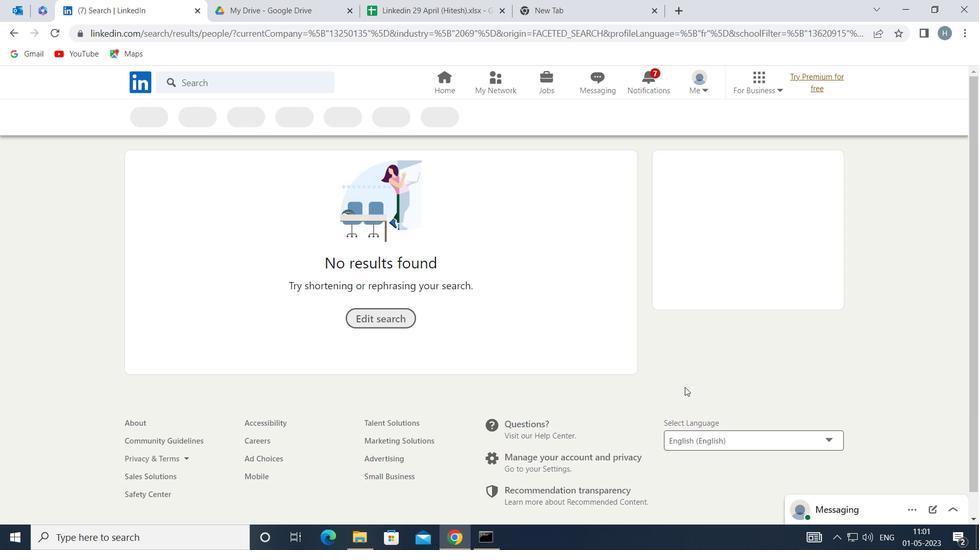 
